 Task: Search one way flight ticket for 5 adults, 2 children, 1 infant in seat and 1 infant on lap in economy from Rockford: Chicago Rockford International Airport(was Northwest Chicagoland Regional Airport At Rockford) to Evansville: Evansville Regional Airport on 5-3-2023. Choice of flights is Frontier. Number of bags: 1 carry on bag. Price is upto 20000. Outbound departure time preference is 23:15.
Action: Mouse moved to (303, 420)
Screenshot: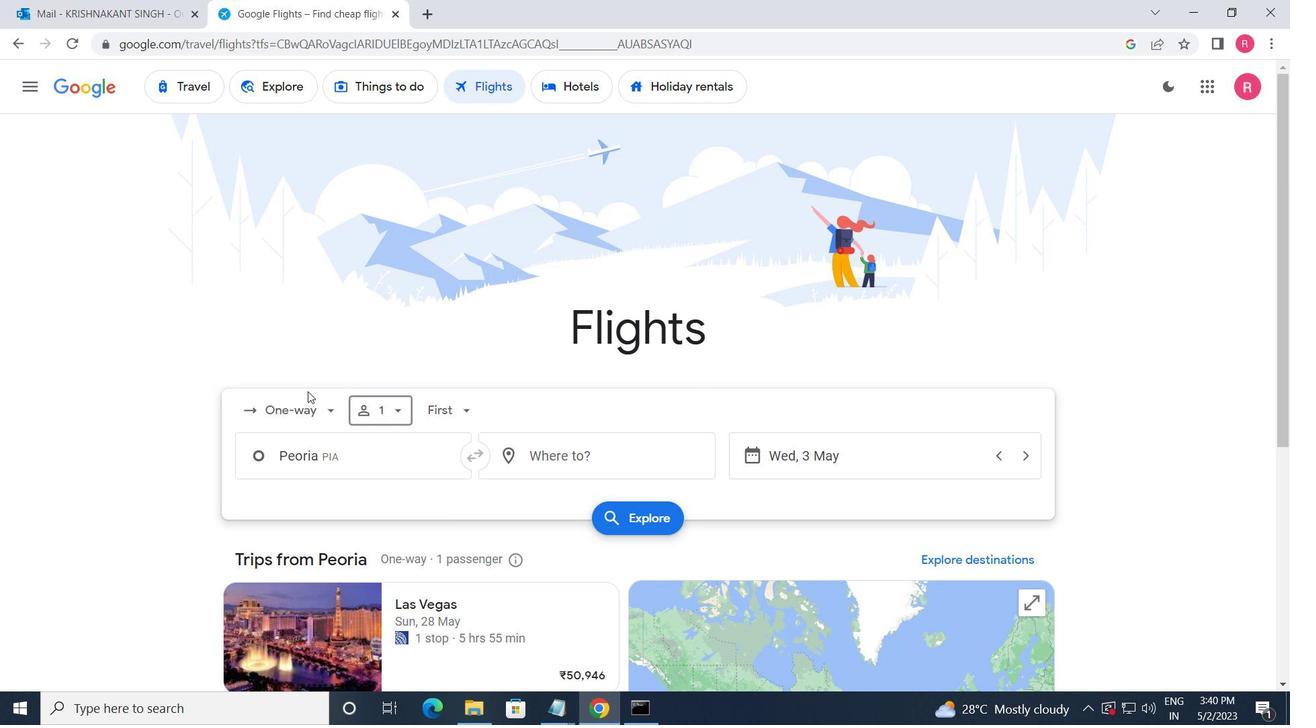 
Action: Mouse pressed left at (303, 420)
Screenshot: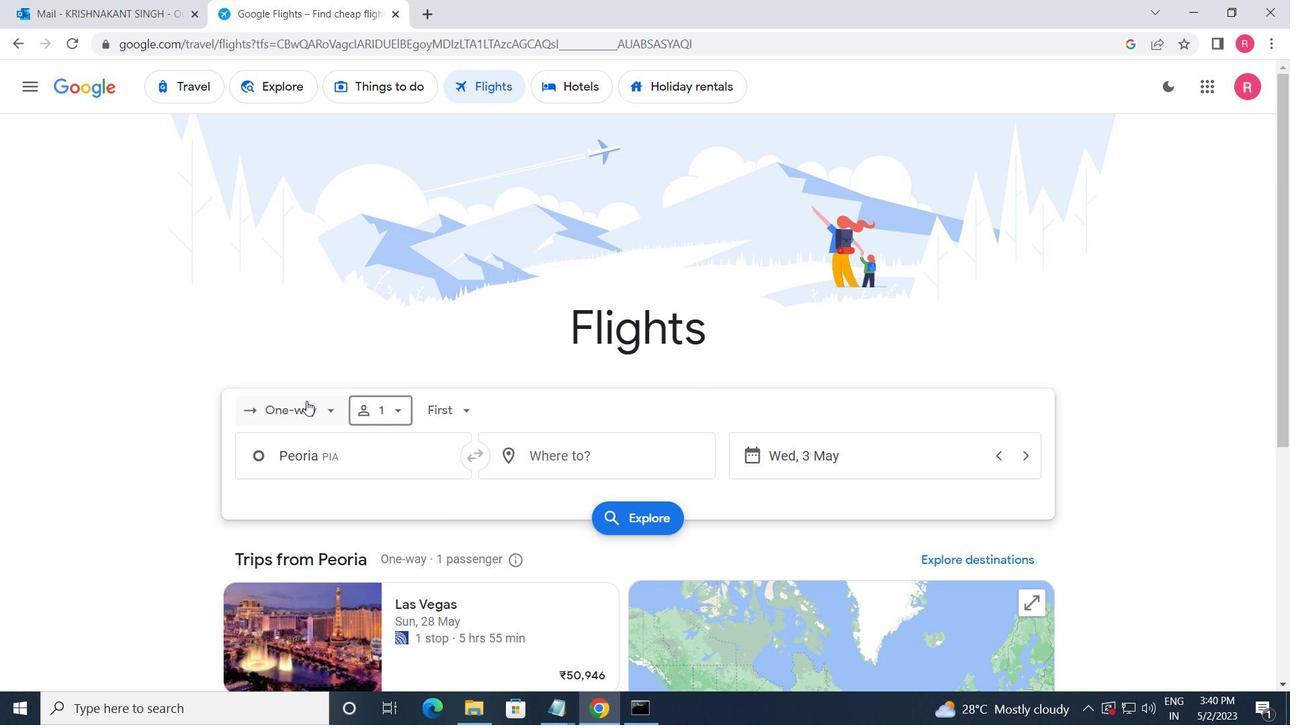 
Action: Mouse moved to (318, 488)
Screenshot: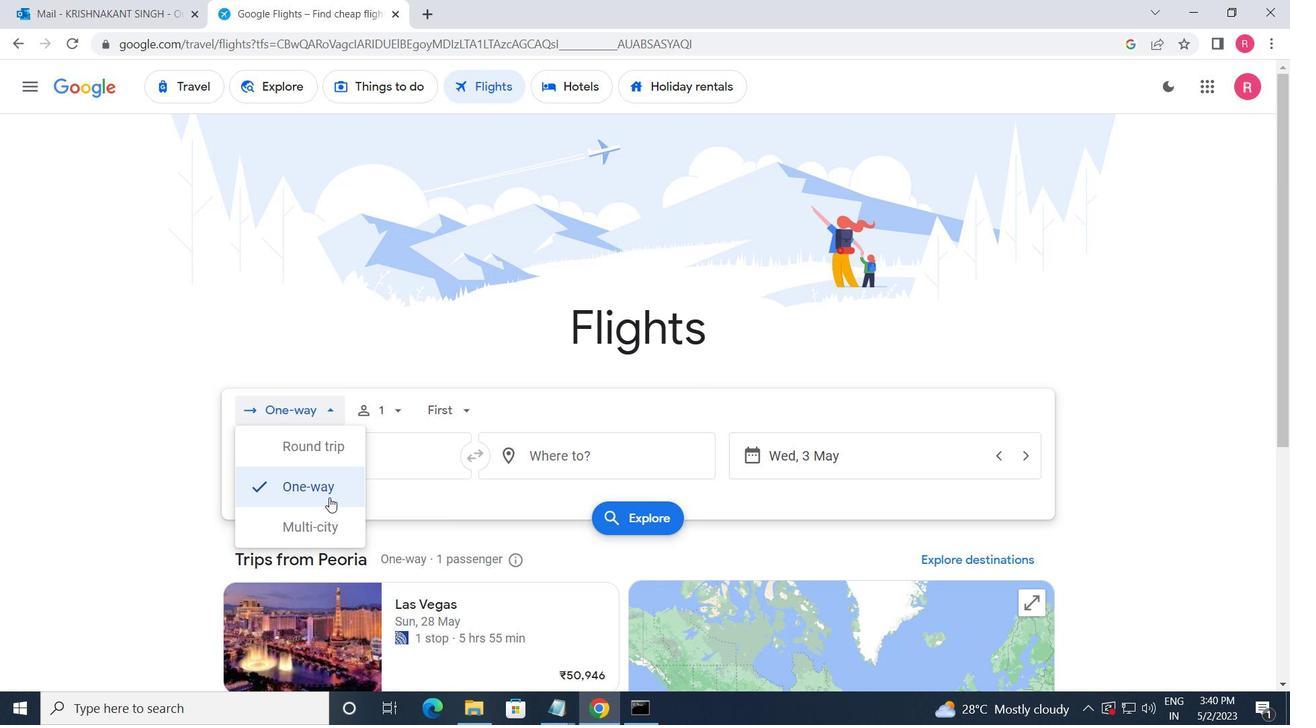 
Action: Mouse pressed left at (318, 488)
Screenshot: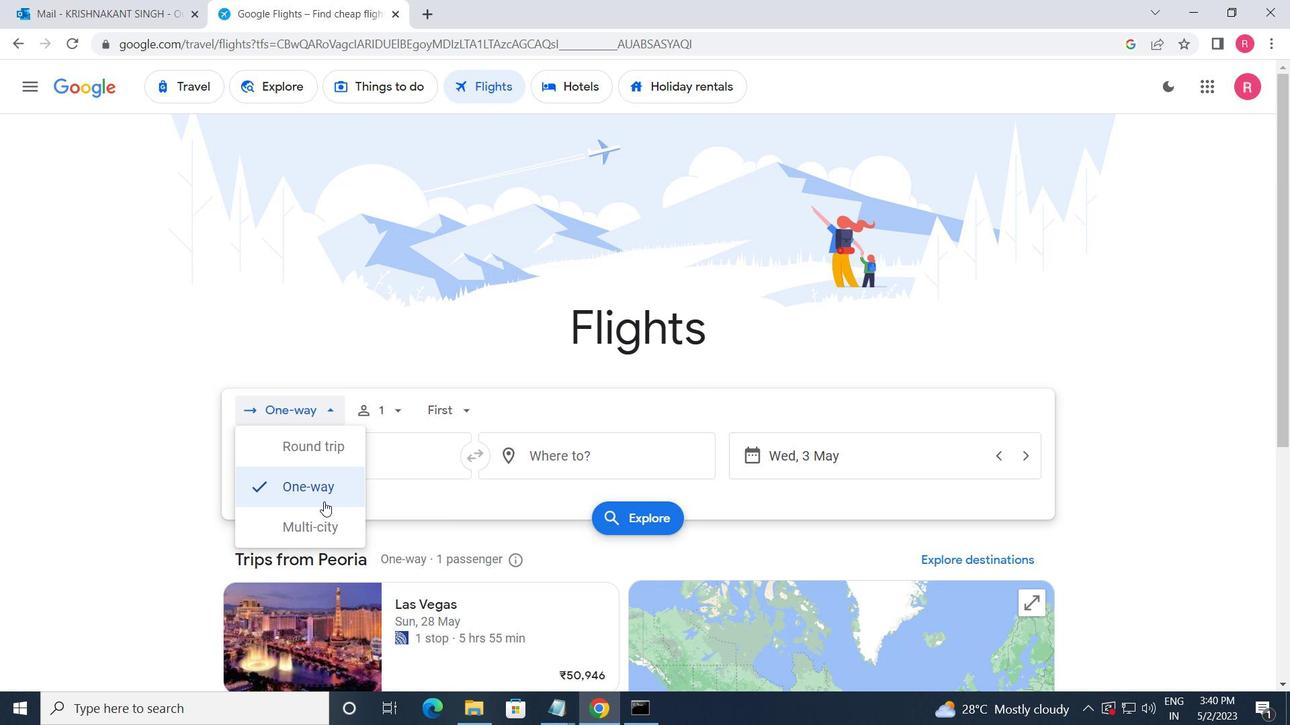 
Action: Mouse moved to (372, 419)
Screenshot: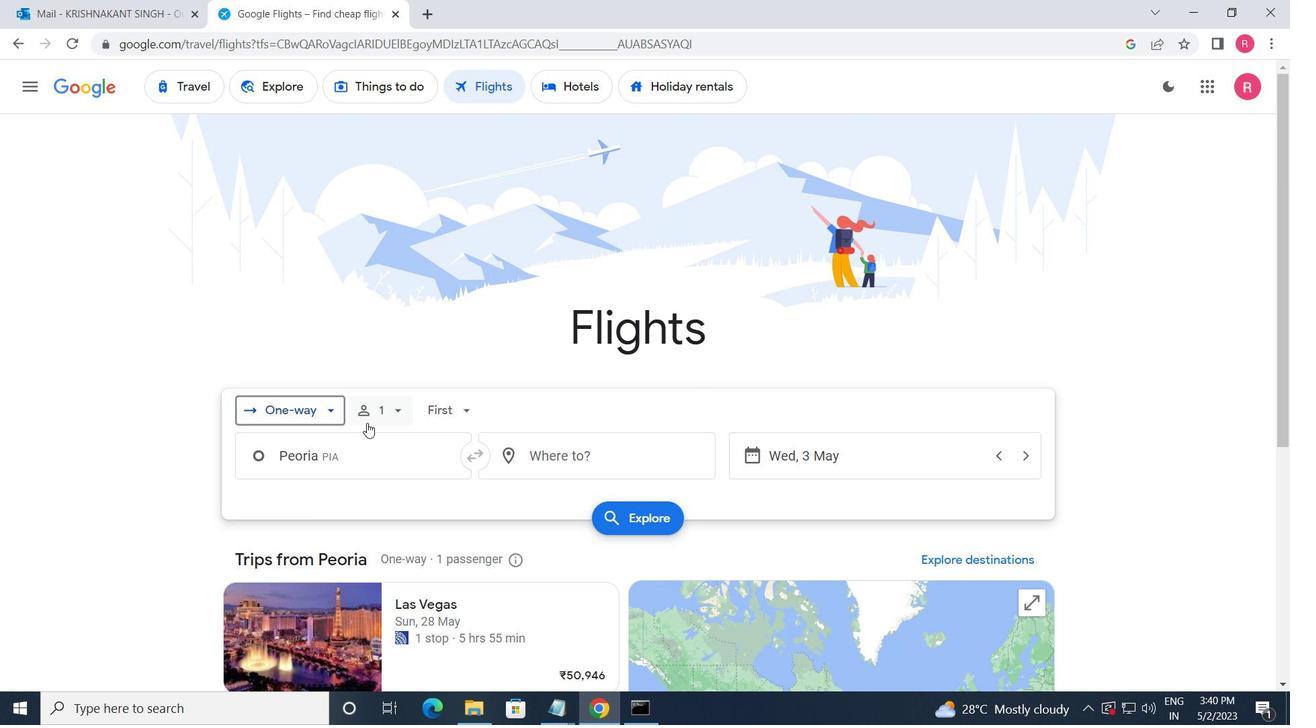 
Action: Mouse pressed left at (372, 419)
Screenshot: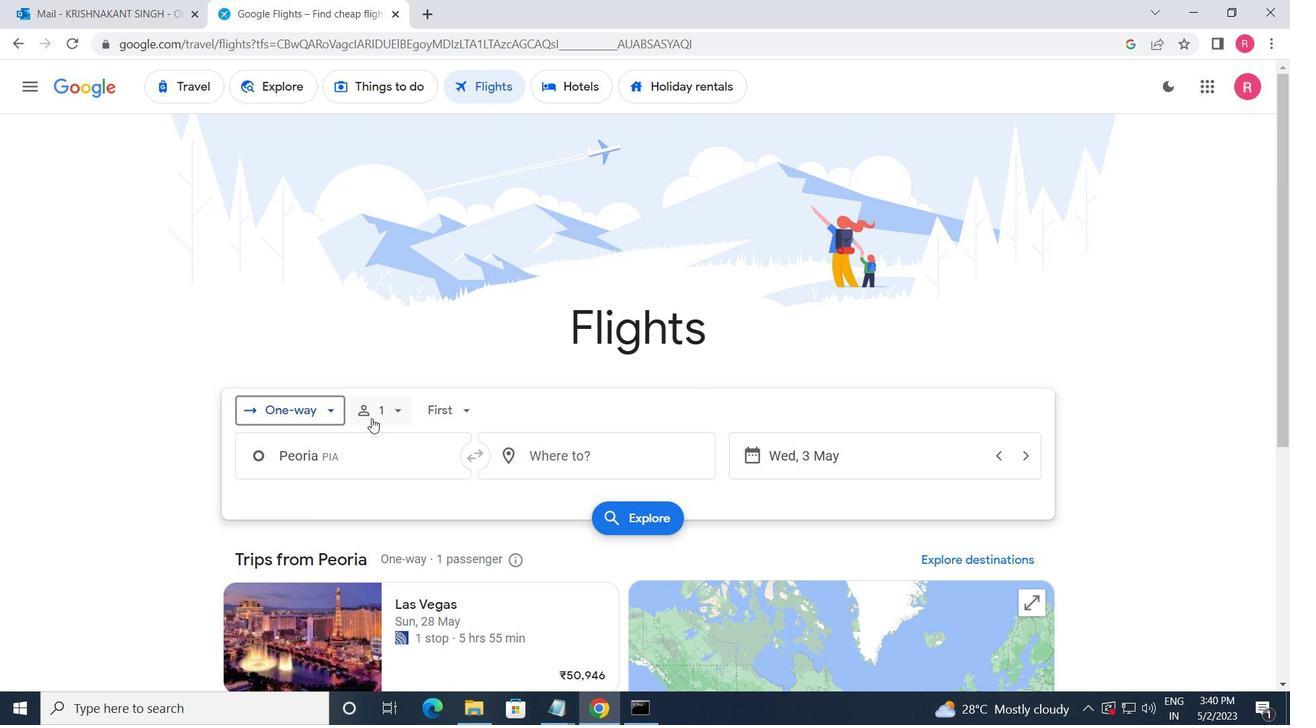 
Action: Mouse moved to (525, 461)
Screenshot: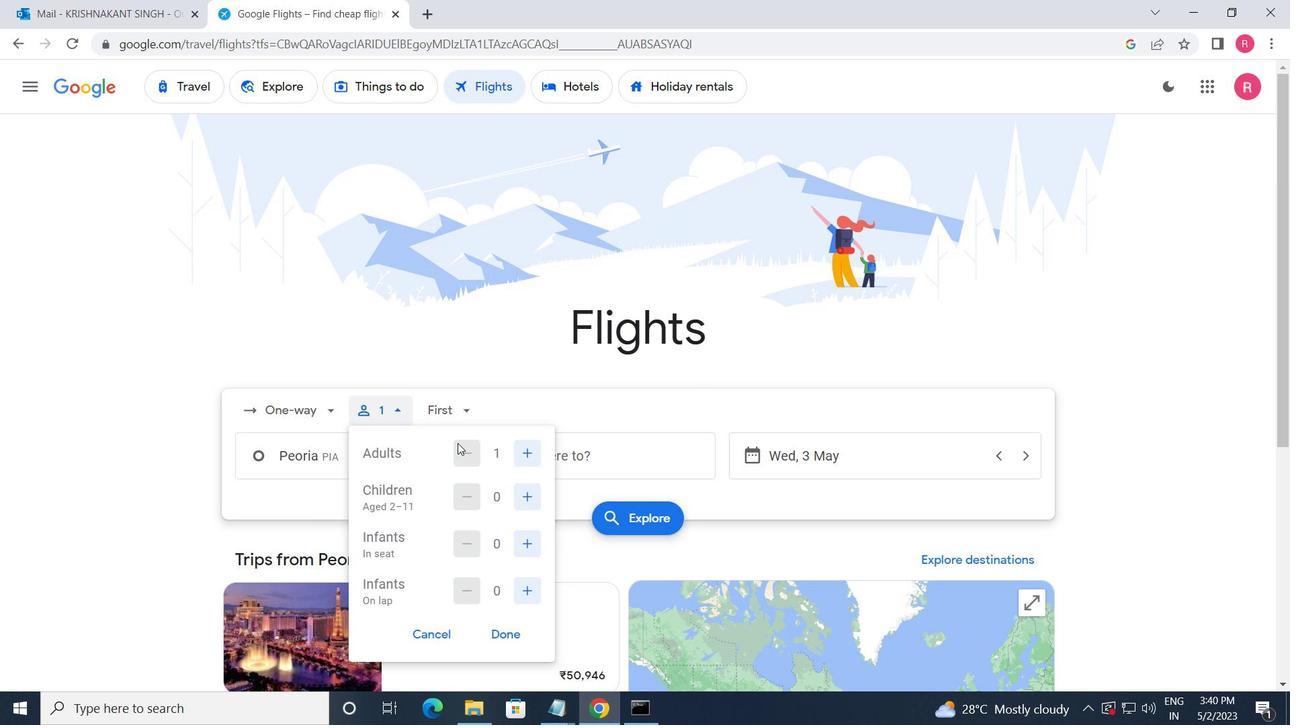 
Action: Mouse pressed left at (525, 461)
Screenshot: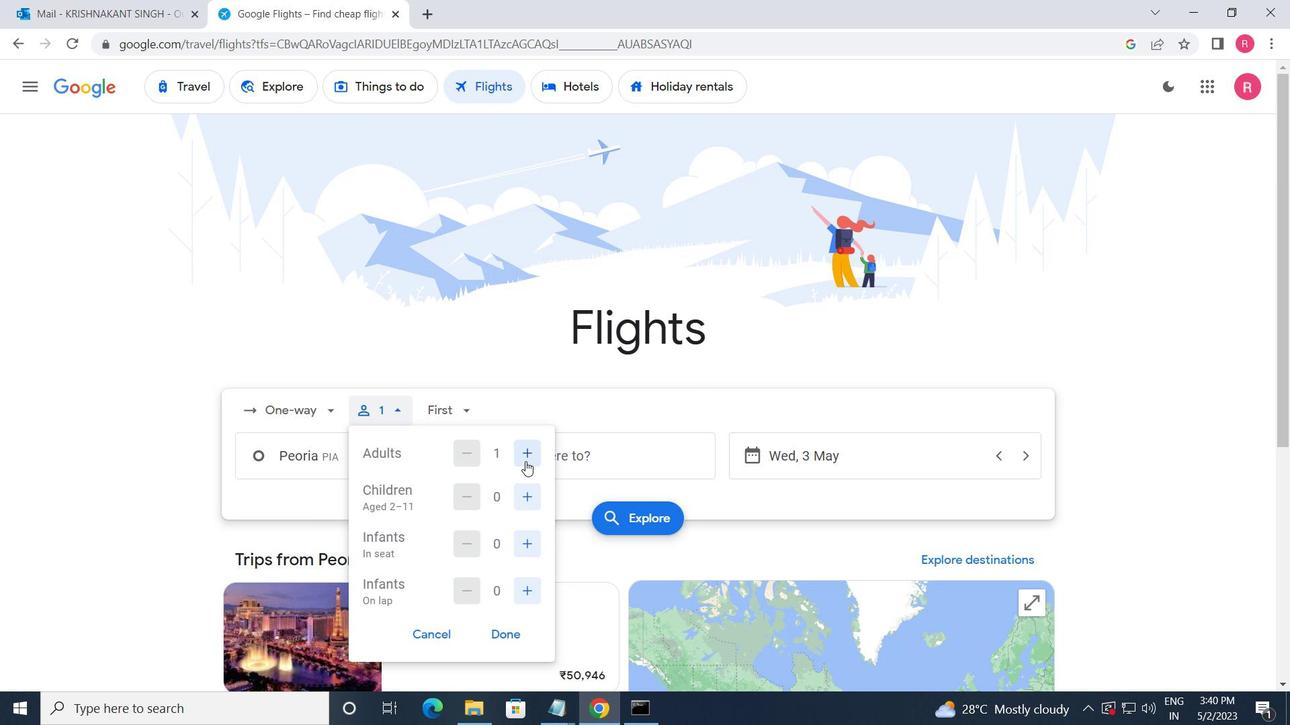 
Action: Mouse pressed left at (525, 461)
Screenshot: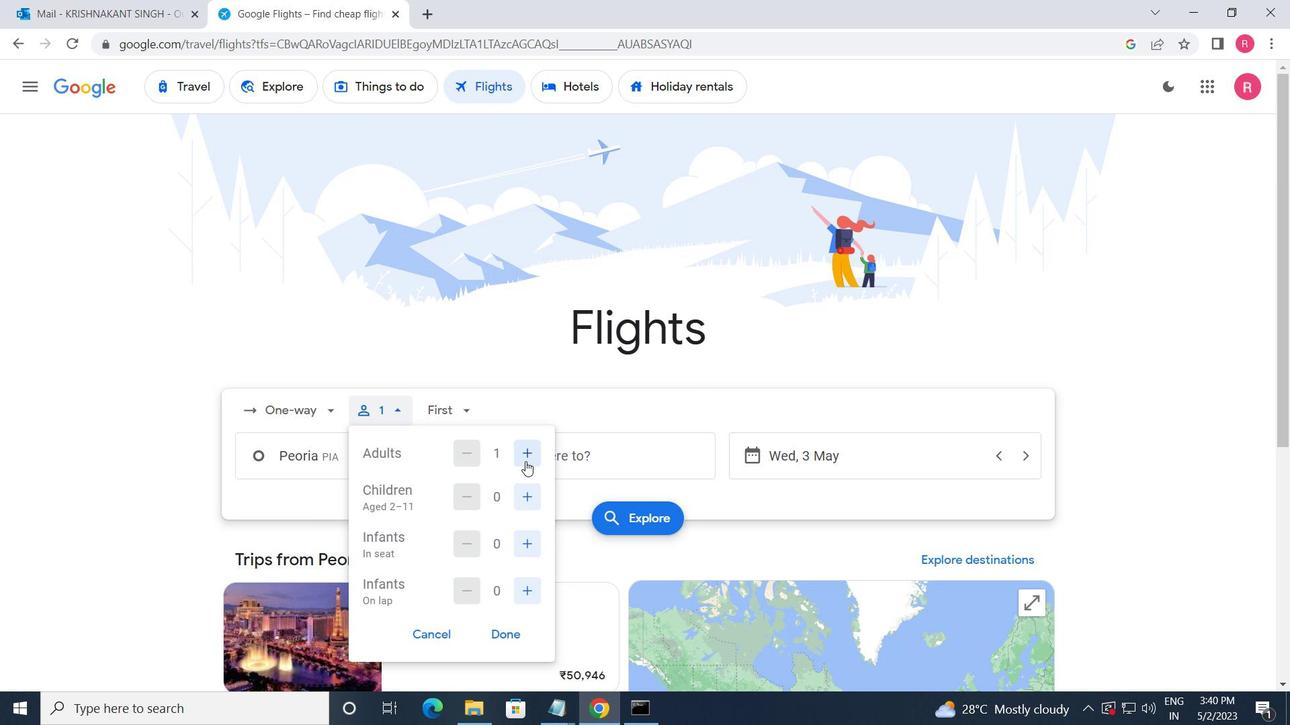 
Action: Mouse pressed left at (525, 461)
Screenshot: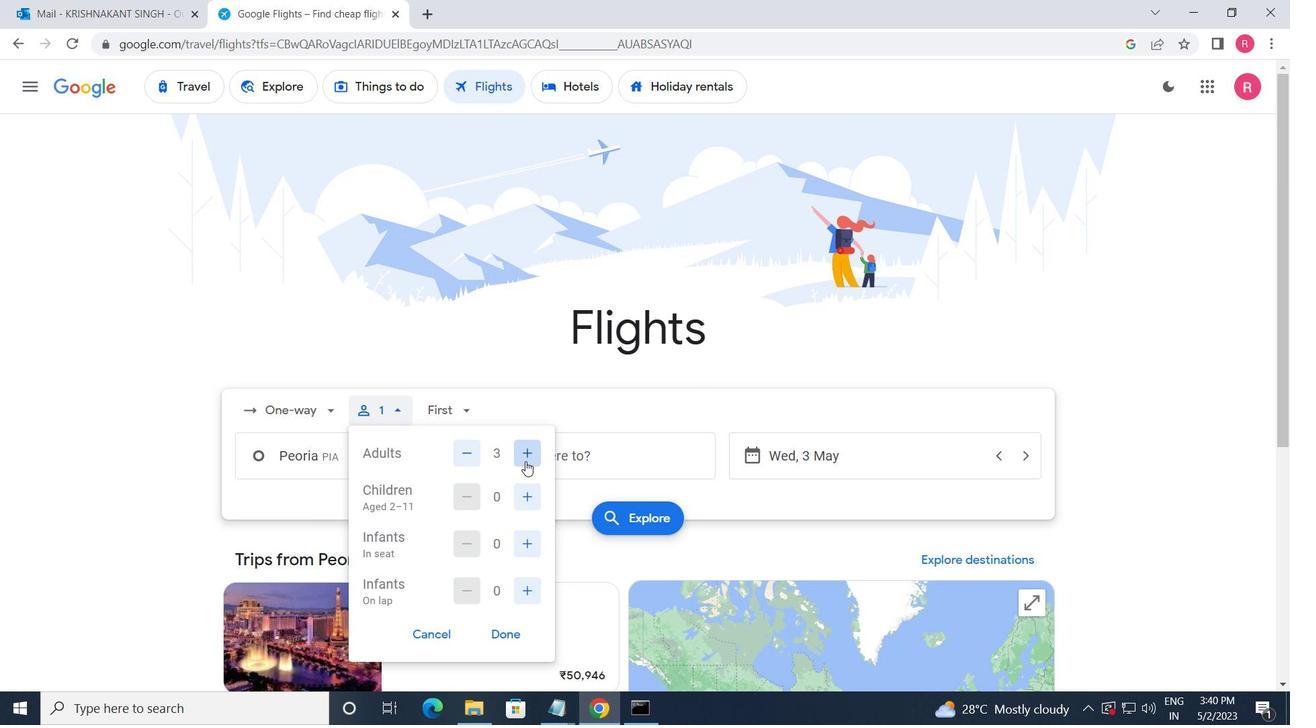 
Action: Mouse pressed left at (525, 461)
Screenshot: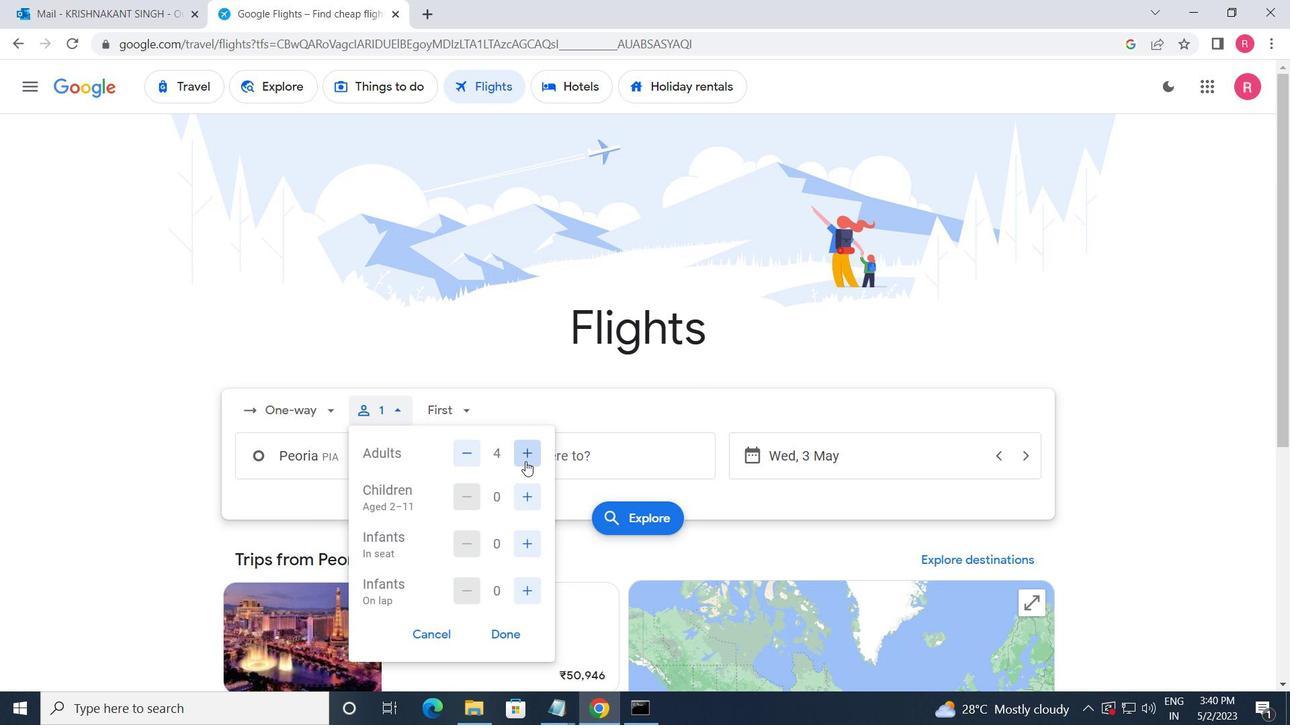 
Action: Mouse moved to (534, 509)
Screenshot: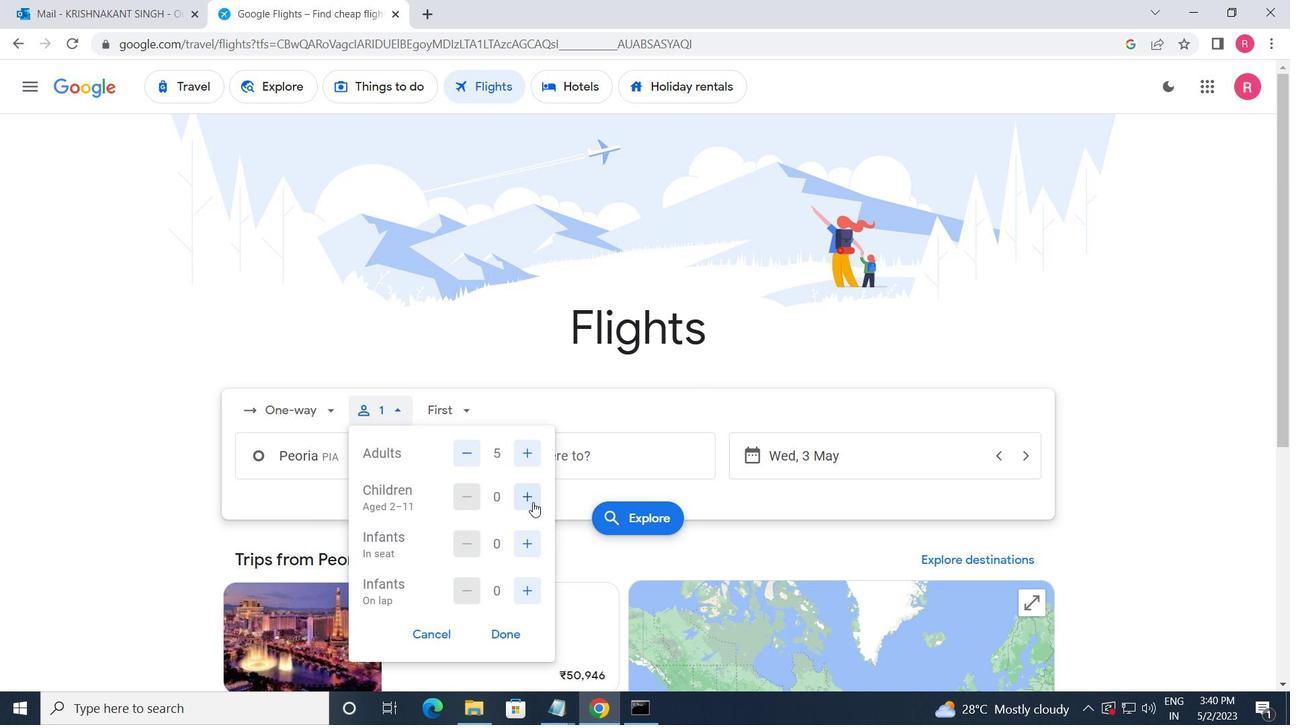 
Action: Mouse pressed left at (534, 509)
Screenshot: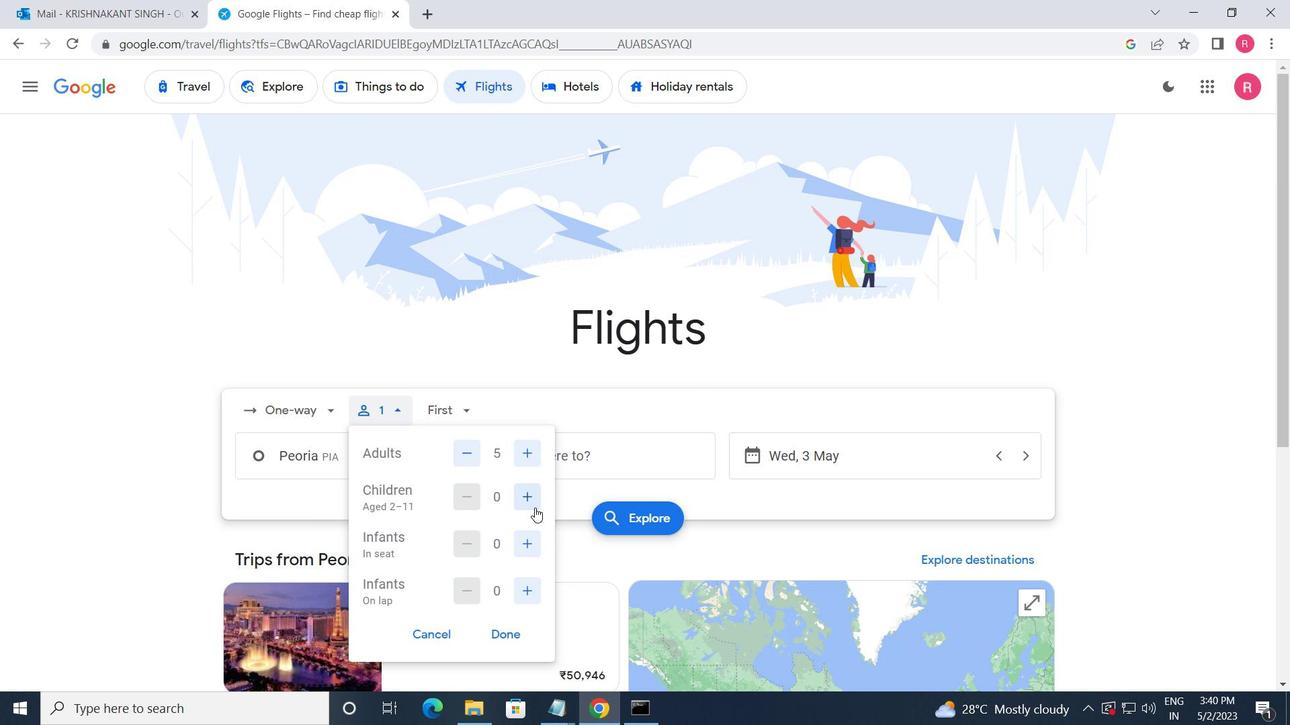 
Action: Mouse pressed left at (534, 509)
Screenshot: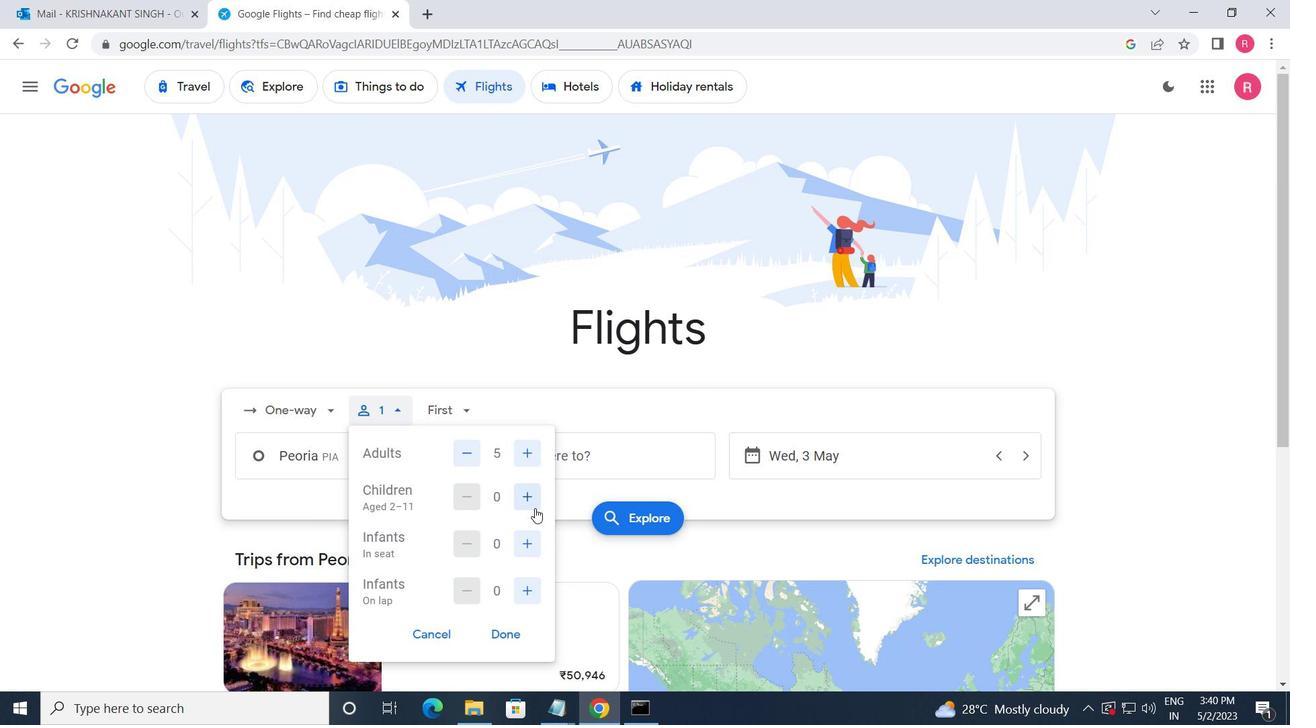 
Action: Mouse moved to (522, 547)
Screenshot: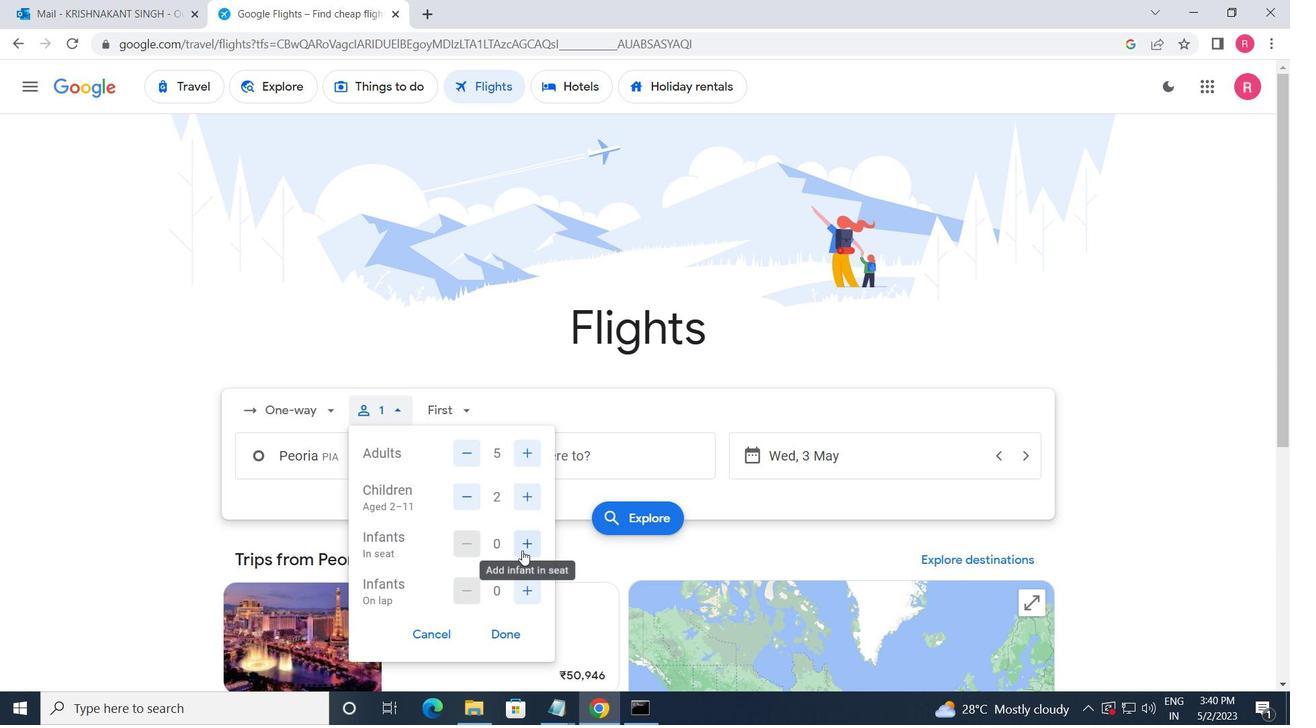 
Action: Mouse pressed left at (522, 547)
Screenshot: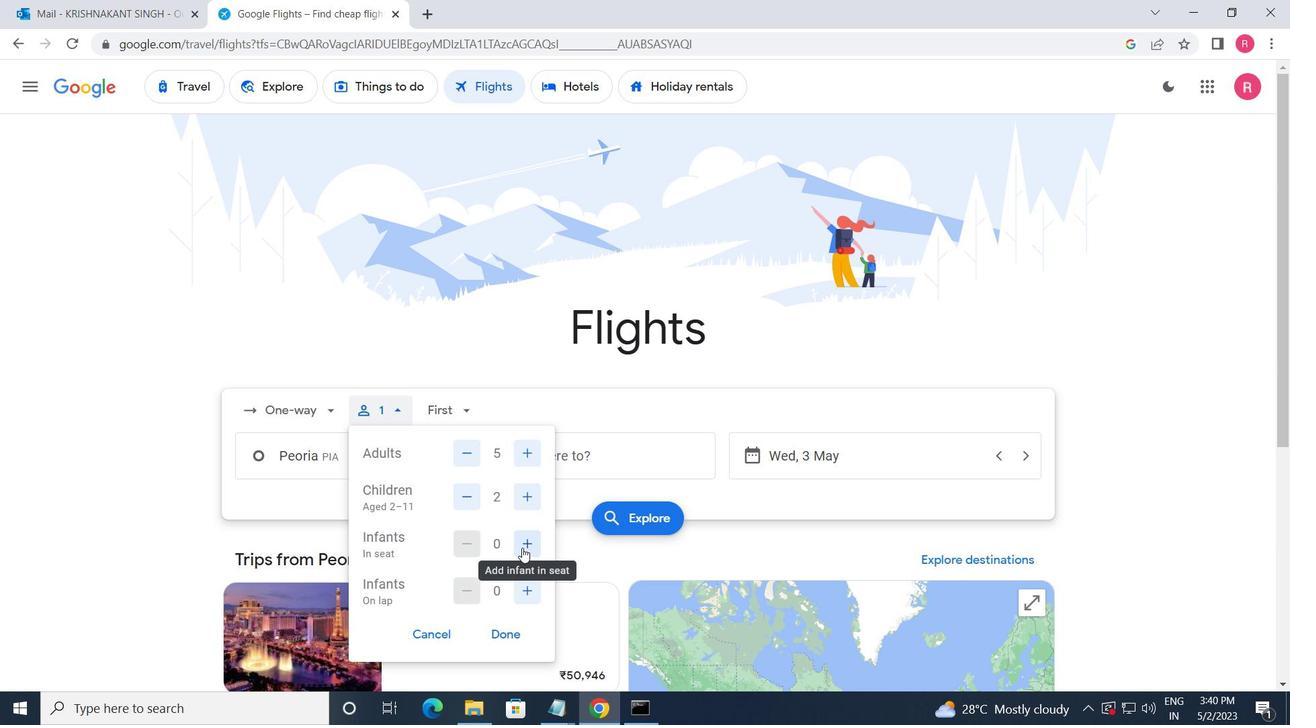 
Action: Mouse moved to (524, 580)
Screenshot: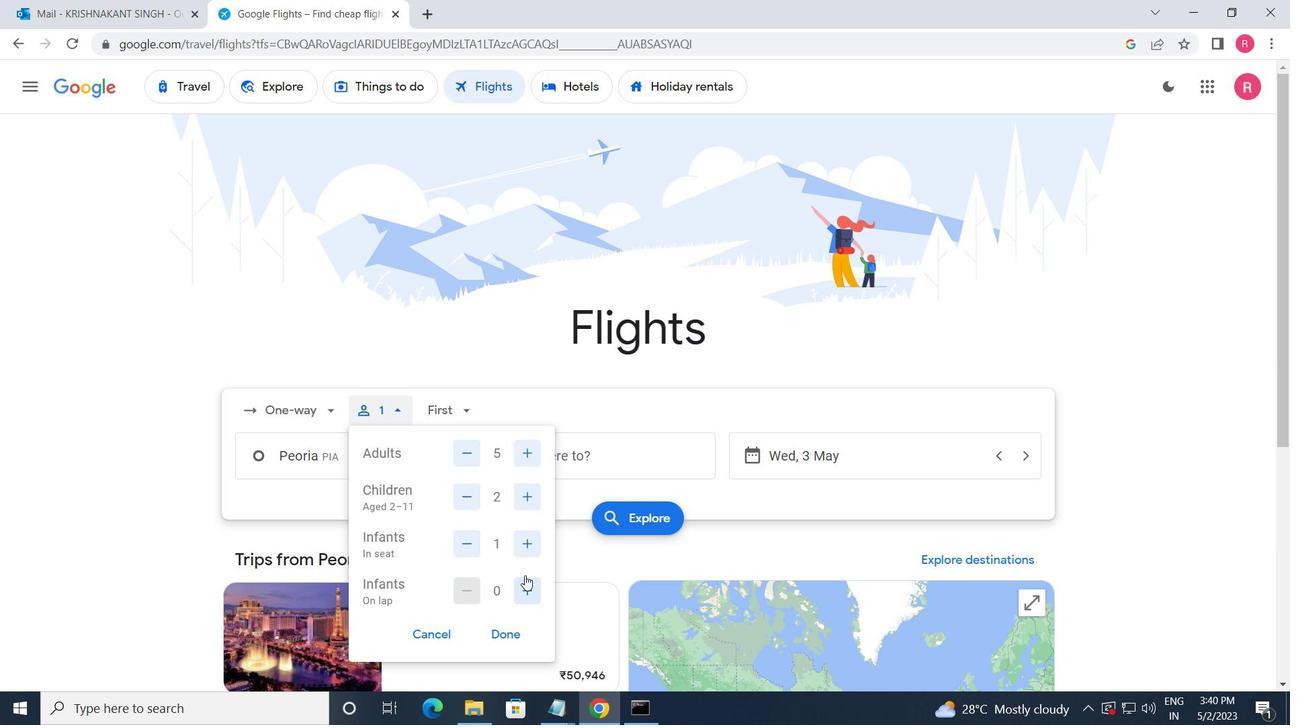 
Action: Mouse pressed left at (524, 580)
Screenshot: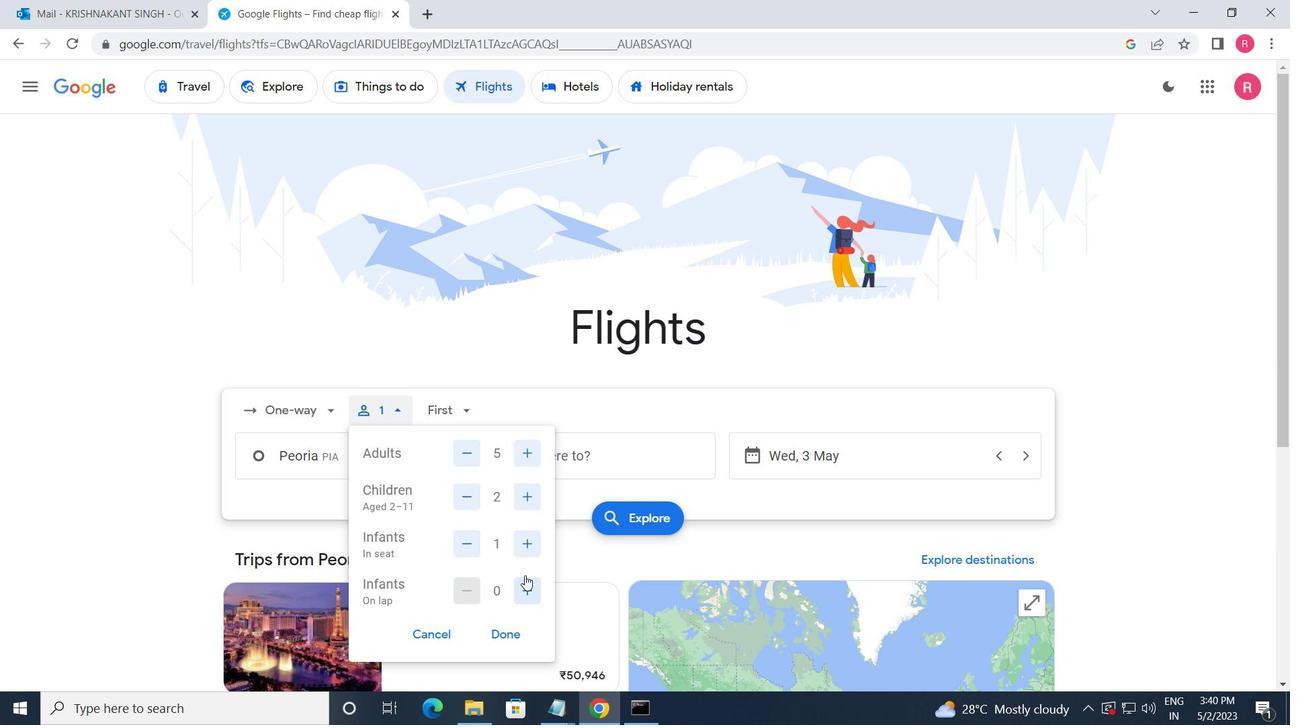 
Action: Mouse moved to (504, 634)
Screenshot: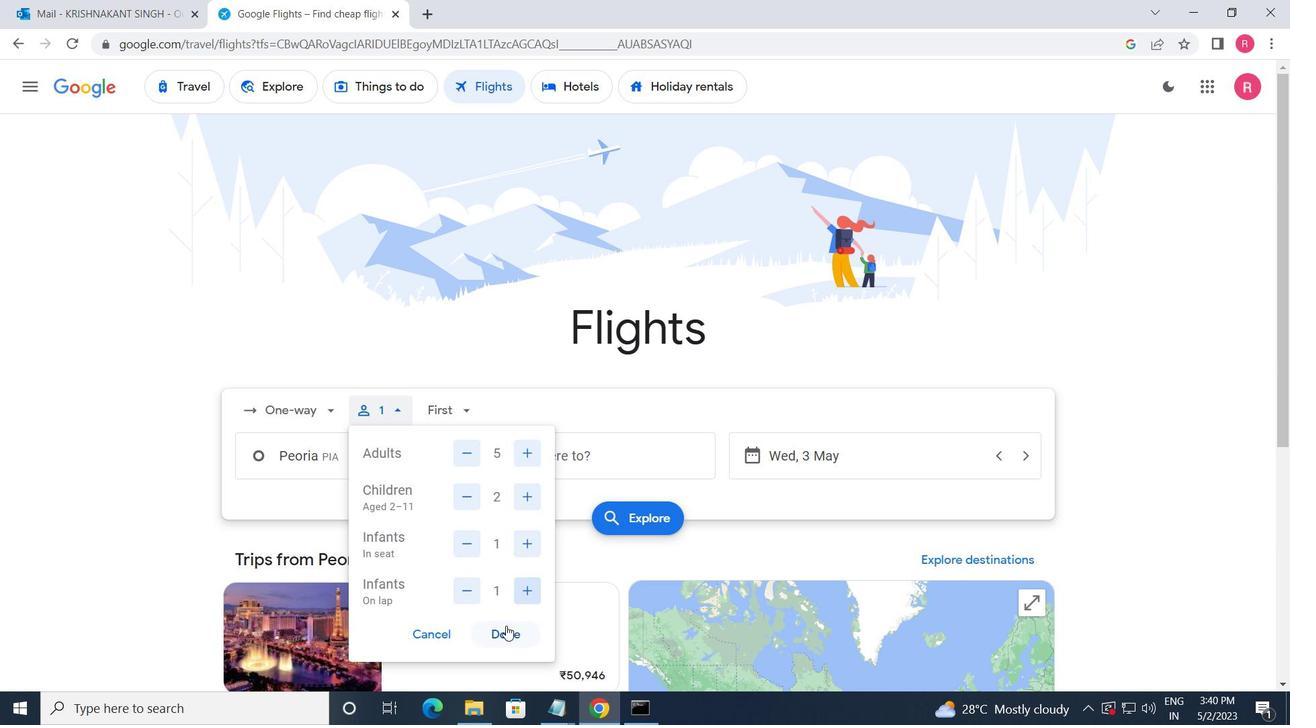 
Action: Mouse pressed left at (504, 634)
Screenshot: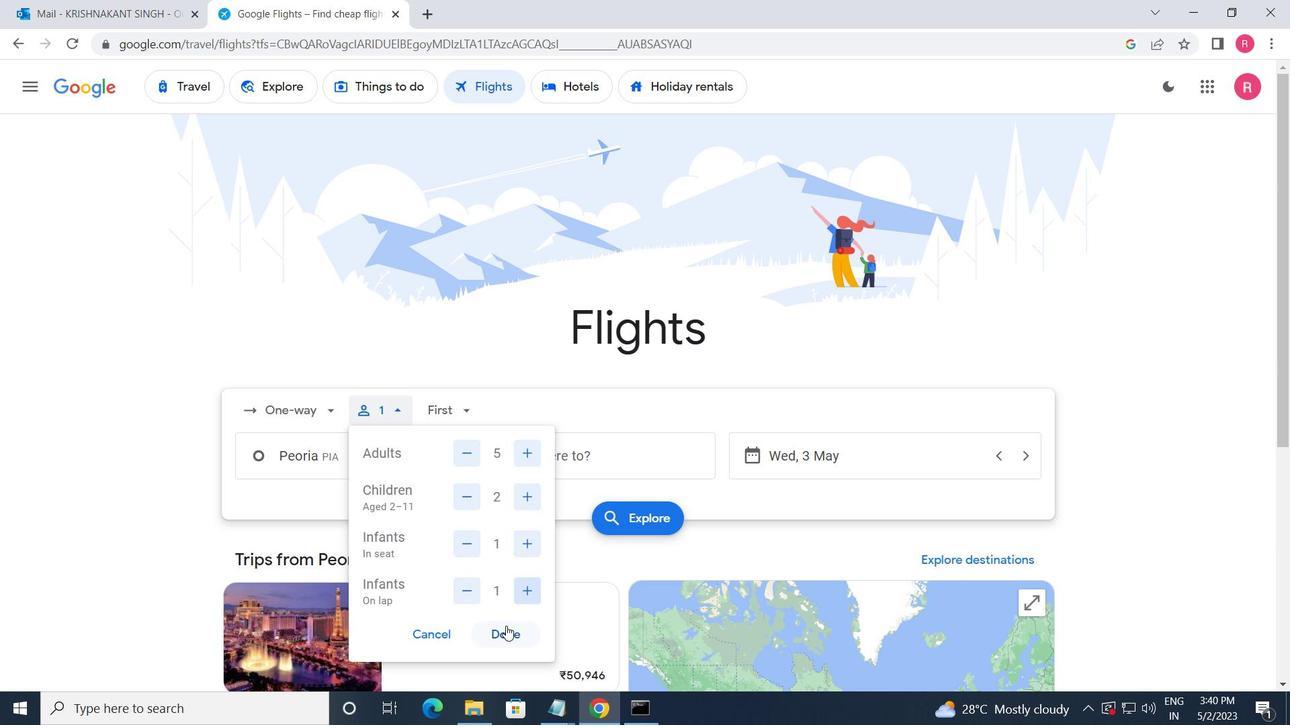 
Action: Mouse moved to (444, 413)
Screenshot: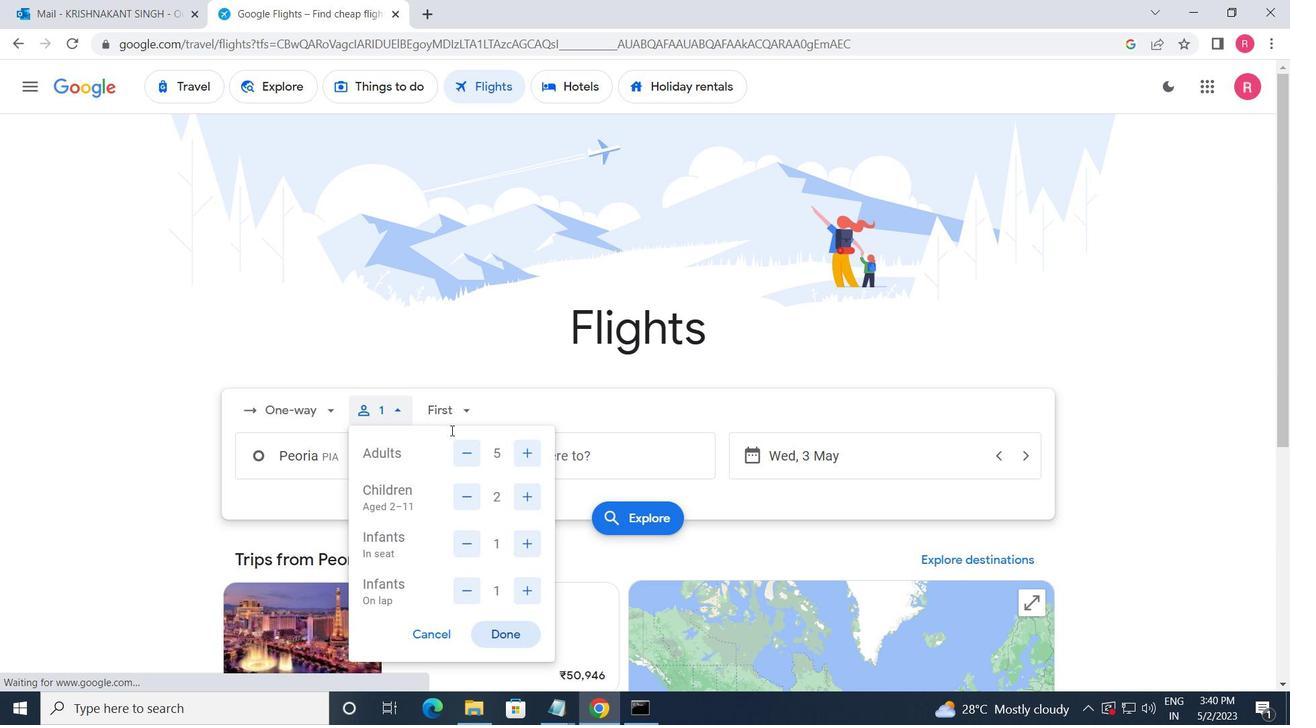 
Action: Mouse pressed left at (444, 413)
Screenshot: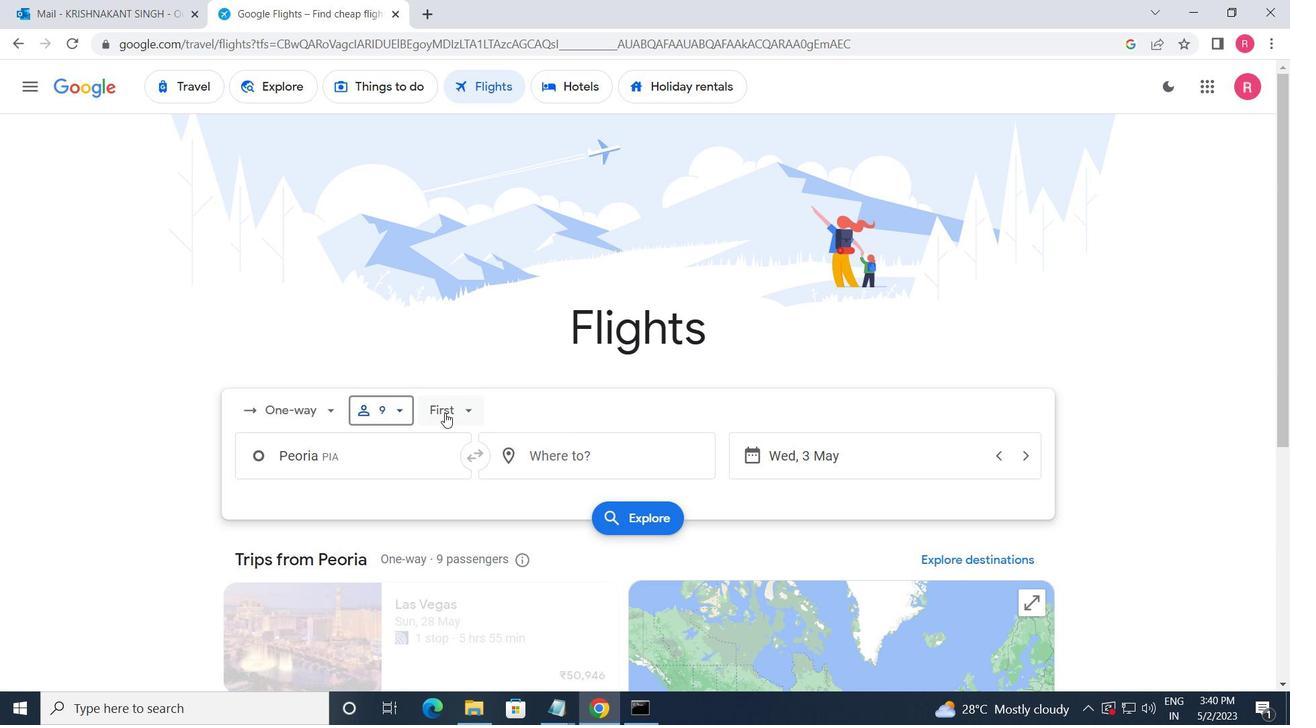
Action: Mouse moved to (483, 453)
Screenshot: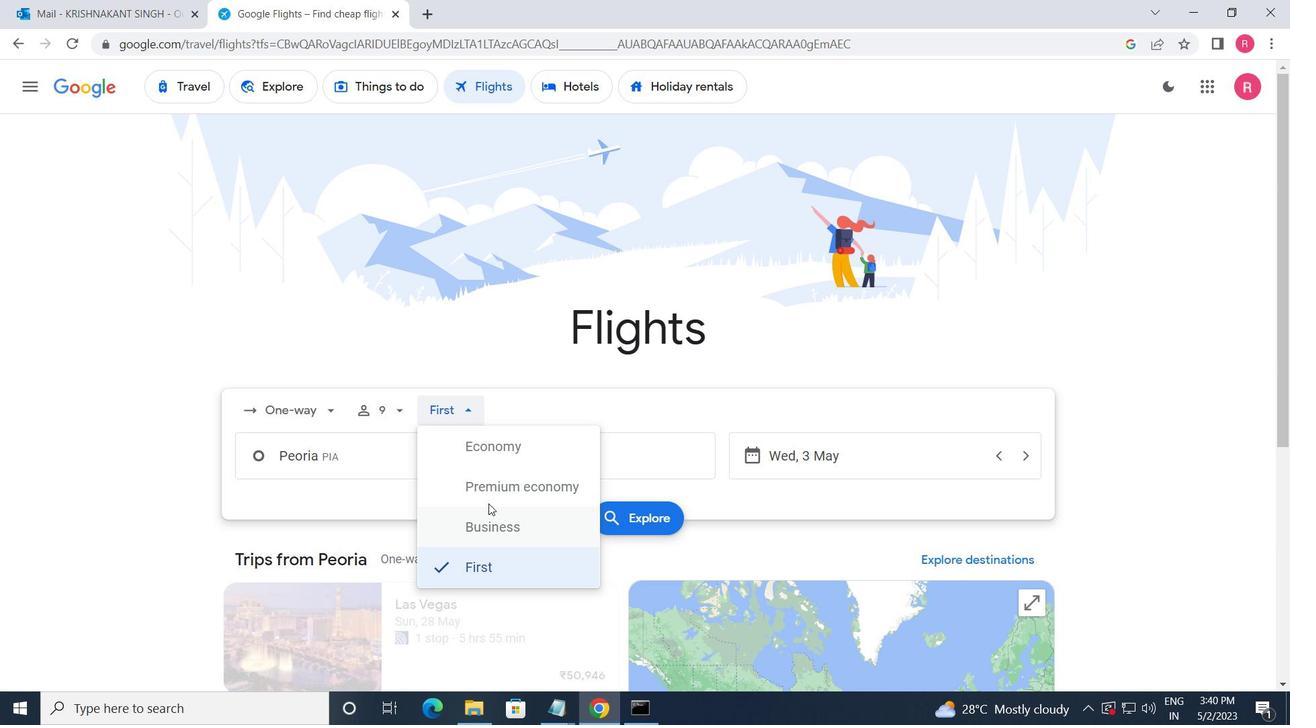 
Action: Mouse pressed left at (483, 453)
Screenshot: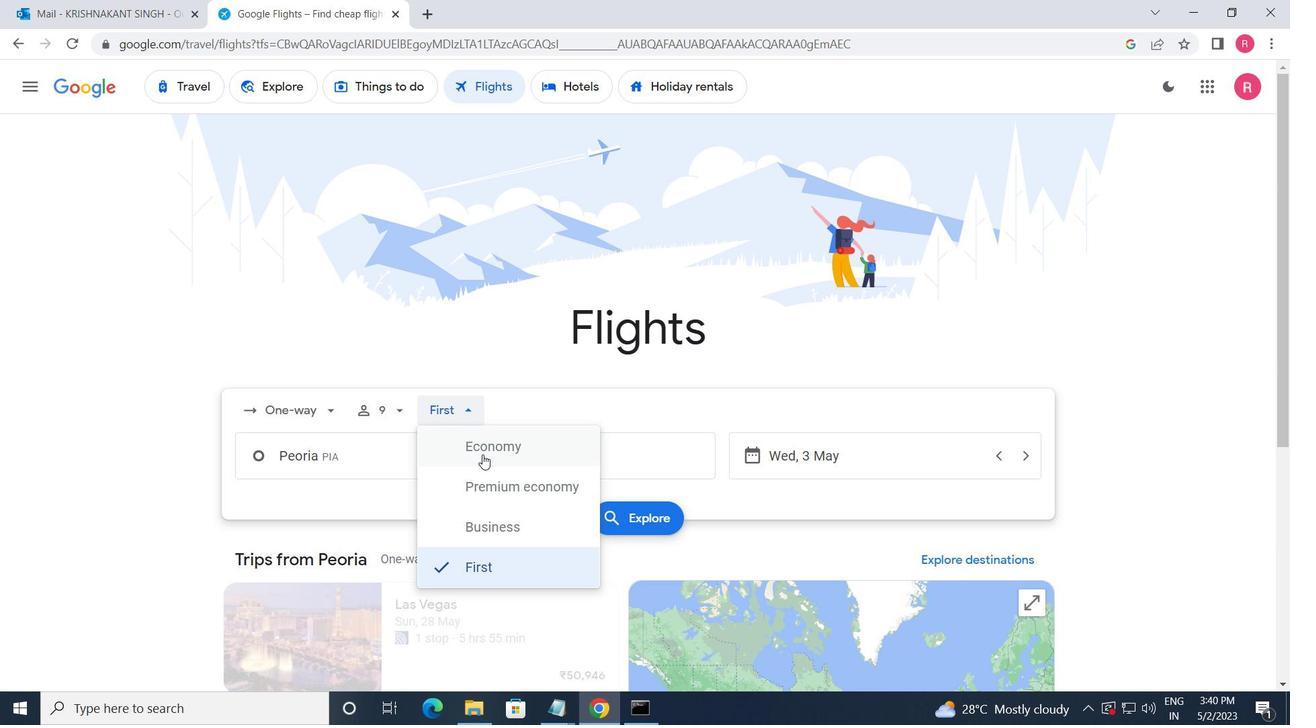 
Action: Mouse moved to (430, 465)
Screenshot: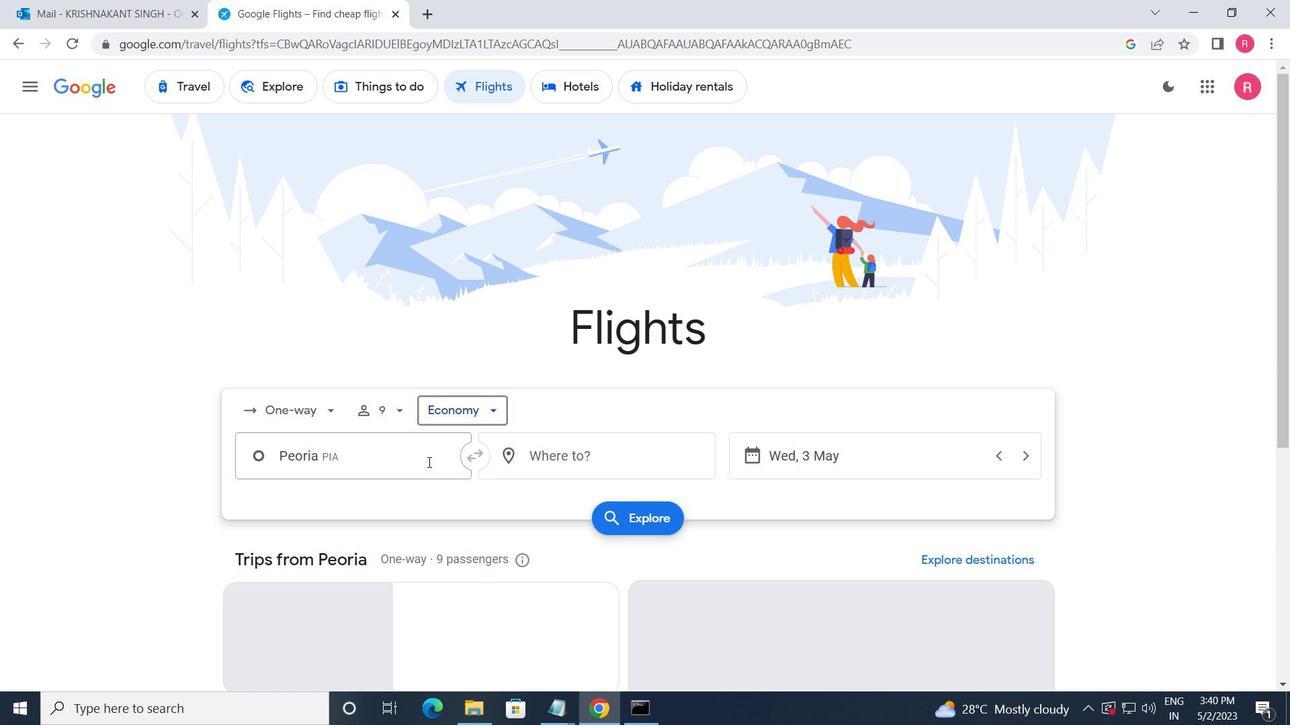
Action: Mouse pressed left at (430, 465)
Screenshot: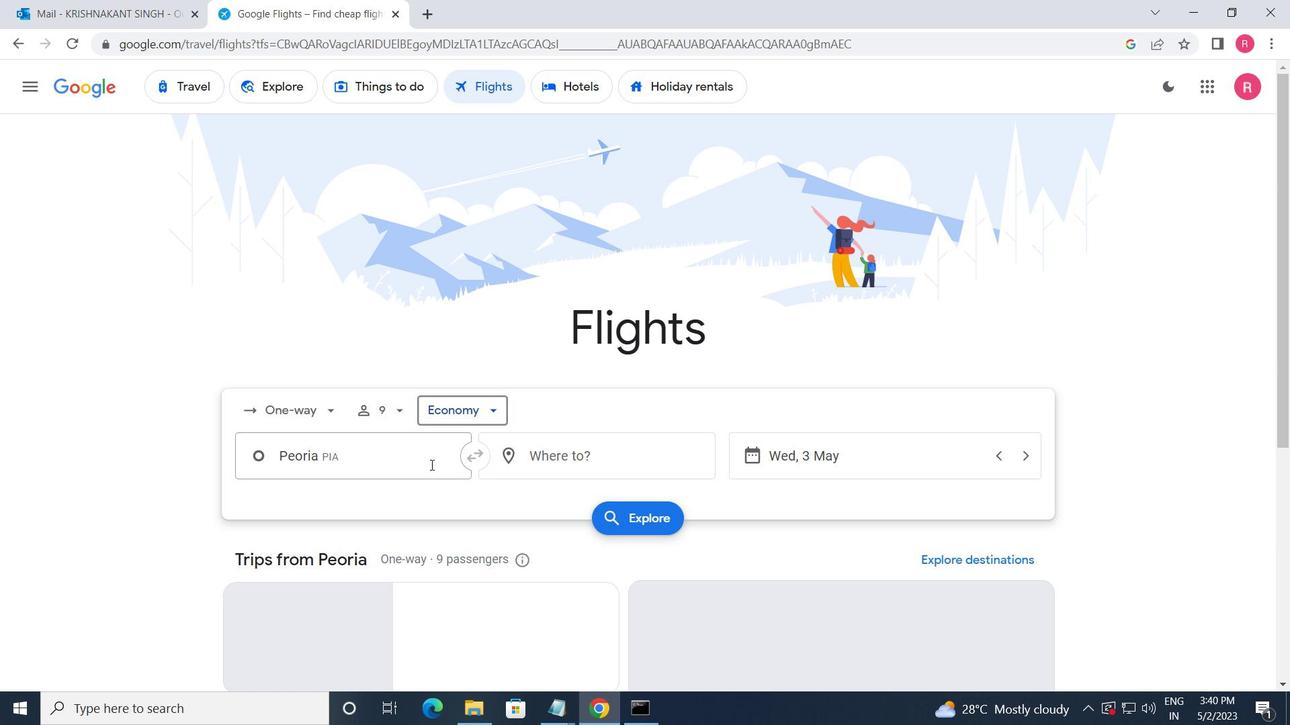 
Action: Key pressed <Key.shift>CHICGO<Key.backspace><Key.backspace>AGO<Key.space><Key.shift>R
Screenshot: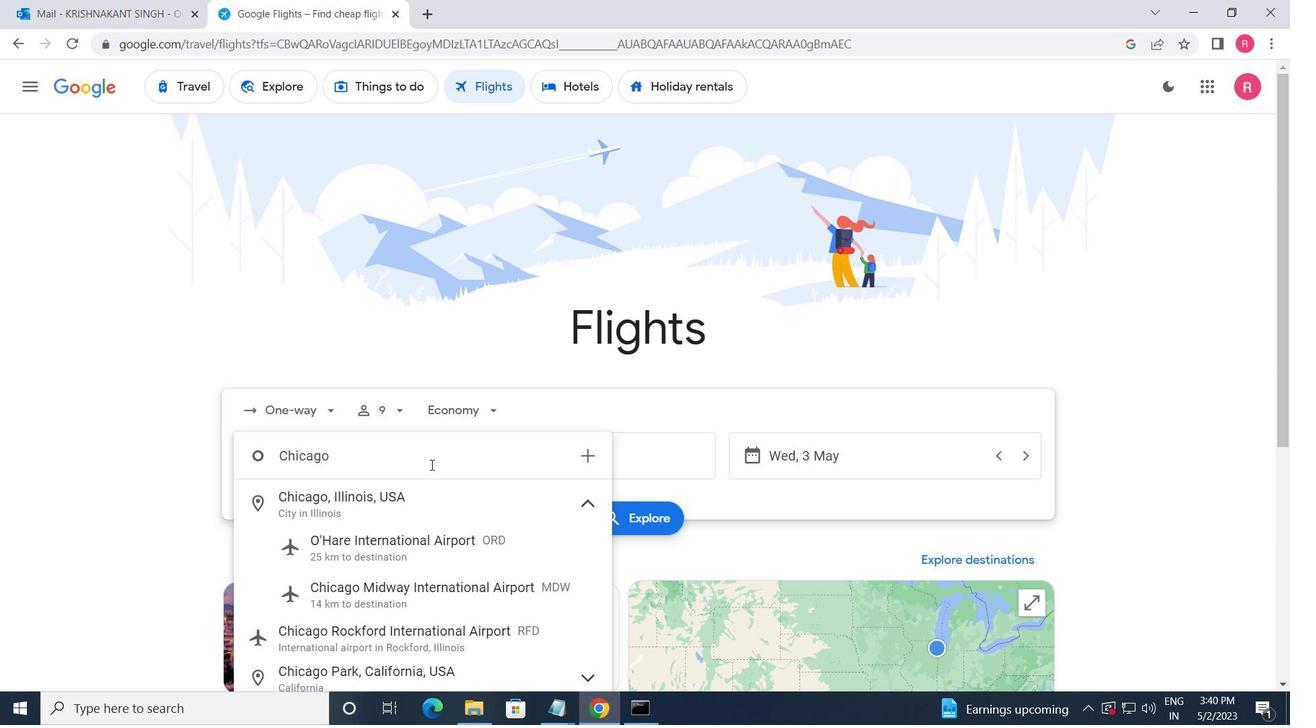 
Action: Mouse moved to (429, 498)
Screenshot: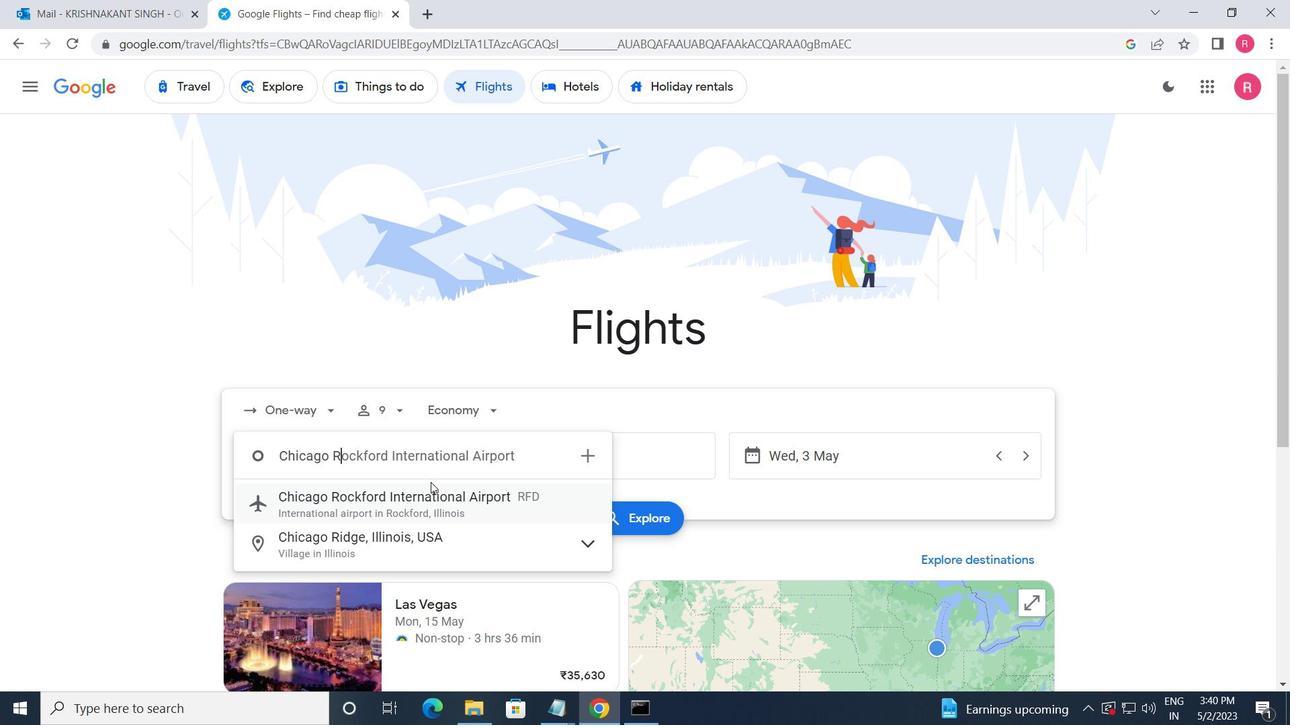 
Action: Mouse pressed left at (429, 498)
Screenshot: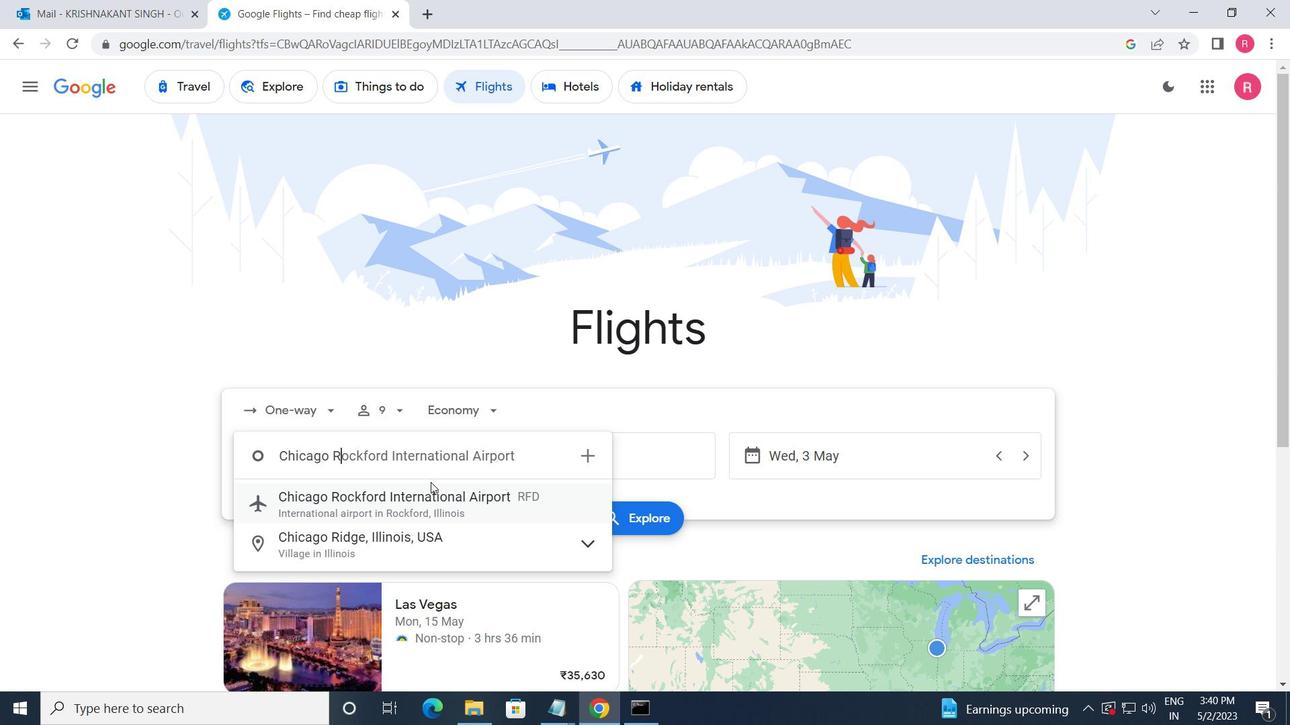 
Action: Mouse moved to (635, 464)
Screenshot: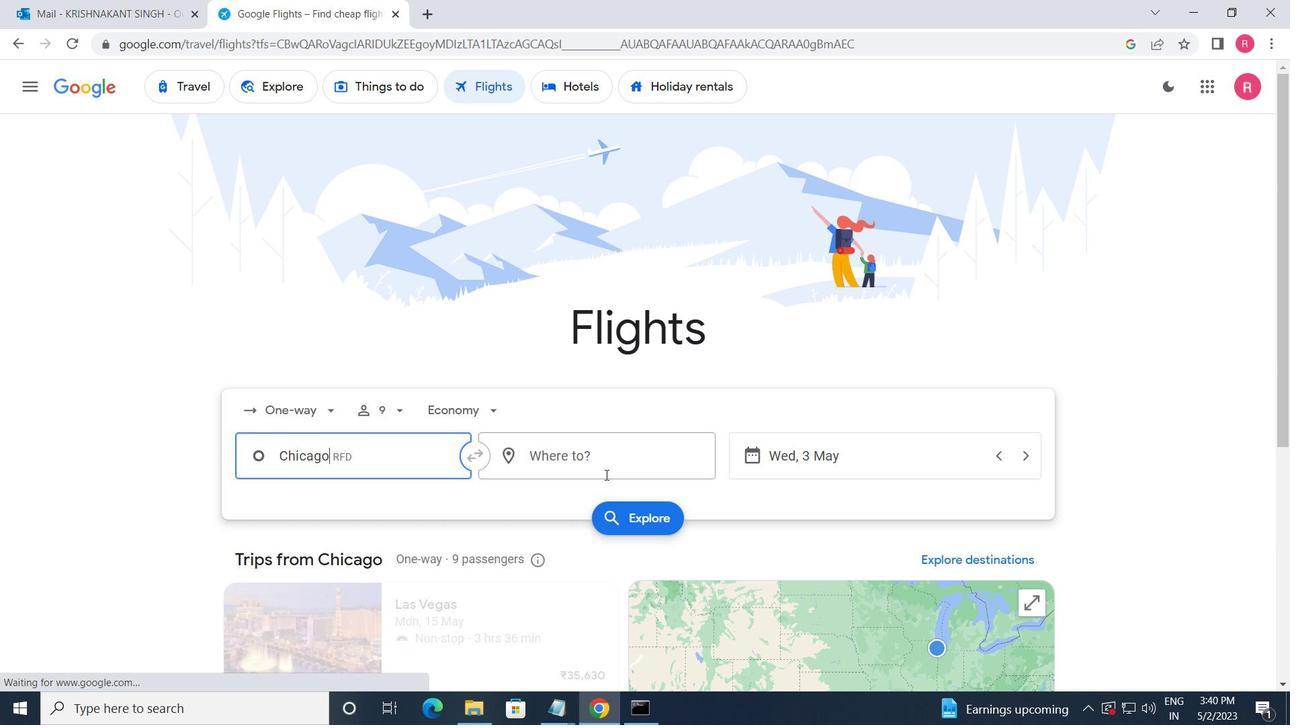 
Action: Mouse pressed left at (635, 464)
Screenshot: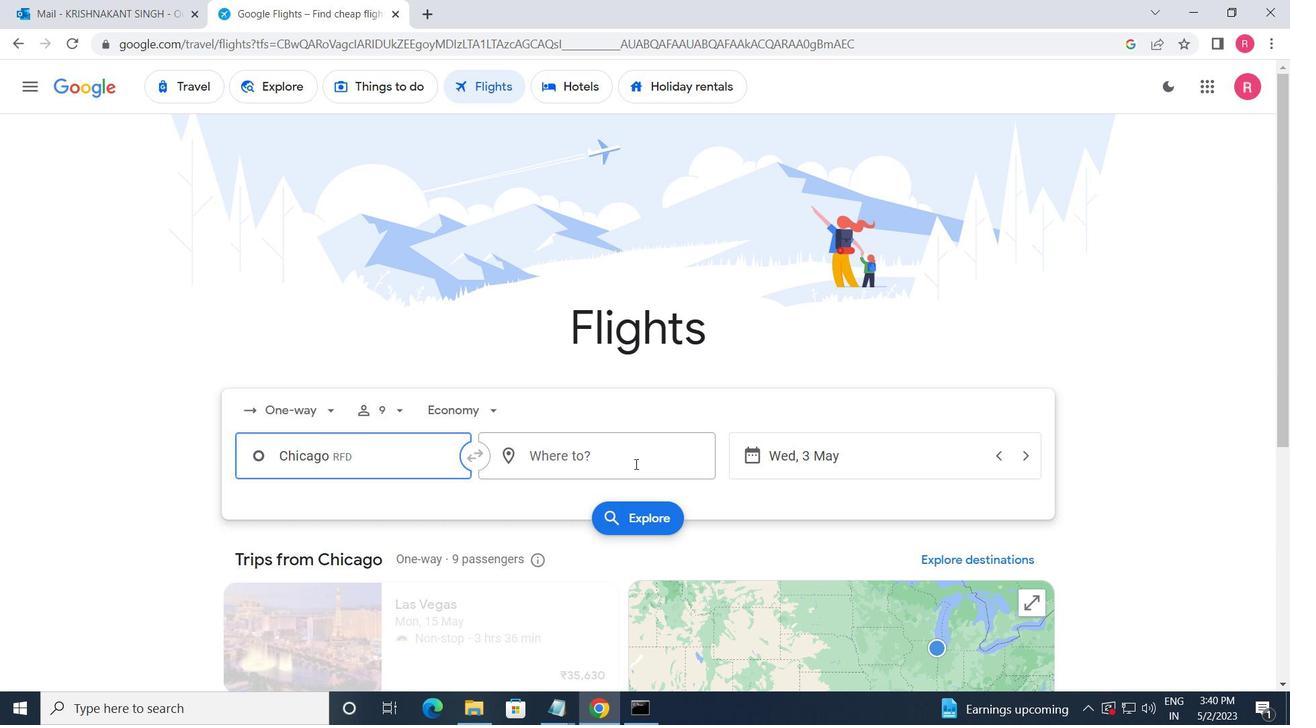 
Action: Mouse moved to (626, 630)
Screenshot: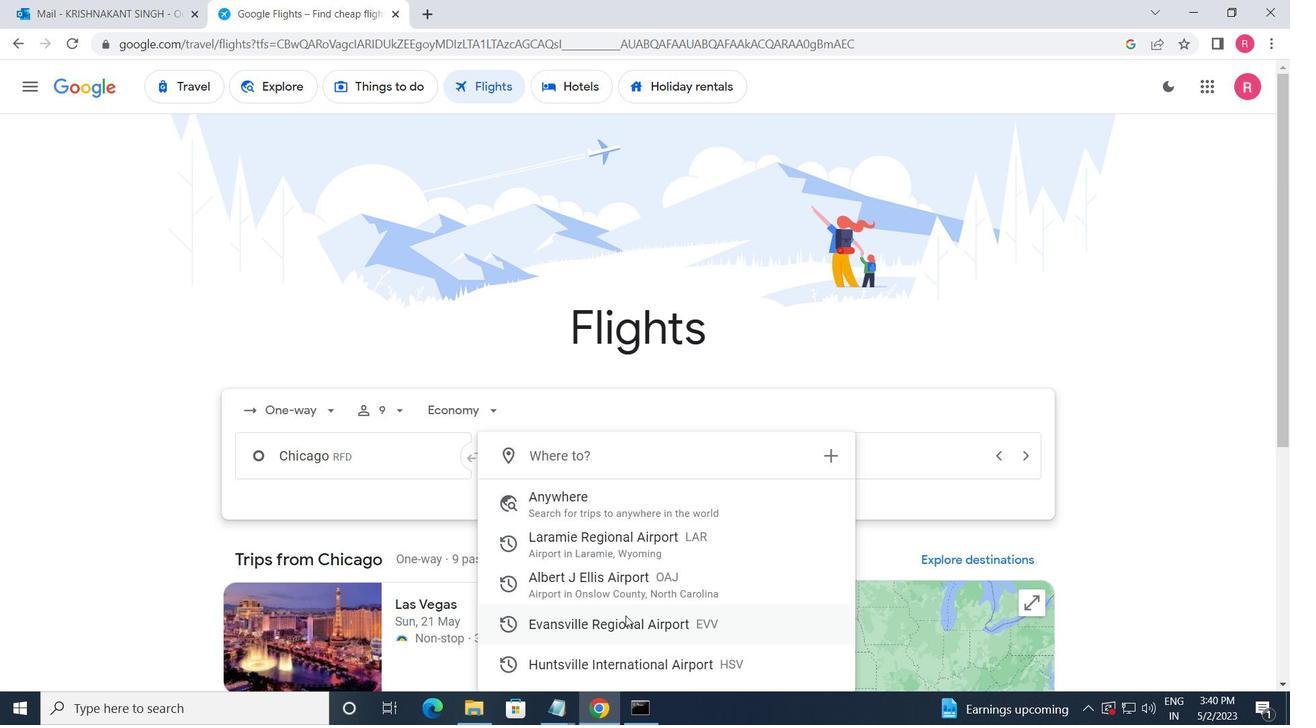
Action: Mouse pressed left at (626, 630)
Screenshot: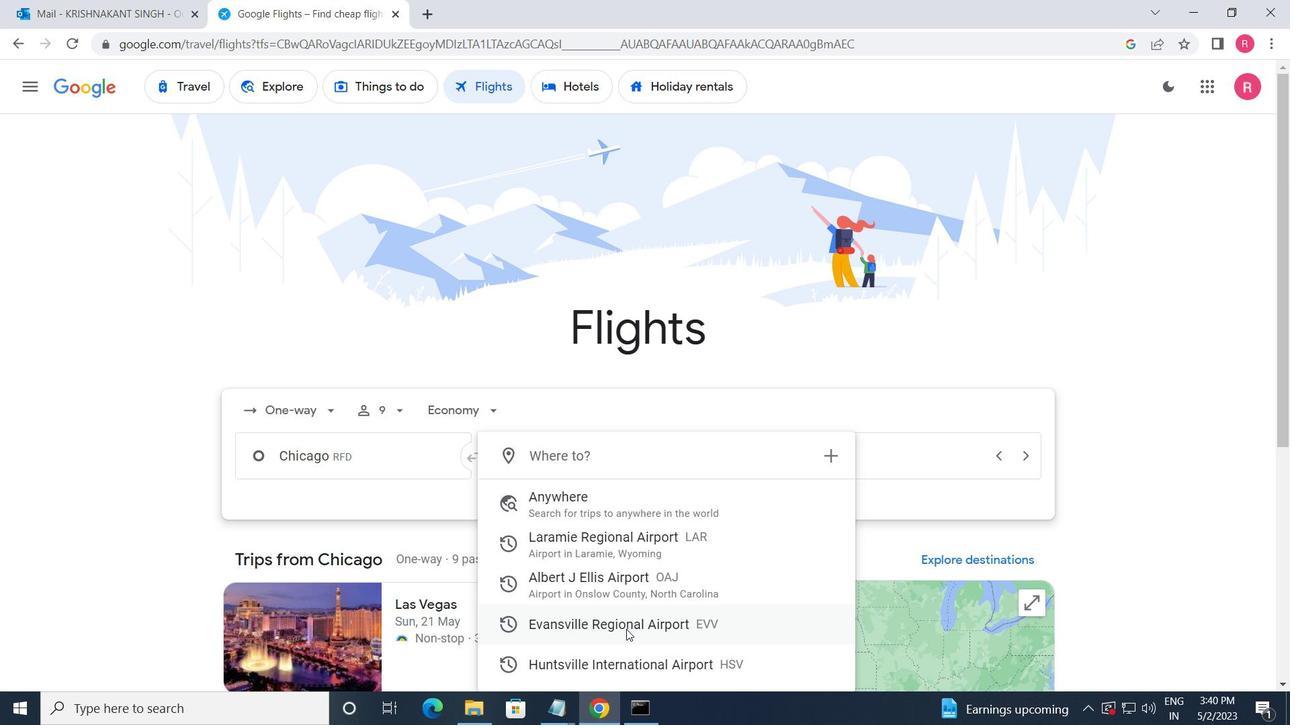 
Action: Mouse moved to (858, 459)
Screenshot: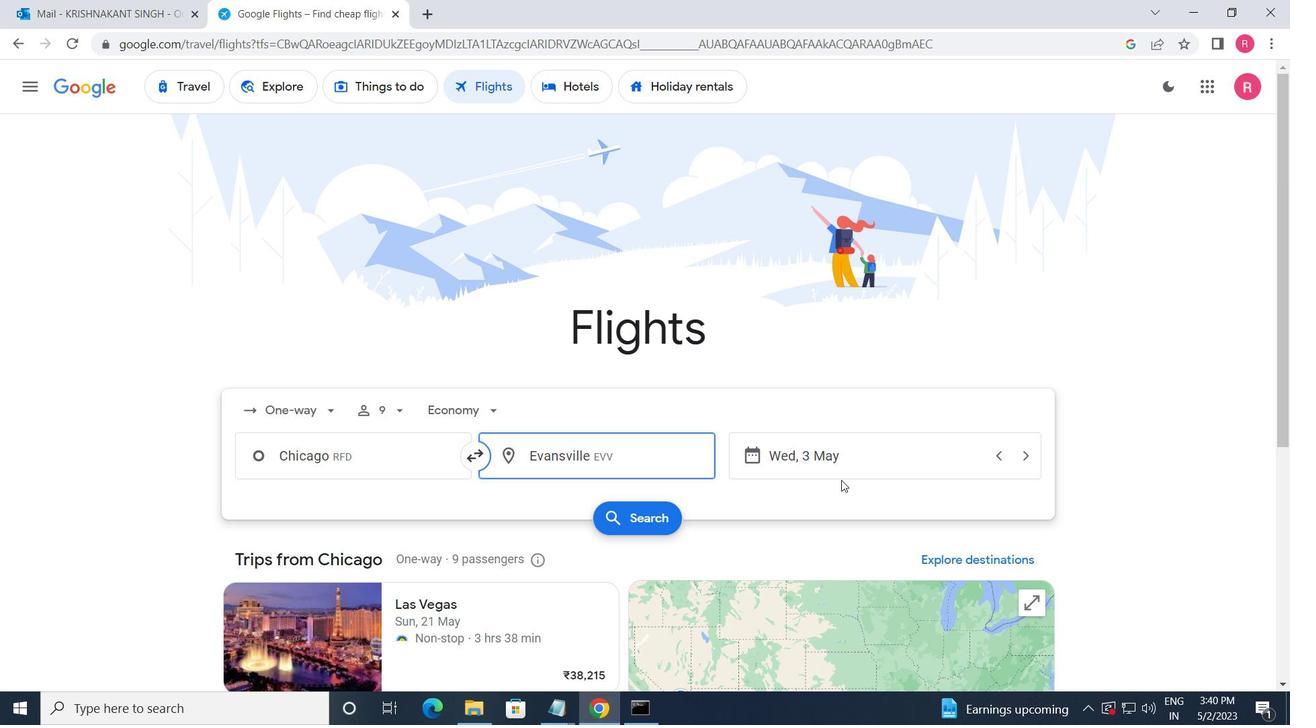 
Action: Mouse pressed left at (858, 459)
Screenshot: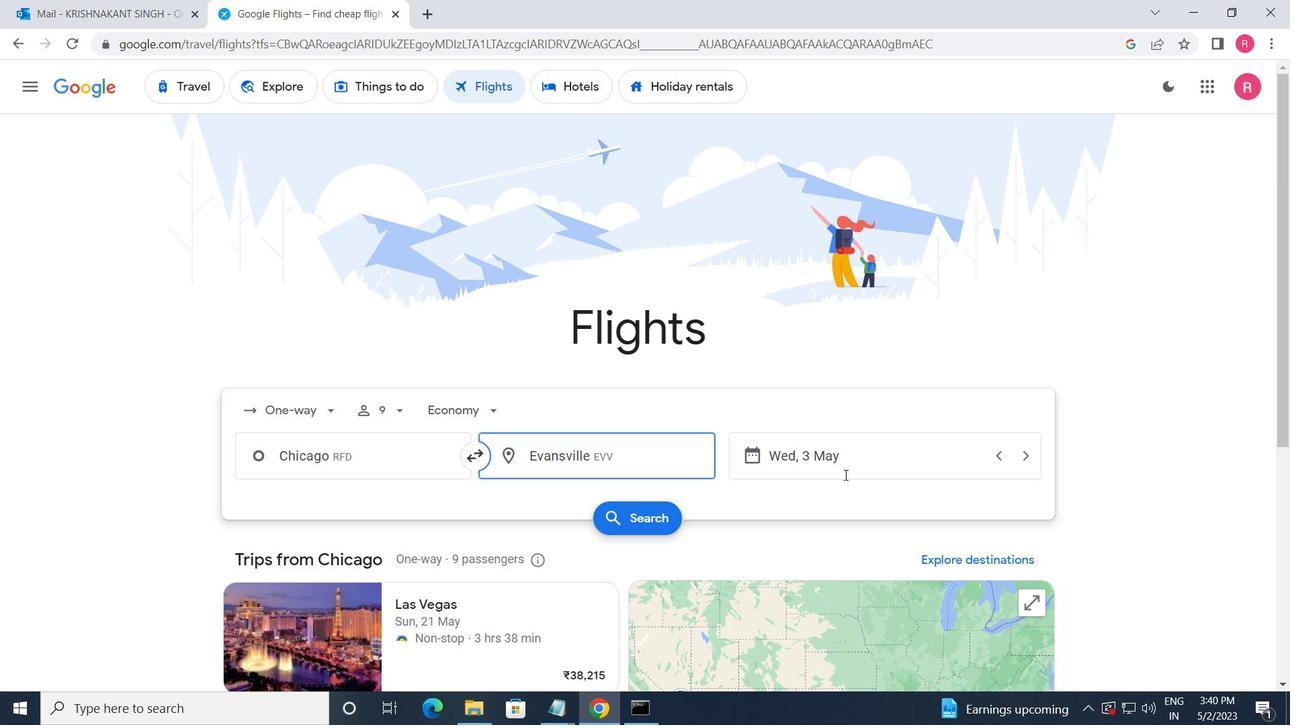 
Action: Mouse moved to (573, 387)
Screenshot: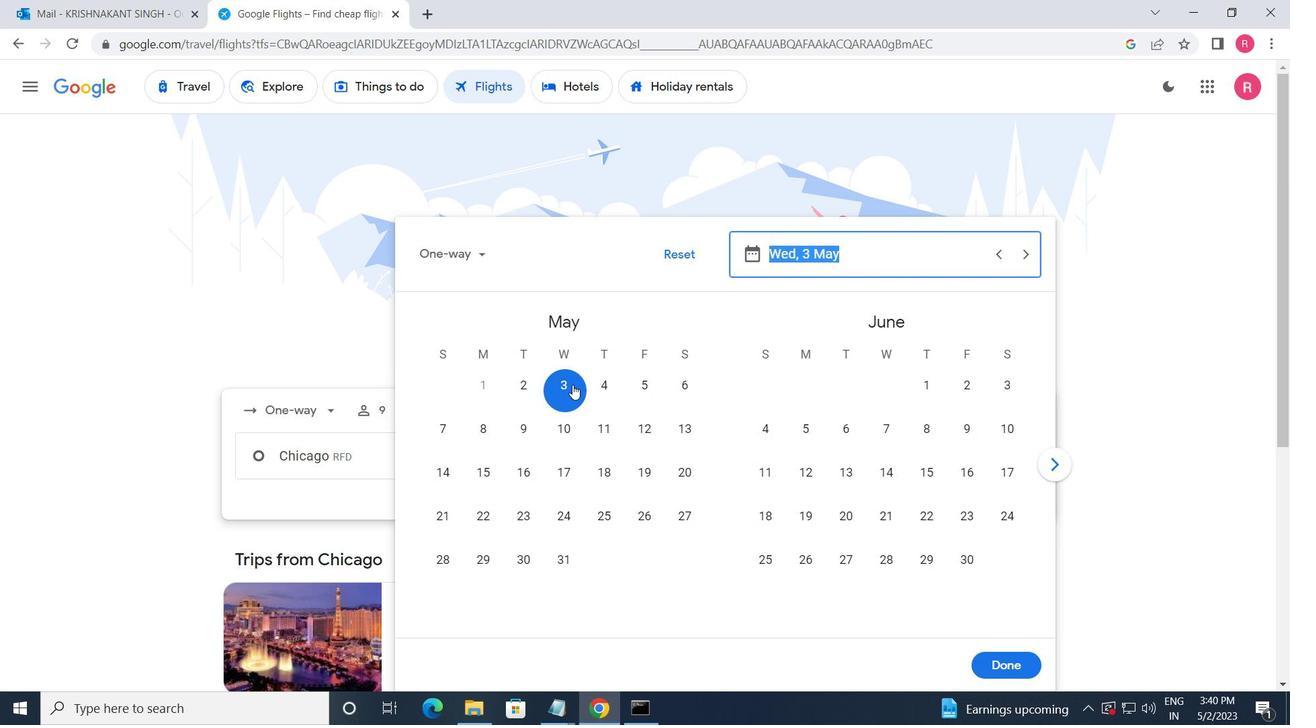 
Action: Mouse pressed left at (573, 387)
Screenshot: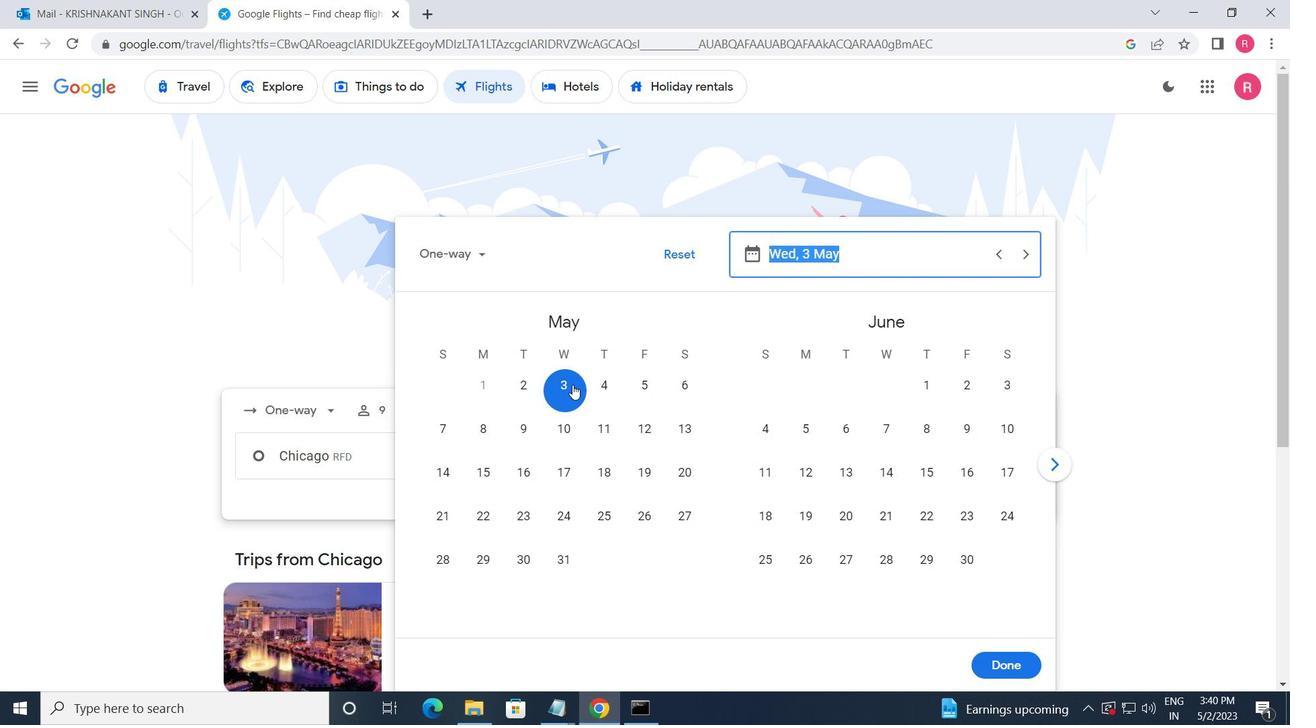 
Action: Mouse moved to (986, 662)
Screenshot: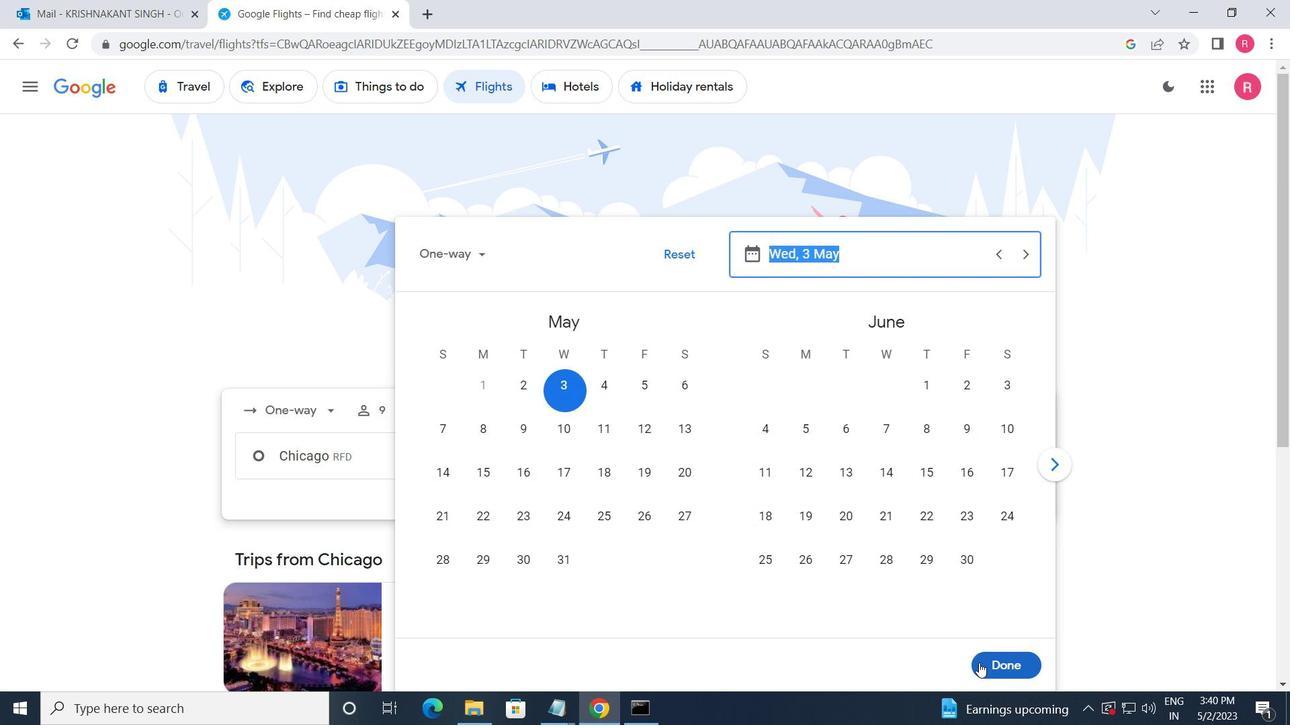 
Action: Mouse pressed left at (986, 662)
Screenshot: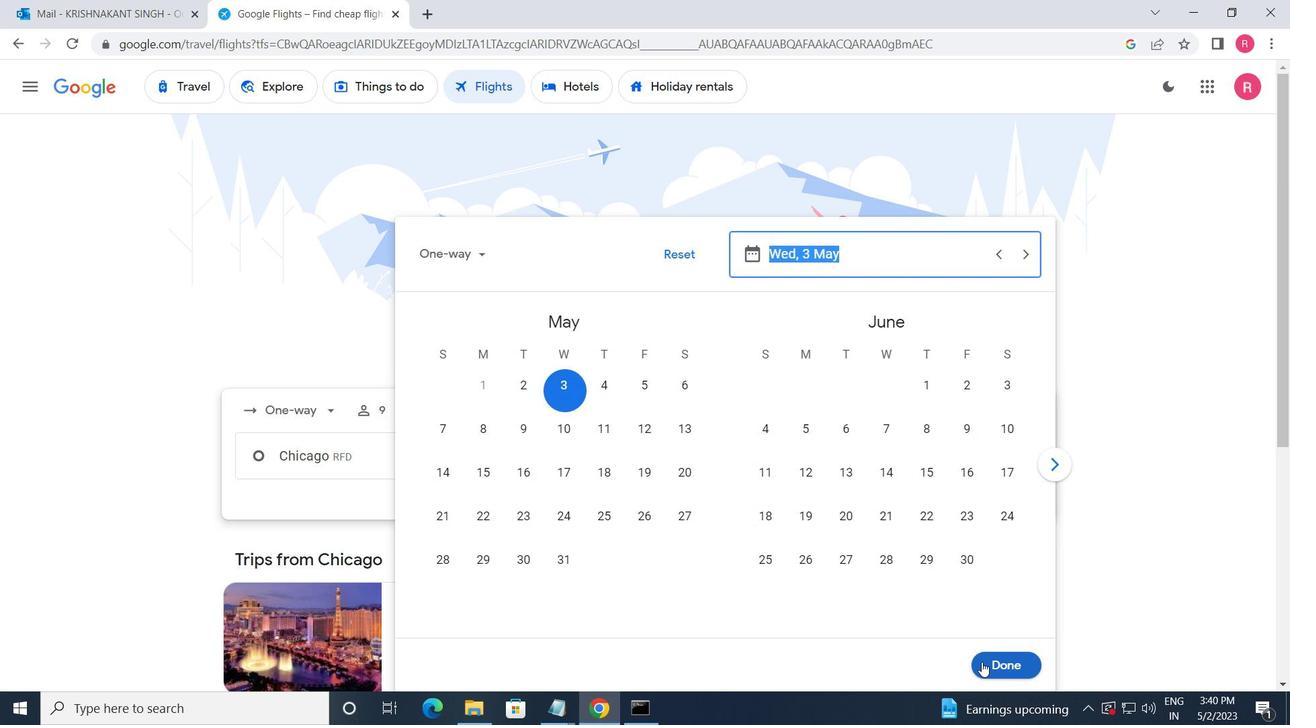 
Action: Mouse moved to (617, 509)
Screenshot: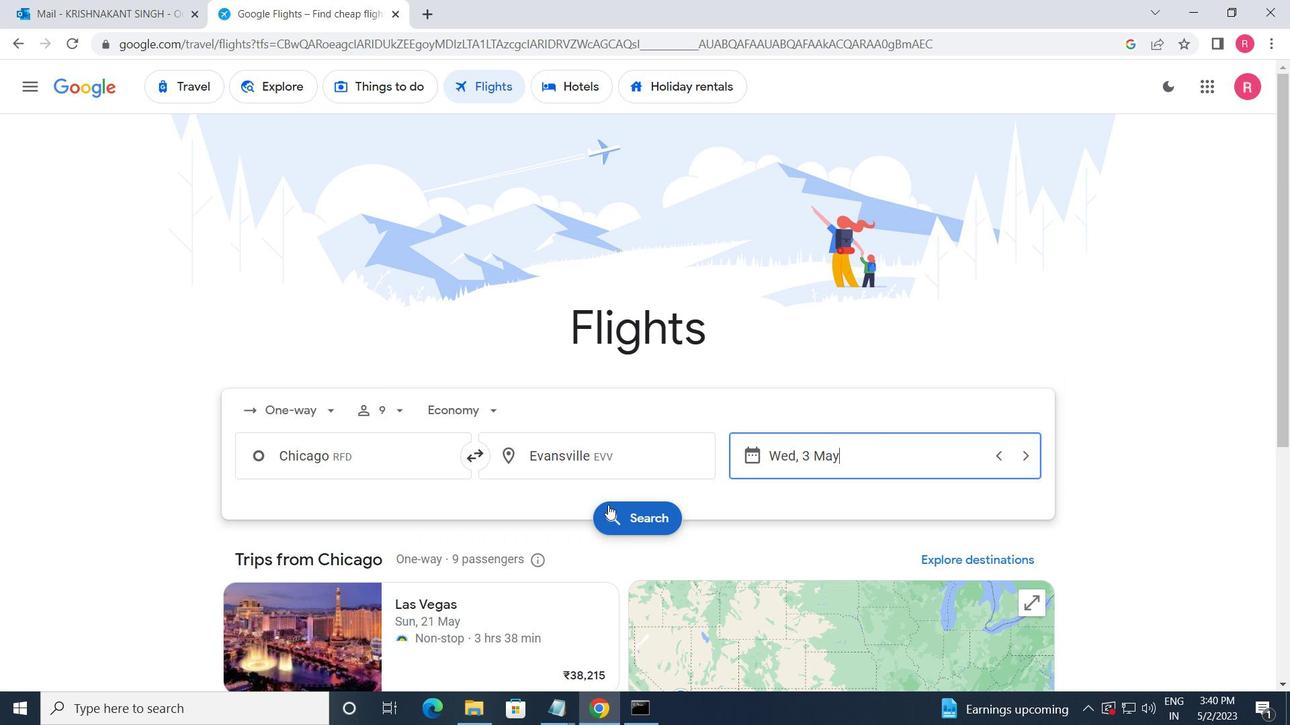 
Action: Mouse pressed left at (617, 509)
Screenshot: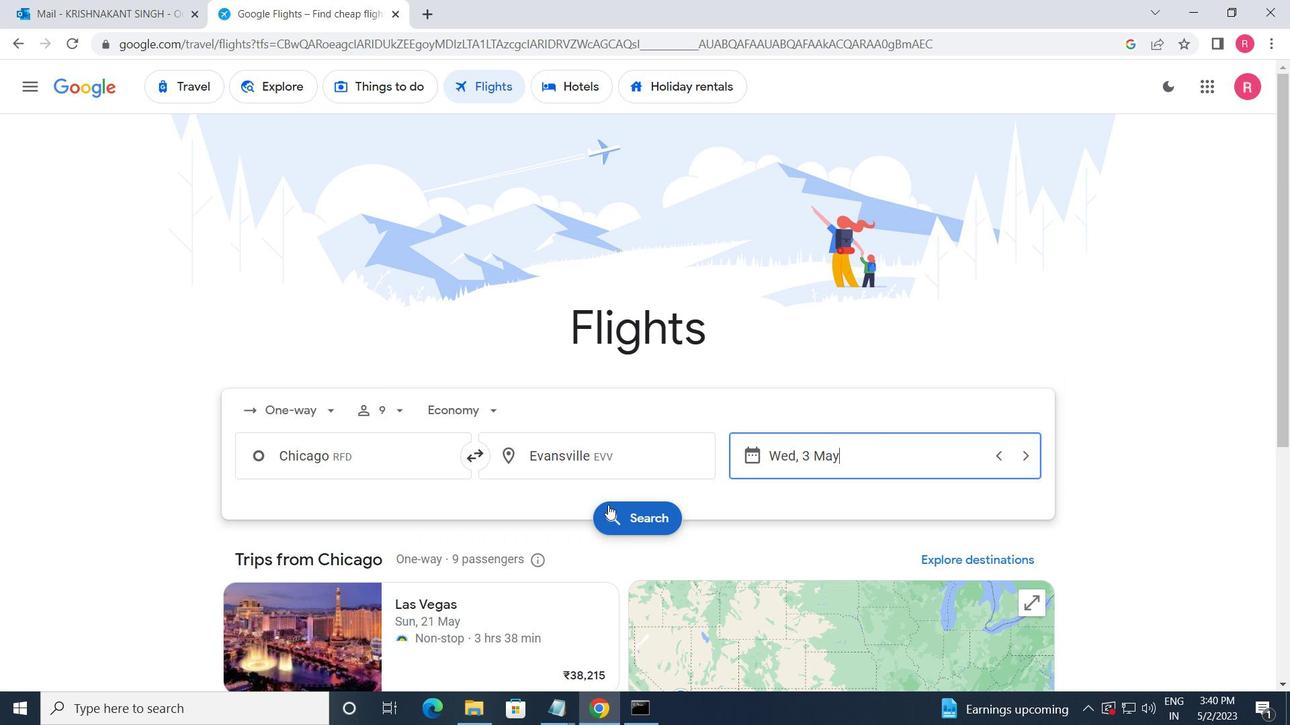 
Action: Mouse moved to (233, 237)
Screenshot: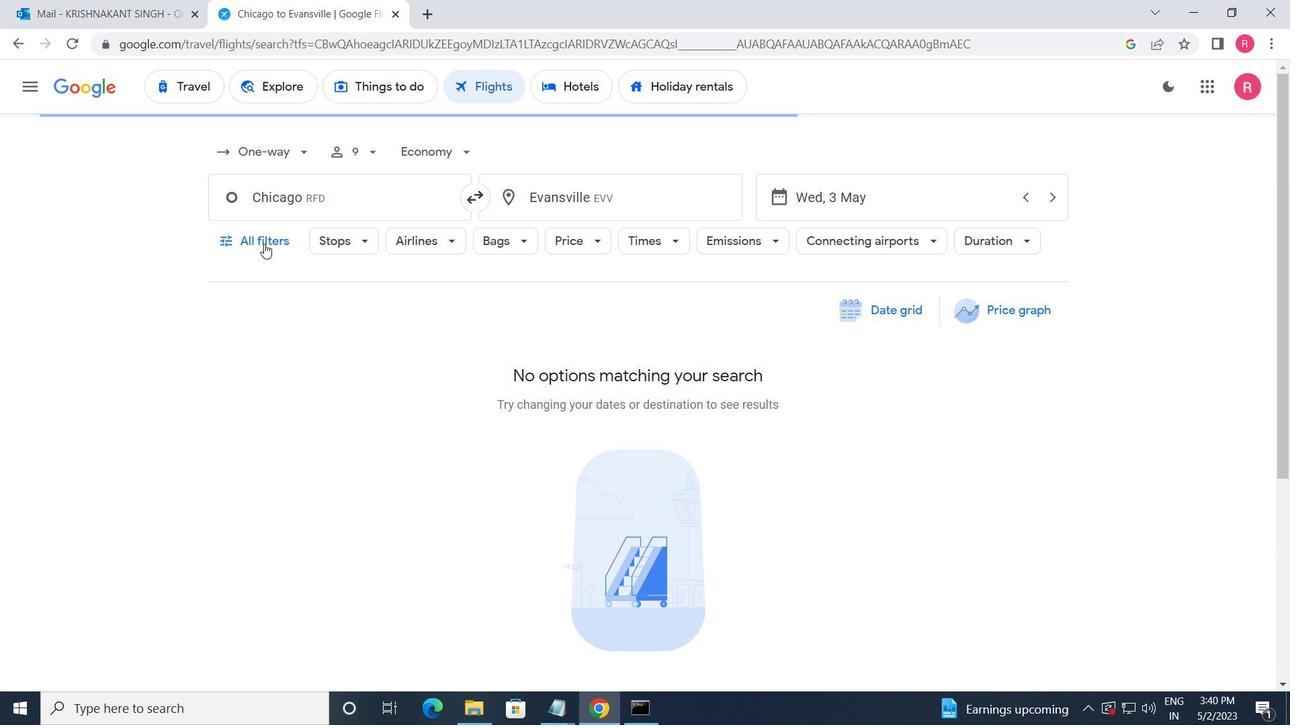 
Action: Mouse pressed left at (233, 237)
Screenshot: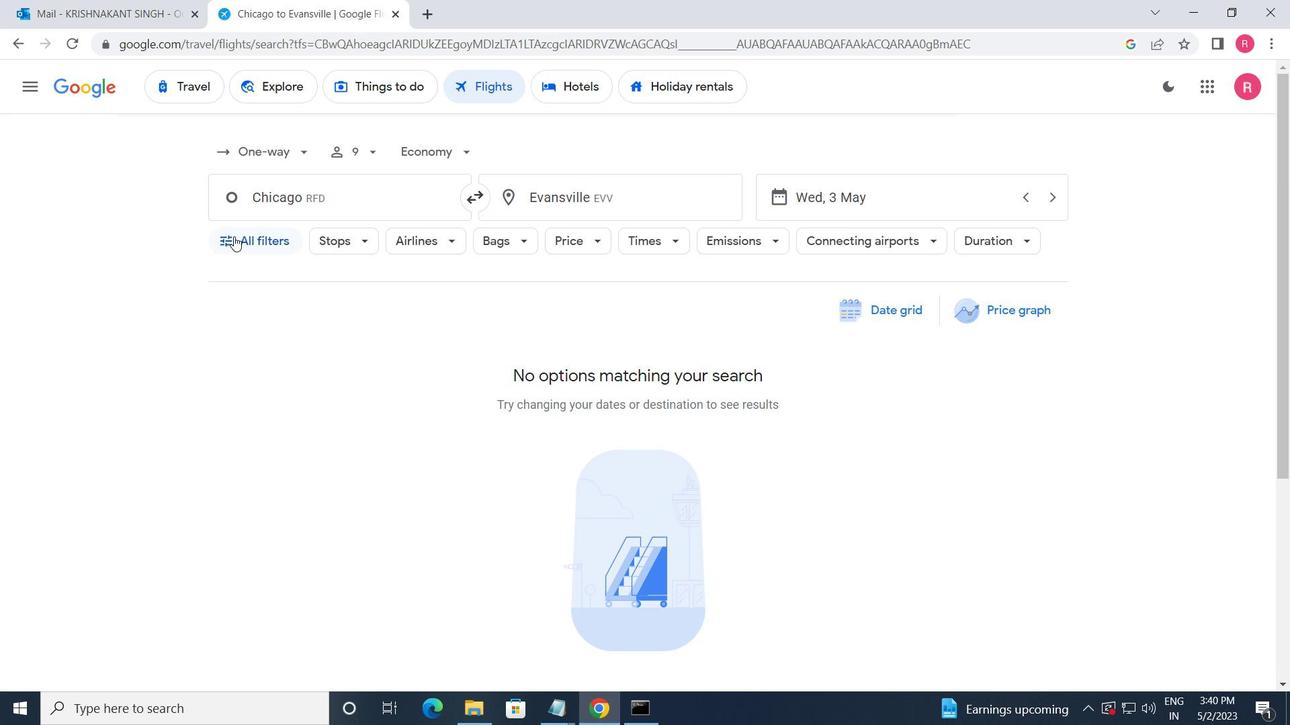 
Action: Mouse moved to (375, 473)
Screenshot: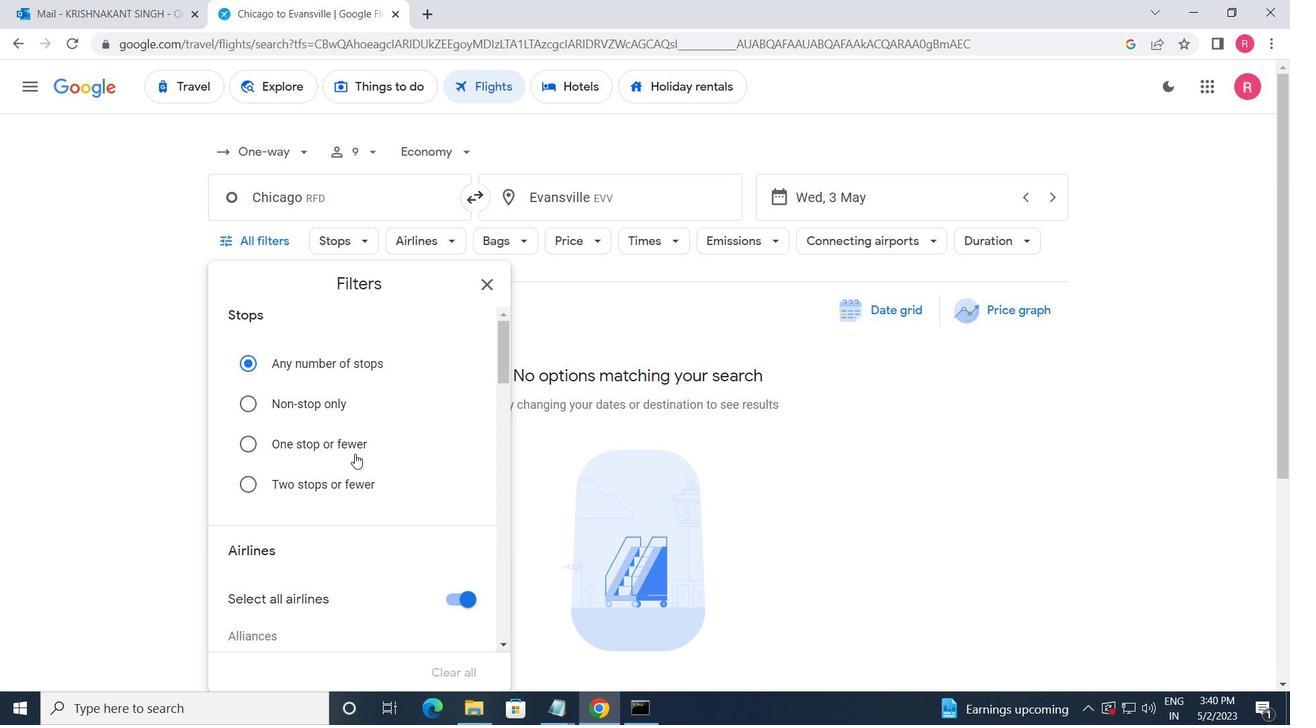 
Action: Mouse scrolled (375, 473) with delta (0, 0)
Screenshot: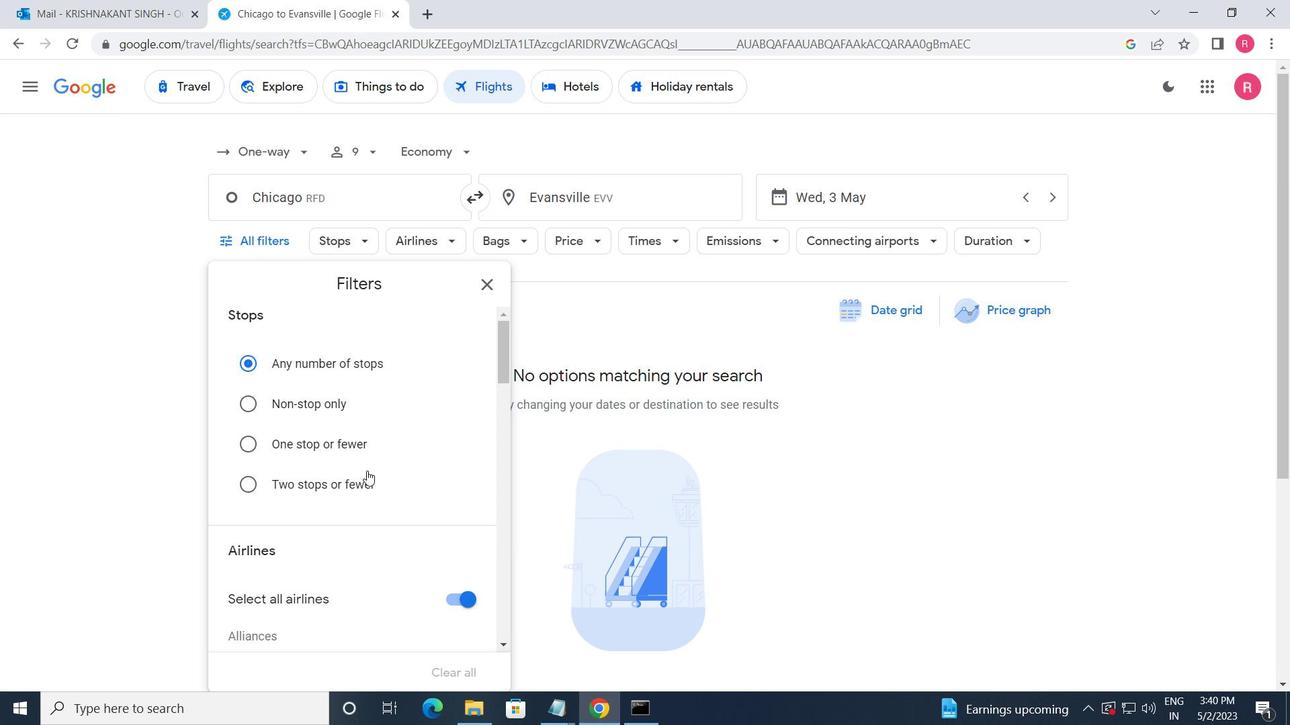 
Action: Mouse moved to (375, 473)
Screenshot: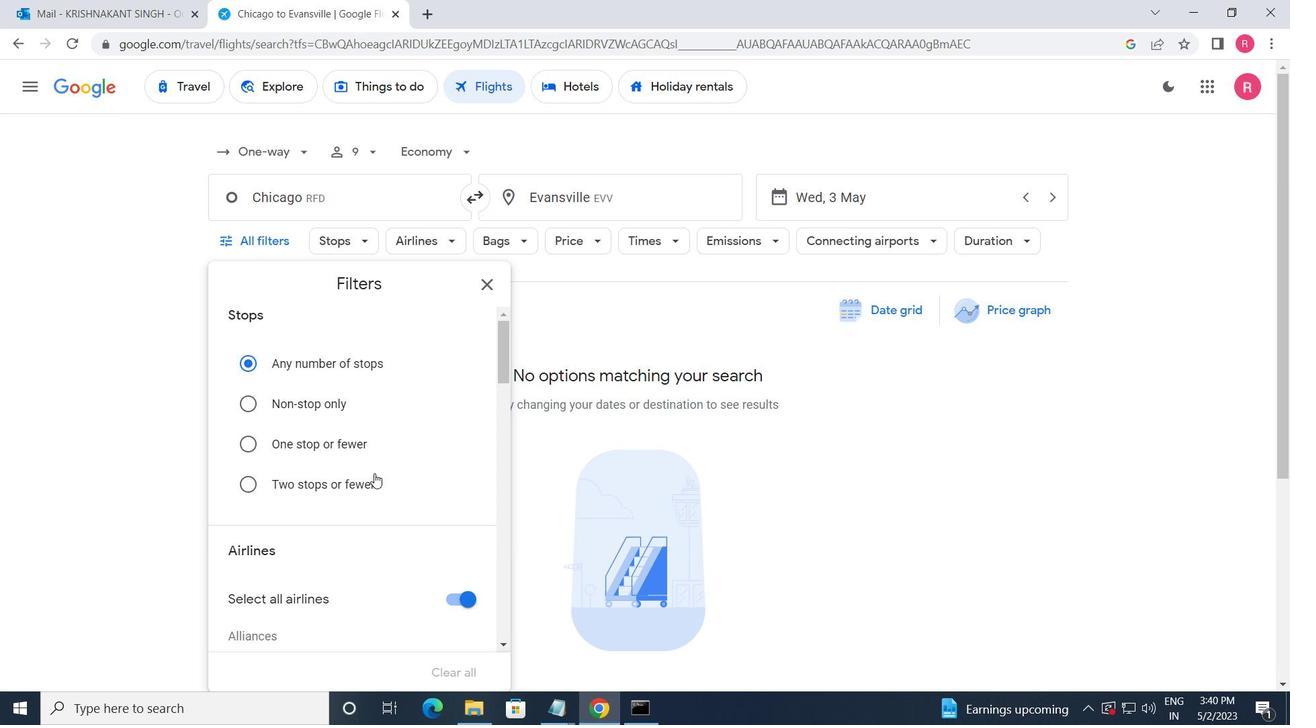 
Action: Mouse scrolled (375, 473) with delta (0, 0)
Screenshot: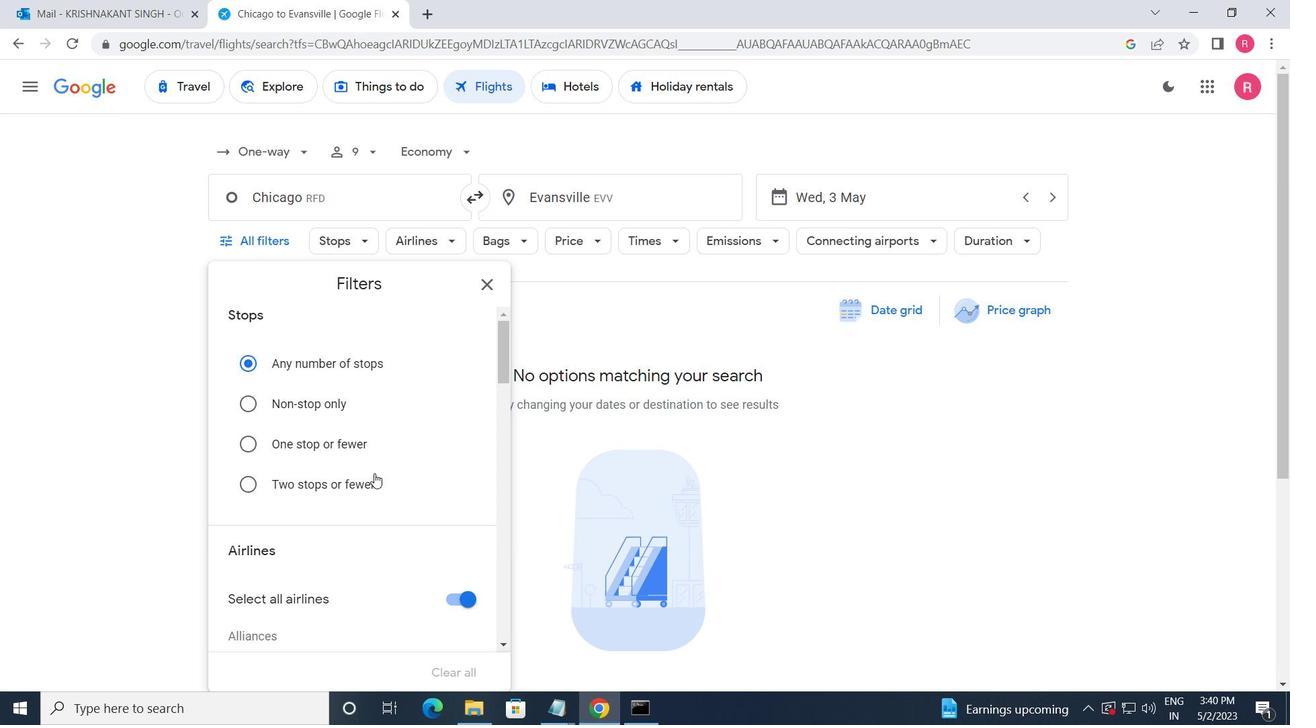 
Action: Mouse moved to (370, 469)
Screenshot: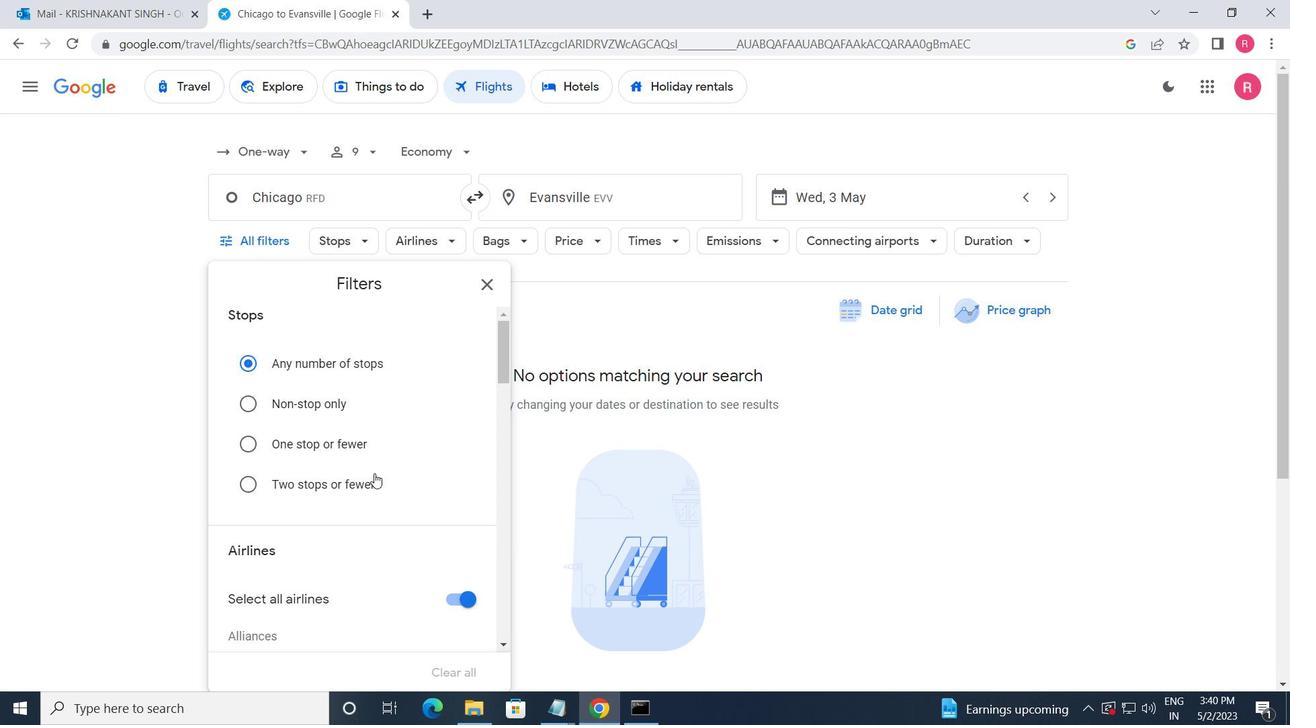 
Action: Mouse scrolled (370, 468) with delta (0, 0)
Screenshot: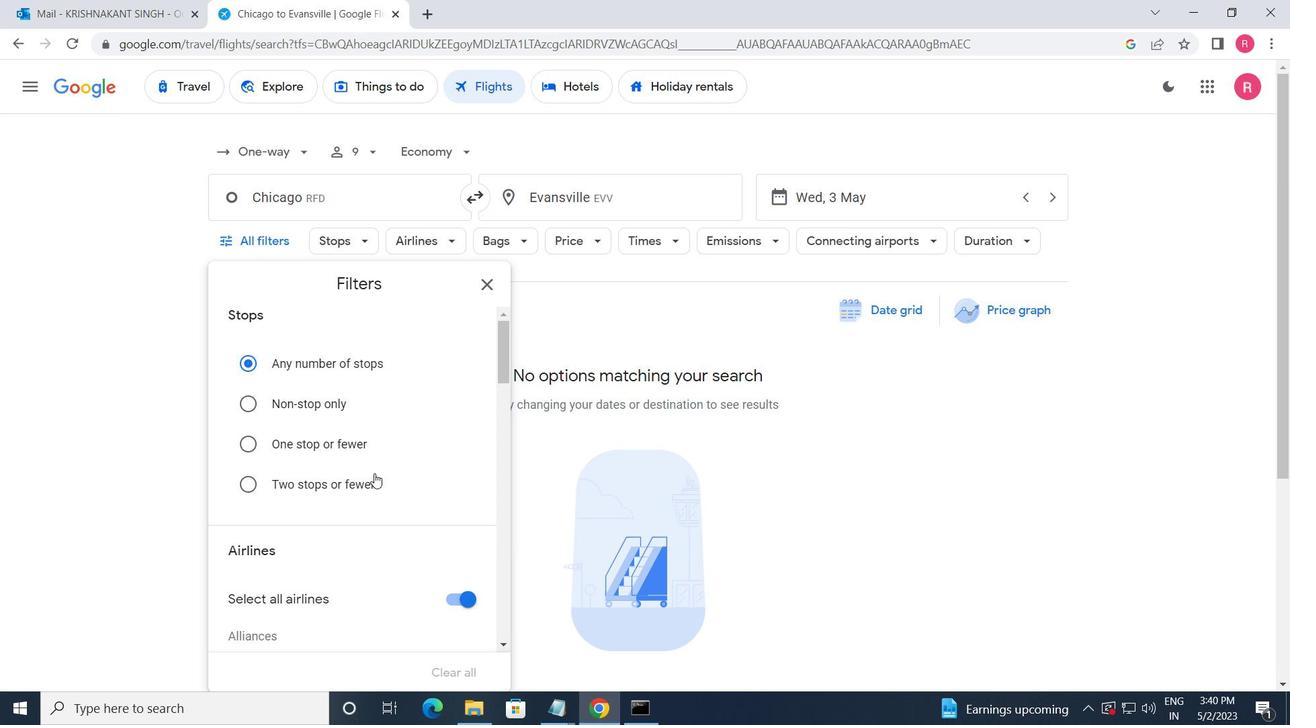 
Action: Mouse moved to (366, 465)
Screenshot: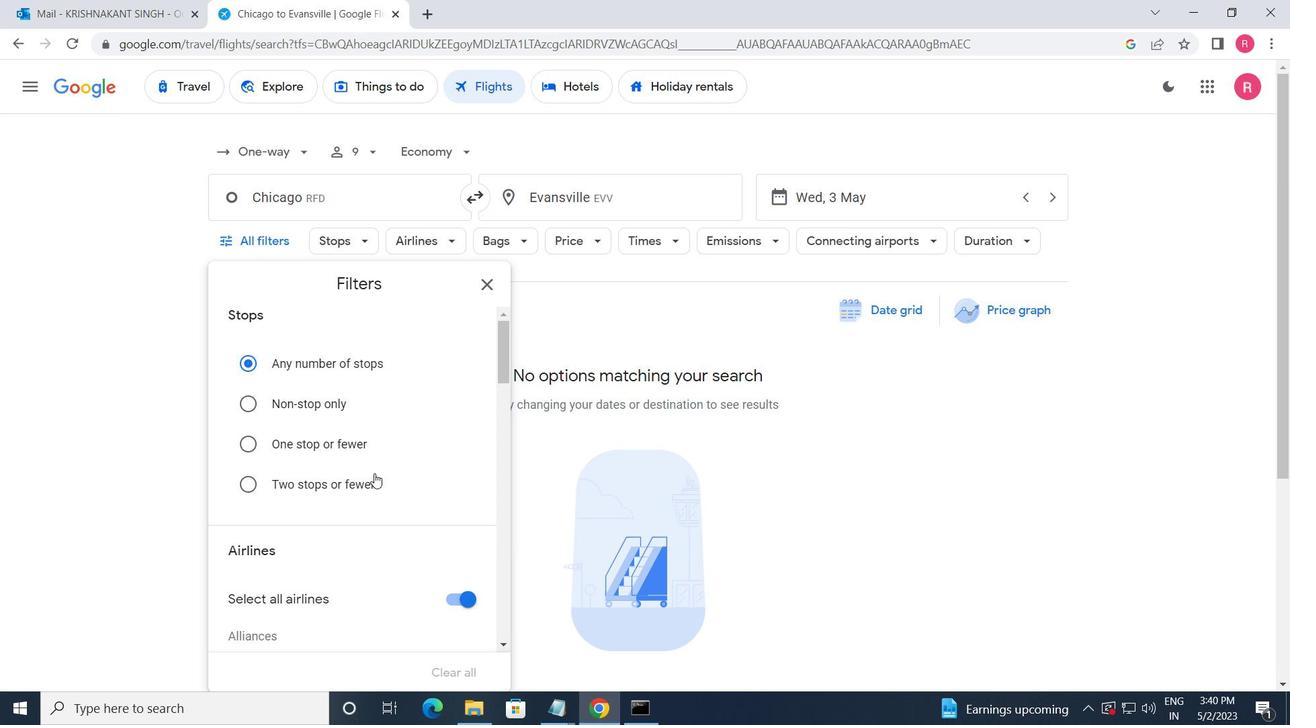 
Action: Mouse scrolled (366, 465) with delta (0, 0)
Screenshot: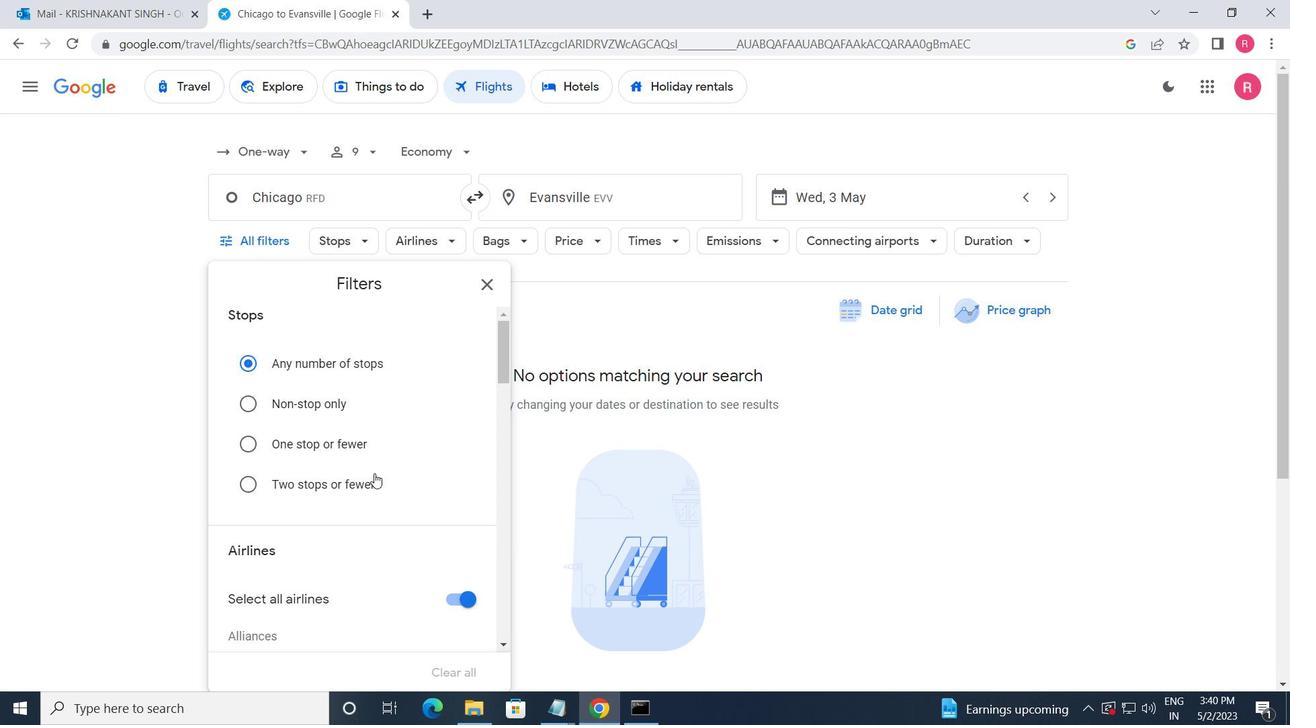 
Action: Mouse moved to (360, 456)
Screenshot: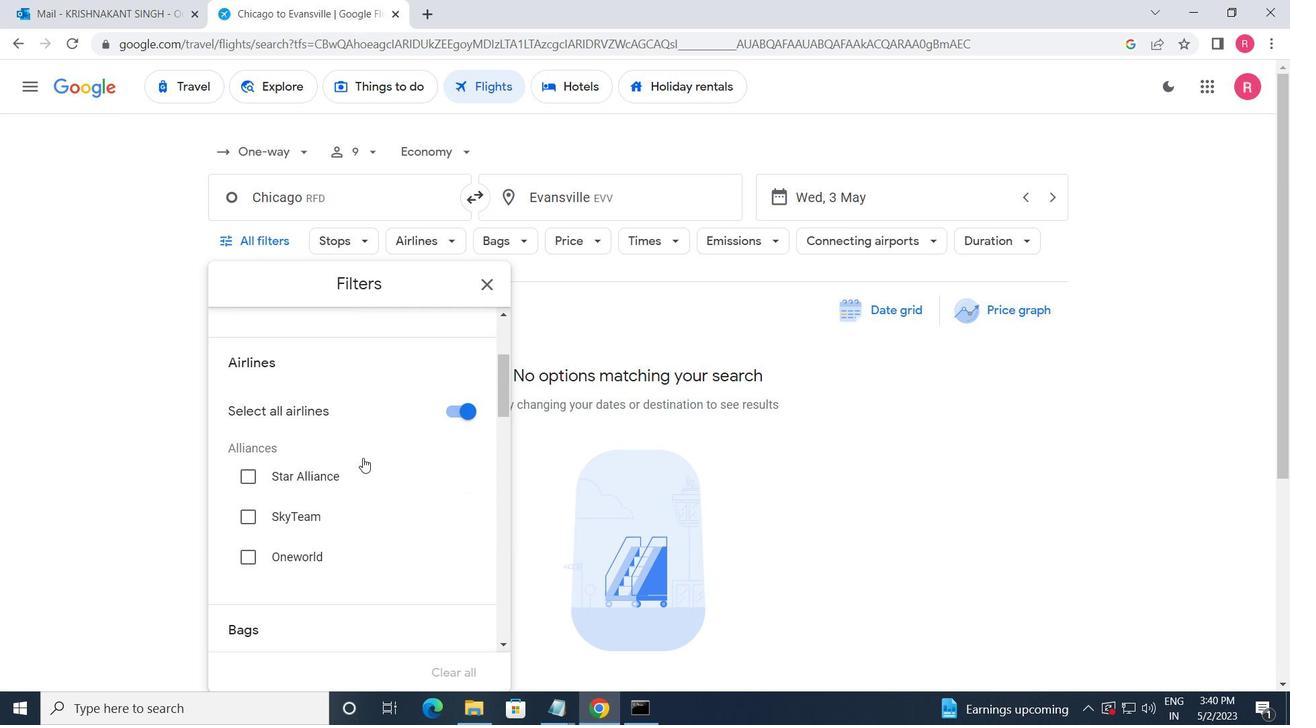 
Action: Mouse scrolled (360, 455) with delta (0, 0)
Screenshot: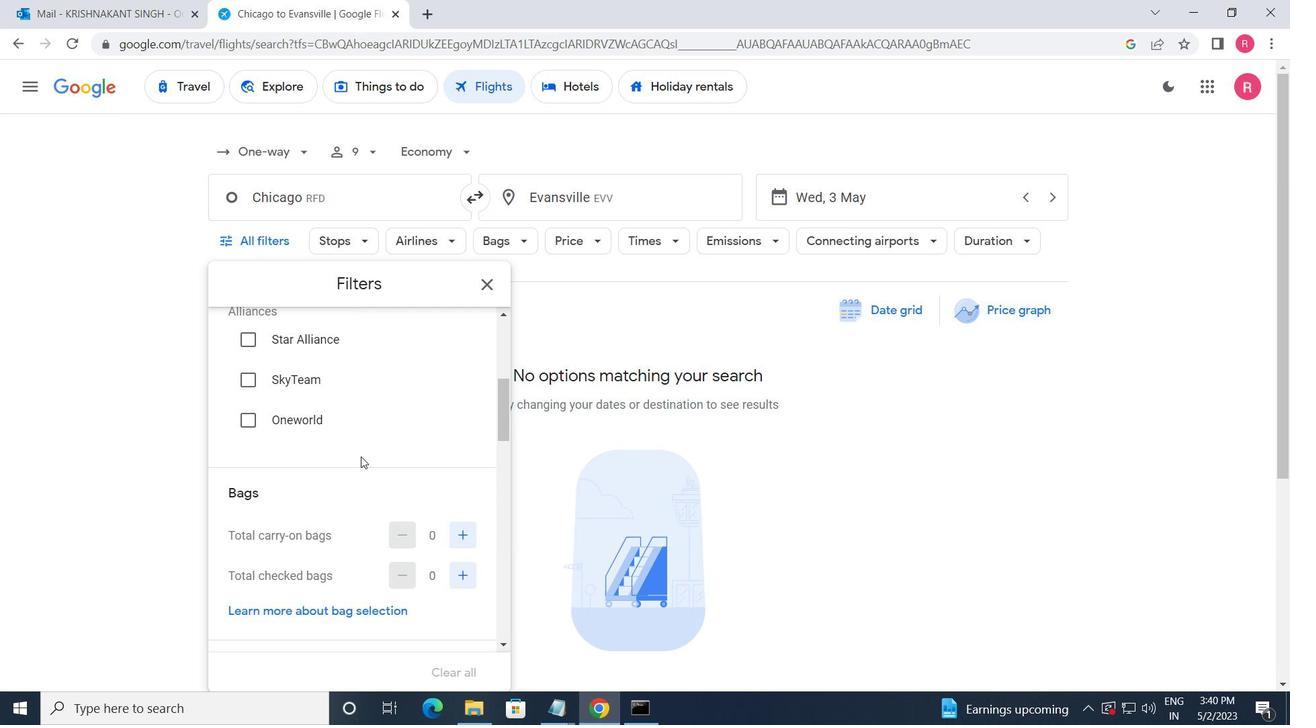 
Action: Mouse moved to (348, 448)
Screenshot: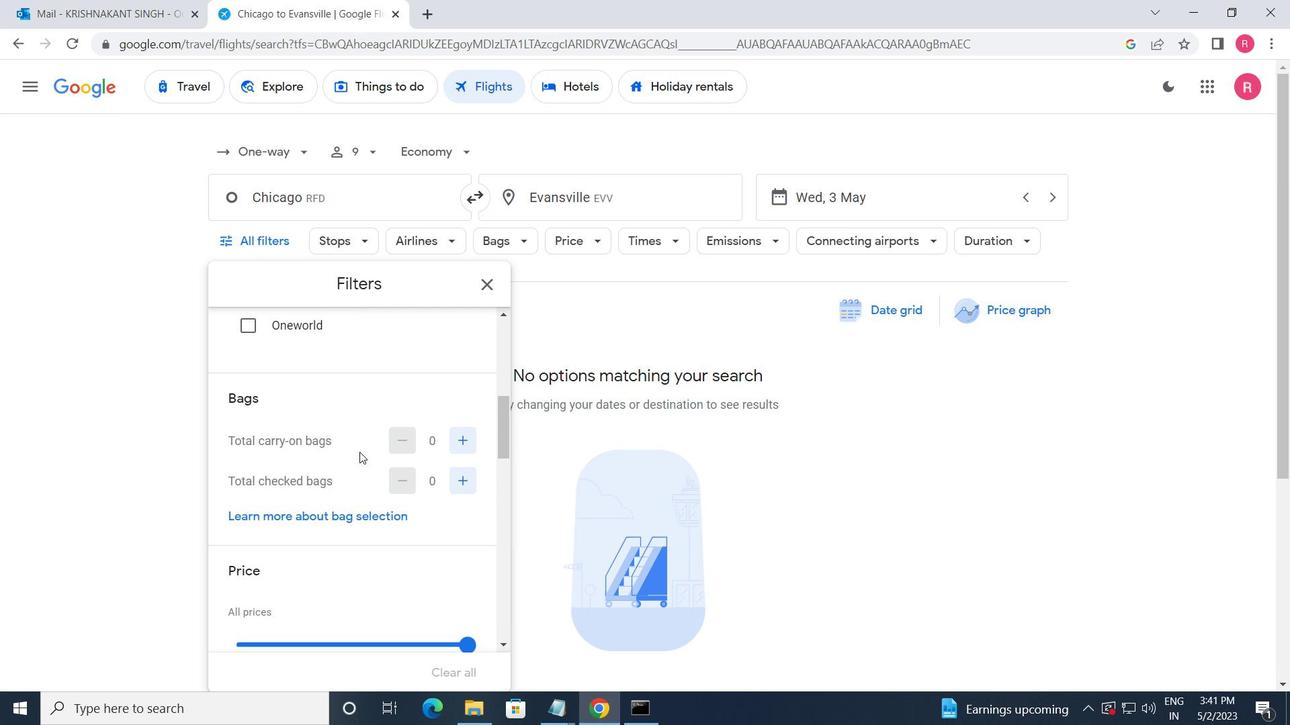 
Action: Mouse scrolled (348, 448) with delta (0, 0)
Screenshot: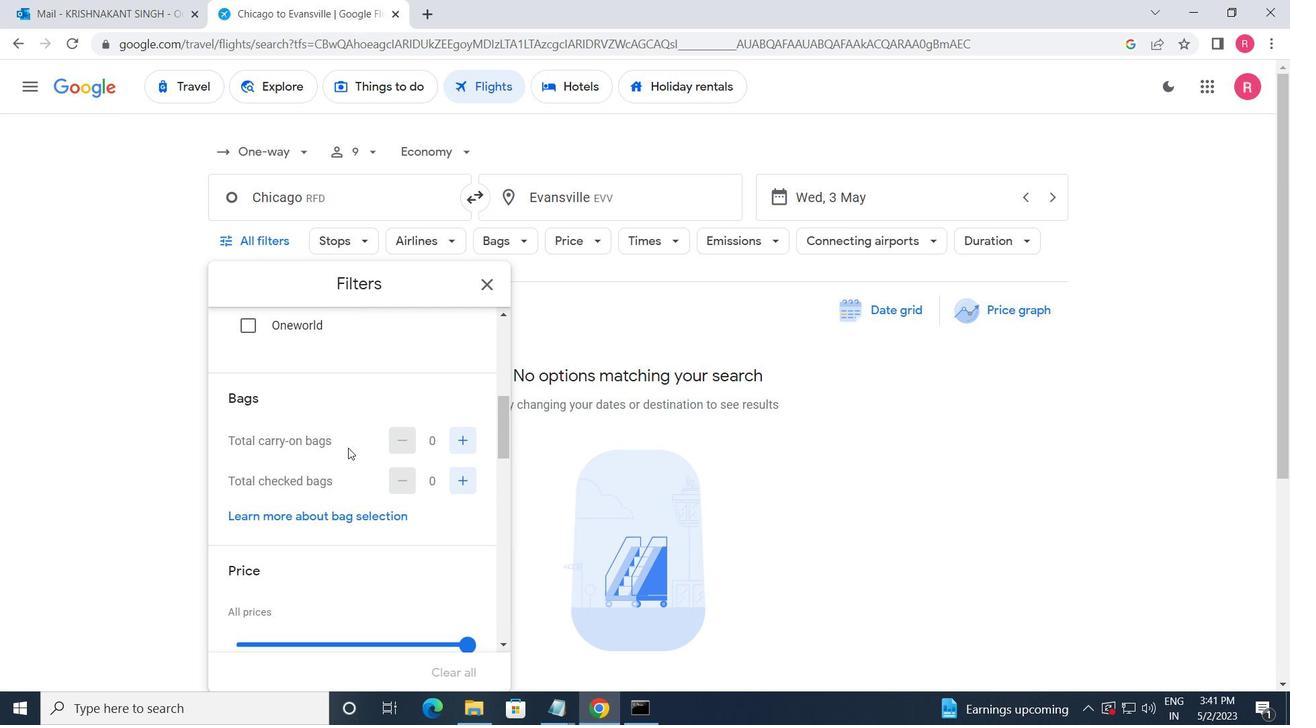 
Action: Mouse moved to (346, 448)
Screenshot: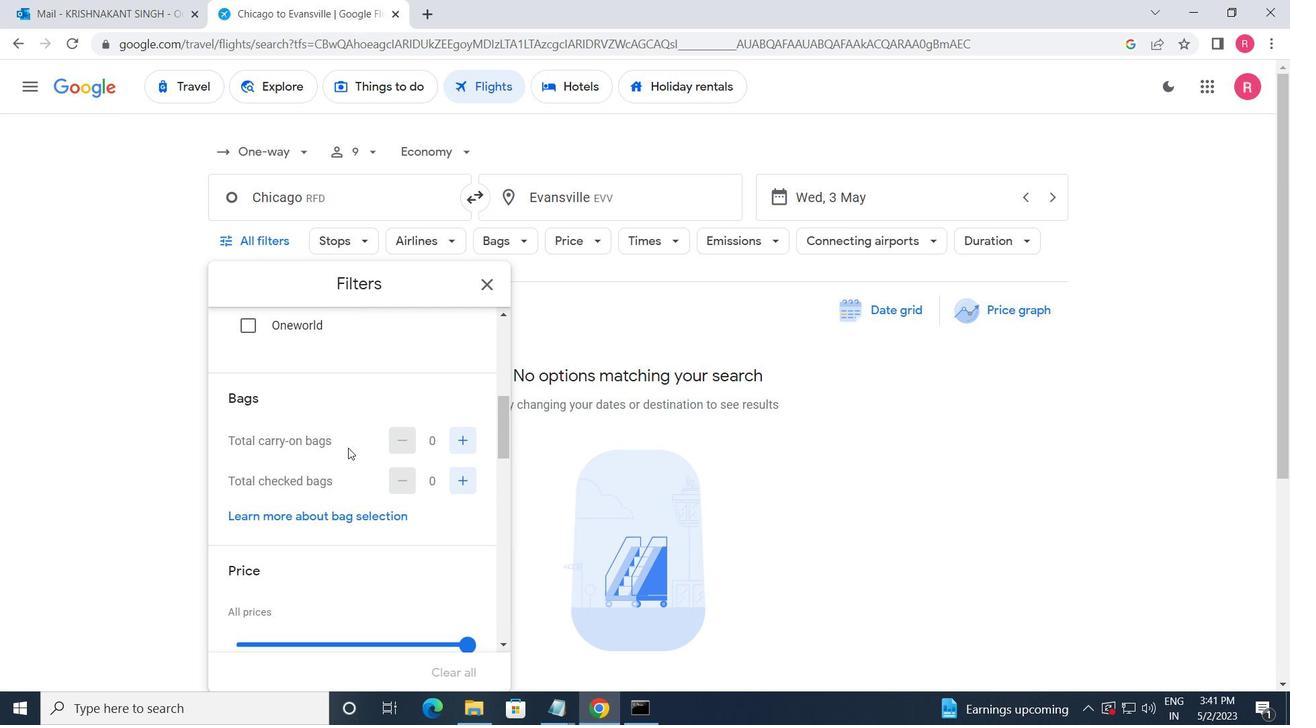 
Action: Mouse scrolled (346, 448) with delta (0, 0)
Screenshot: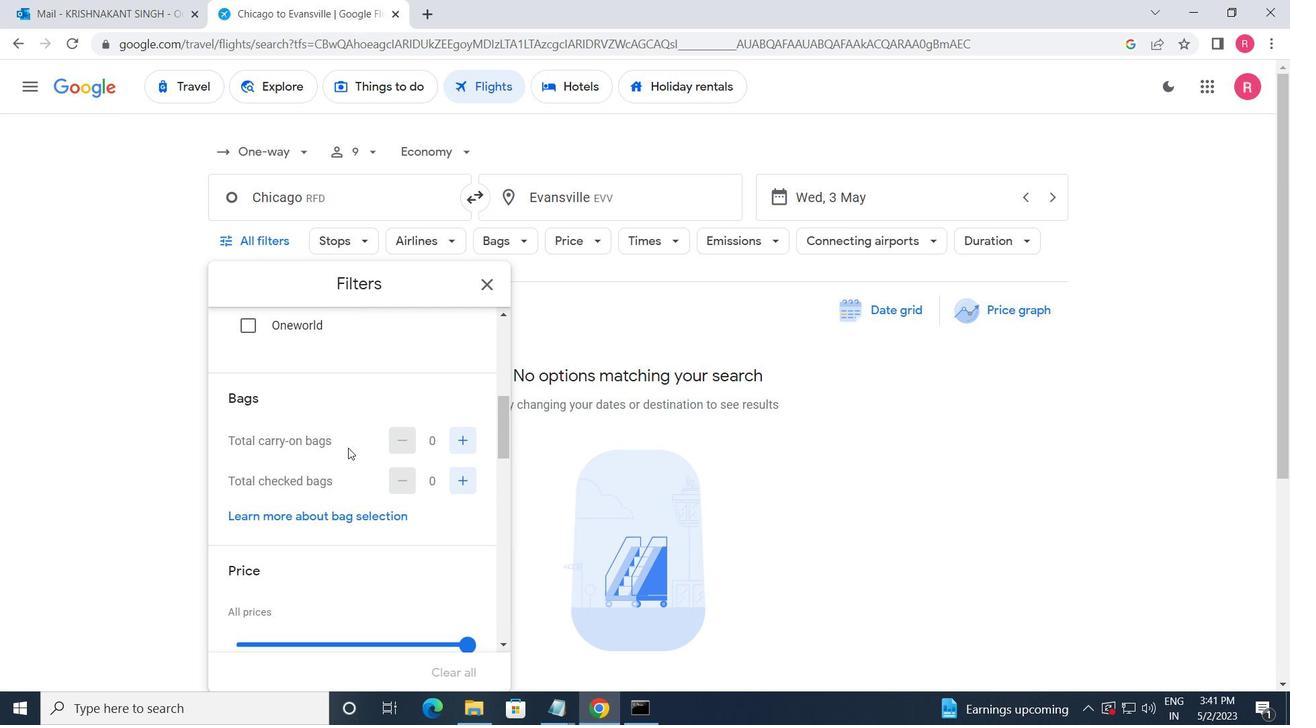 
Action: Mouse moved to (344, 448)
Screenshot: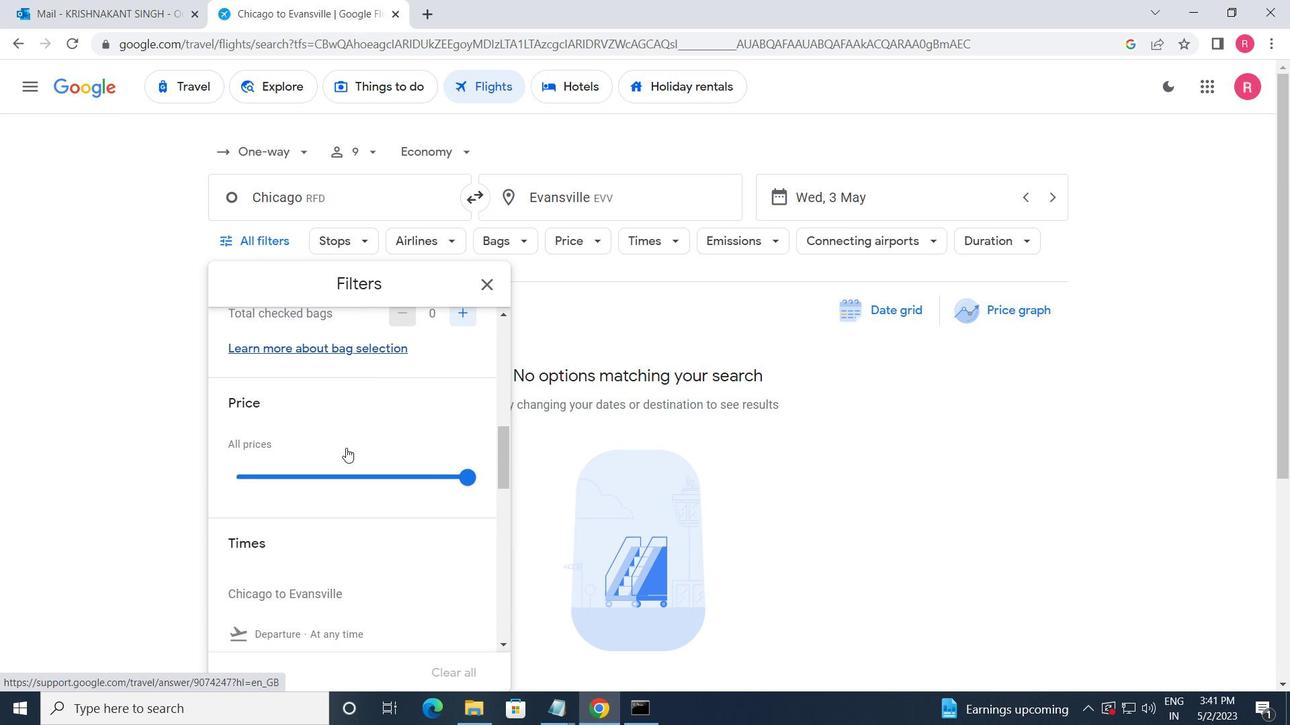 
Action: Mouse scrolled (344, 448) with delta (0, 0)
Screenshot: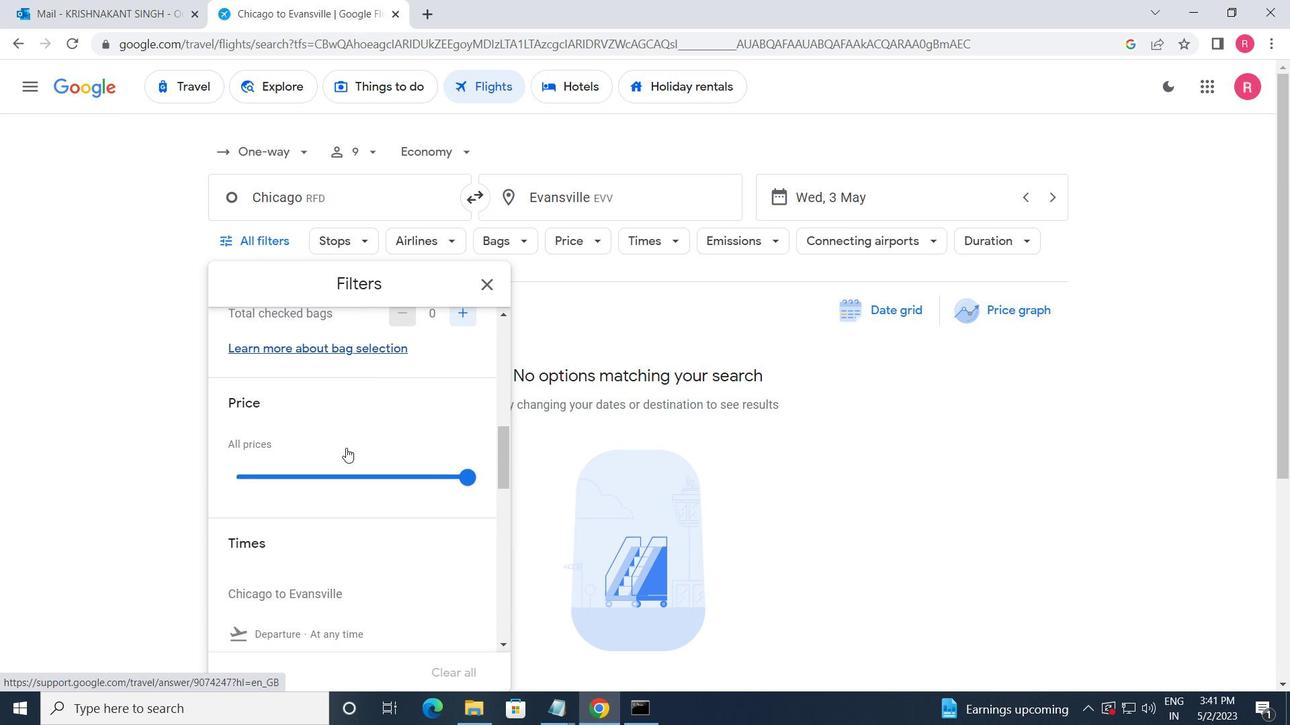 
Action: Mouse moved to (454, 354)
Screenshot: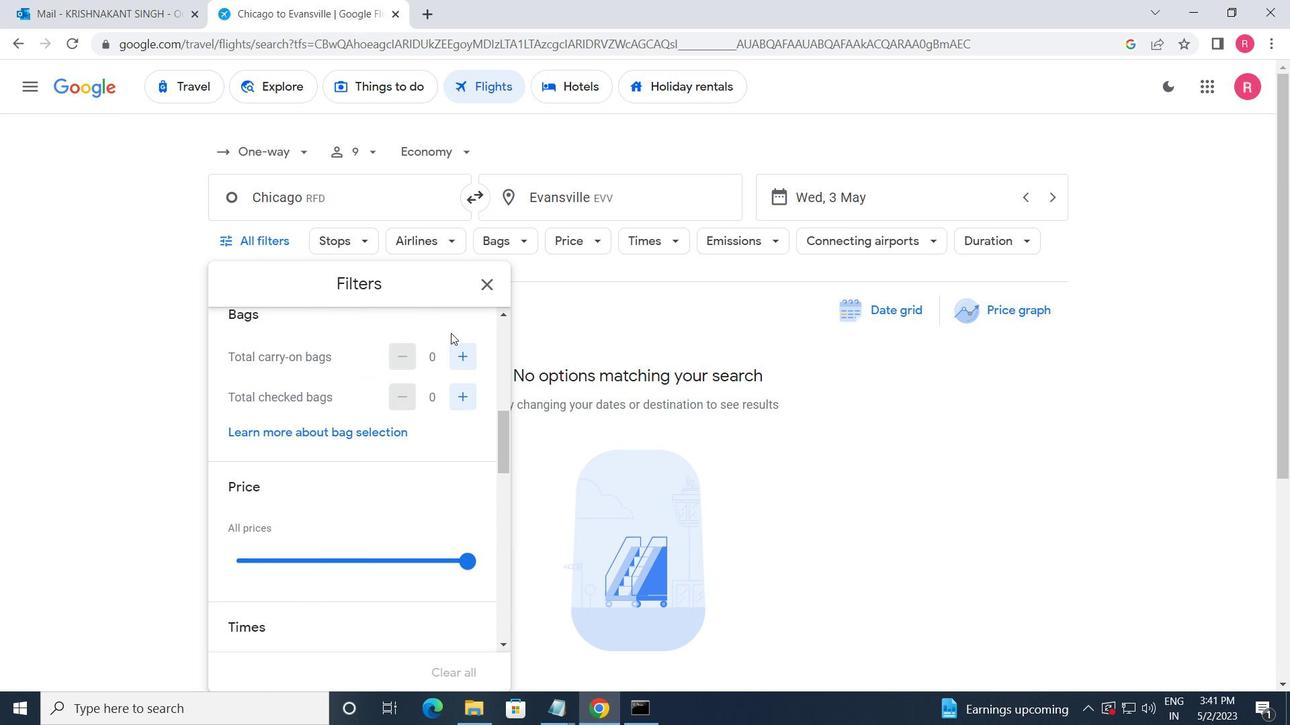 
Action: Mouse pressed left at (454, 354)
Screenshot: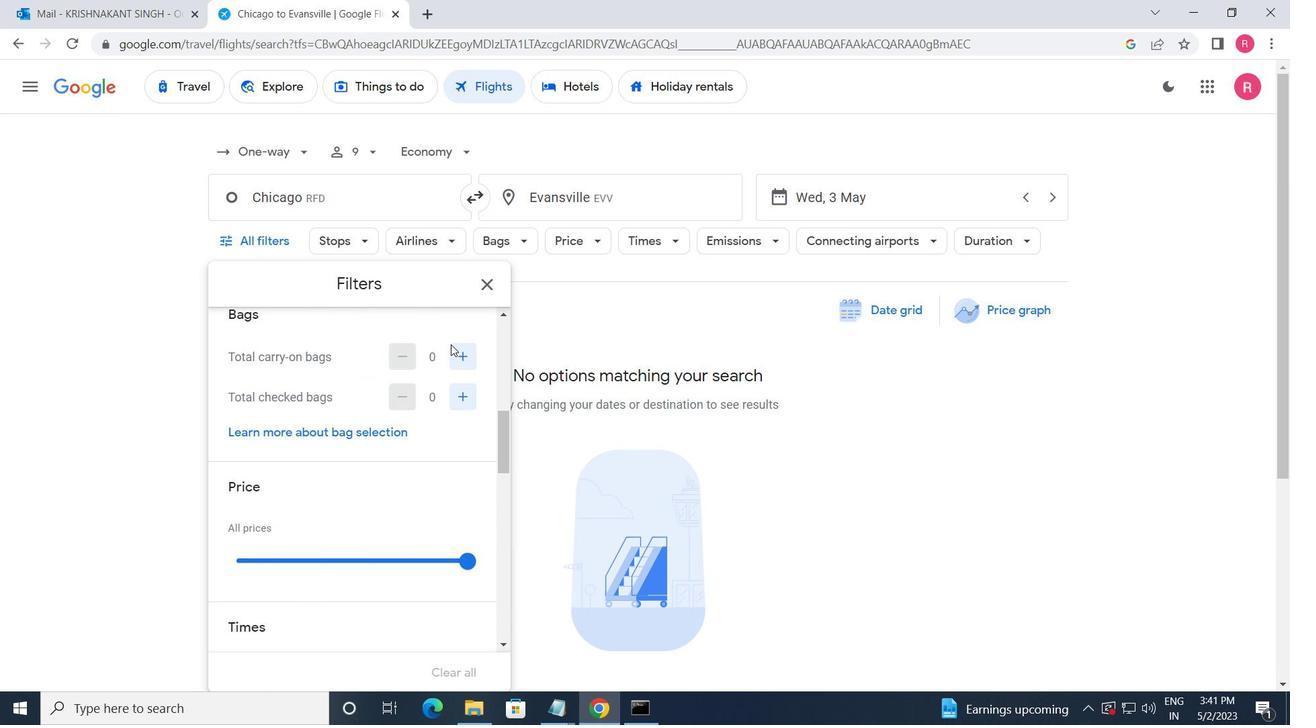 
Action: Mouse moved to (434, 428)
Screenshot: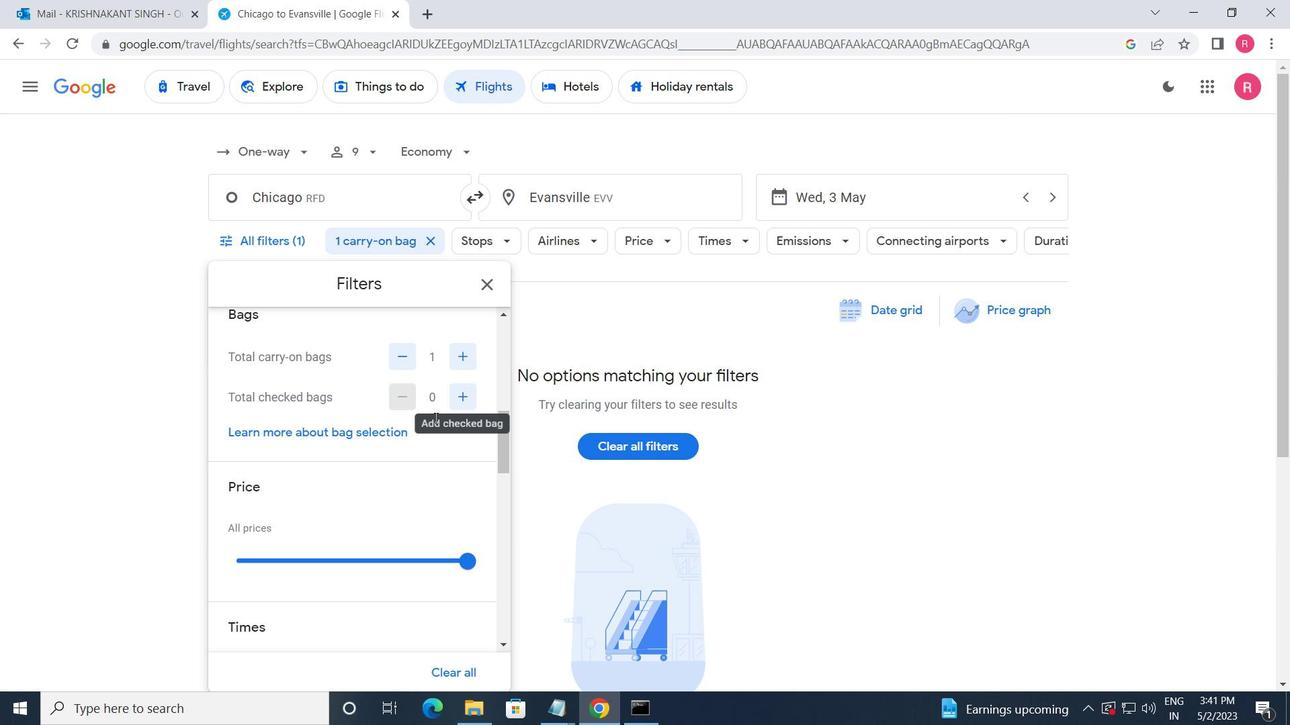 
Action: Mouse scrolled (434, 427) with delta (0, 0)
Screenshot: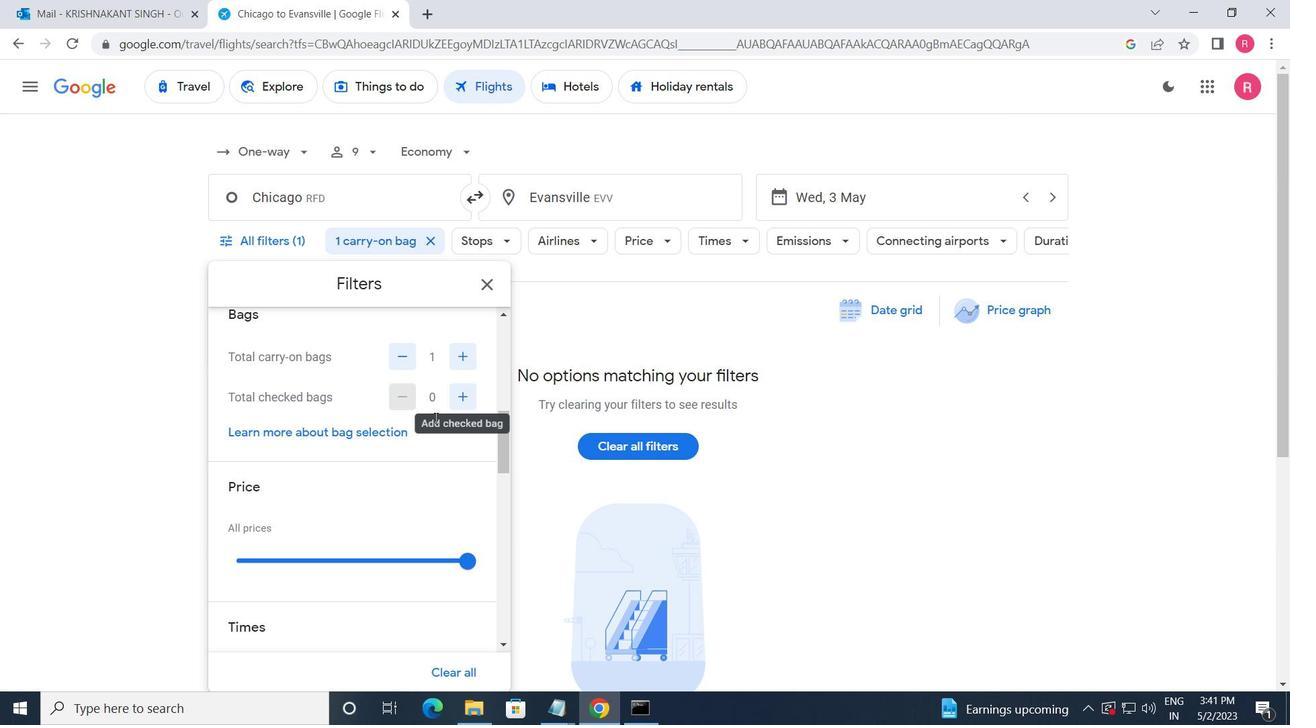 
Action: Mouse moved to (465, 471)
Screenshot: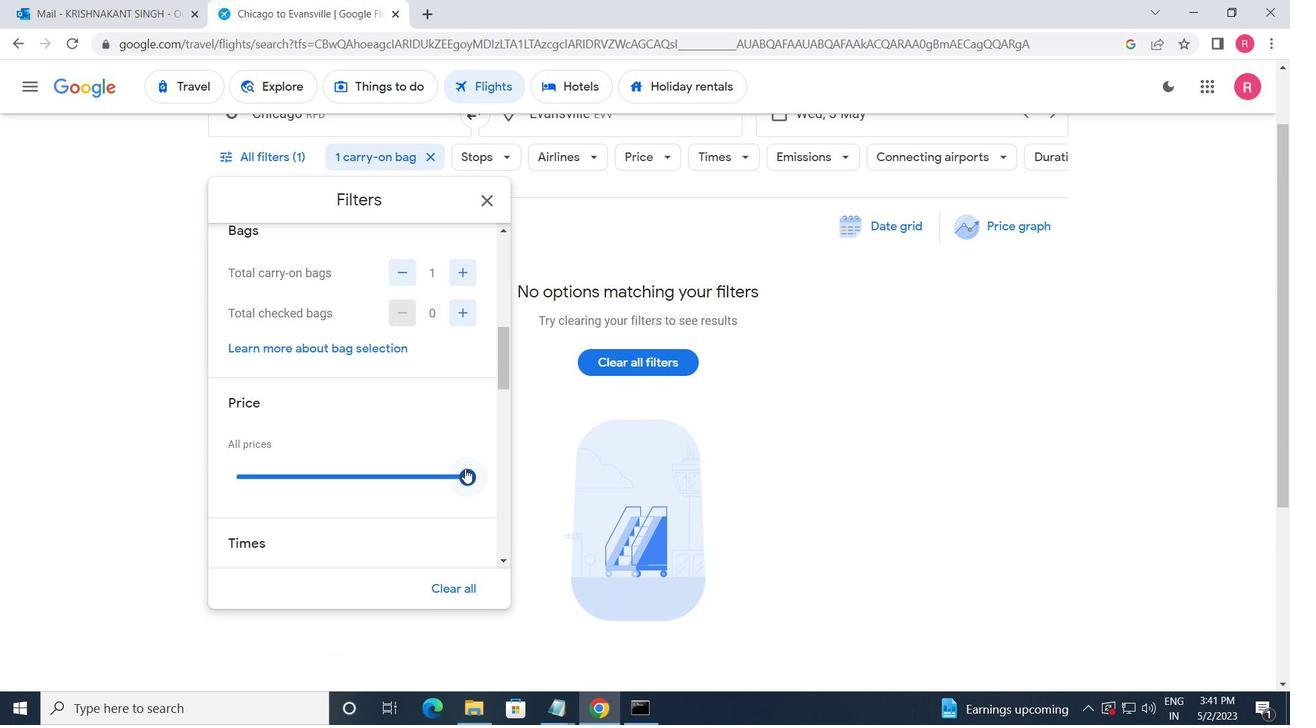 
Action: Mouse pressed left at (465, 471)
Screenshot: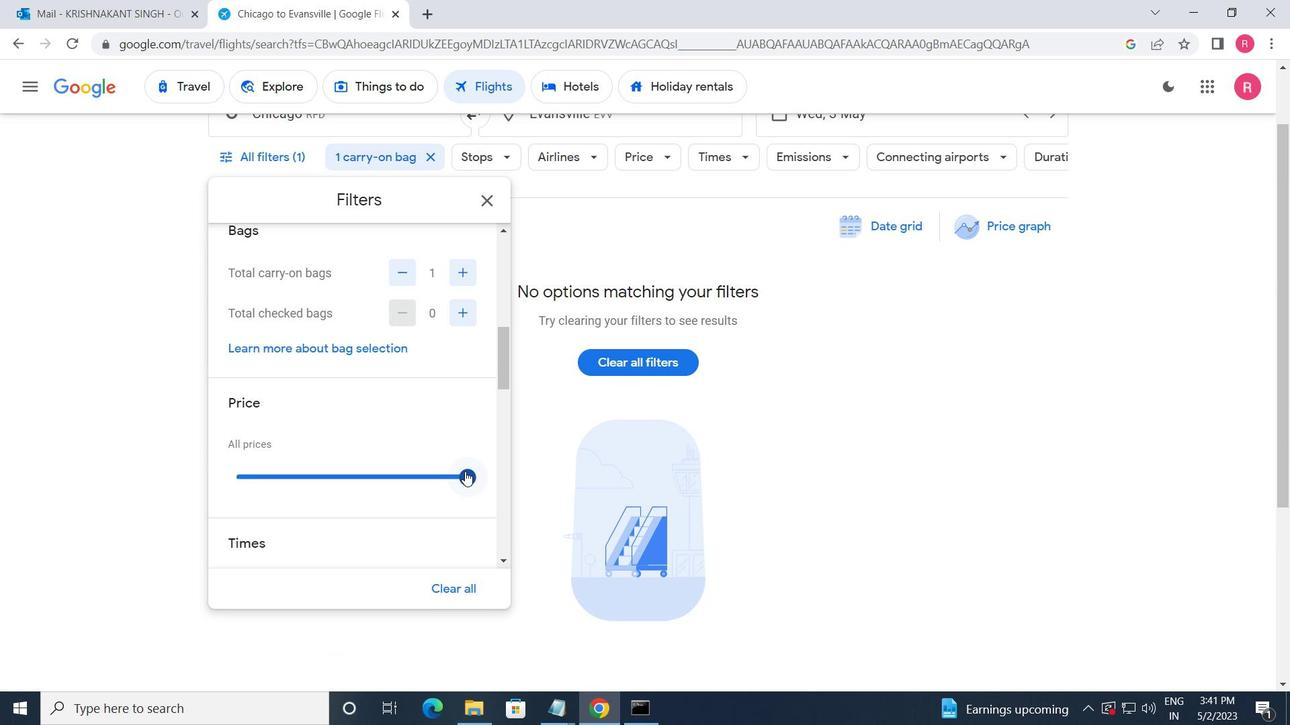 
Action: Mouse moved to (422, 460)
Screenshot: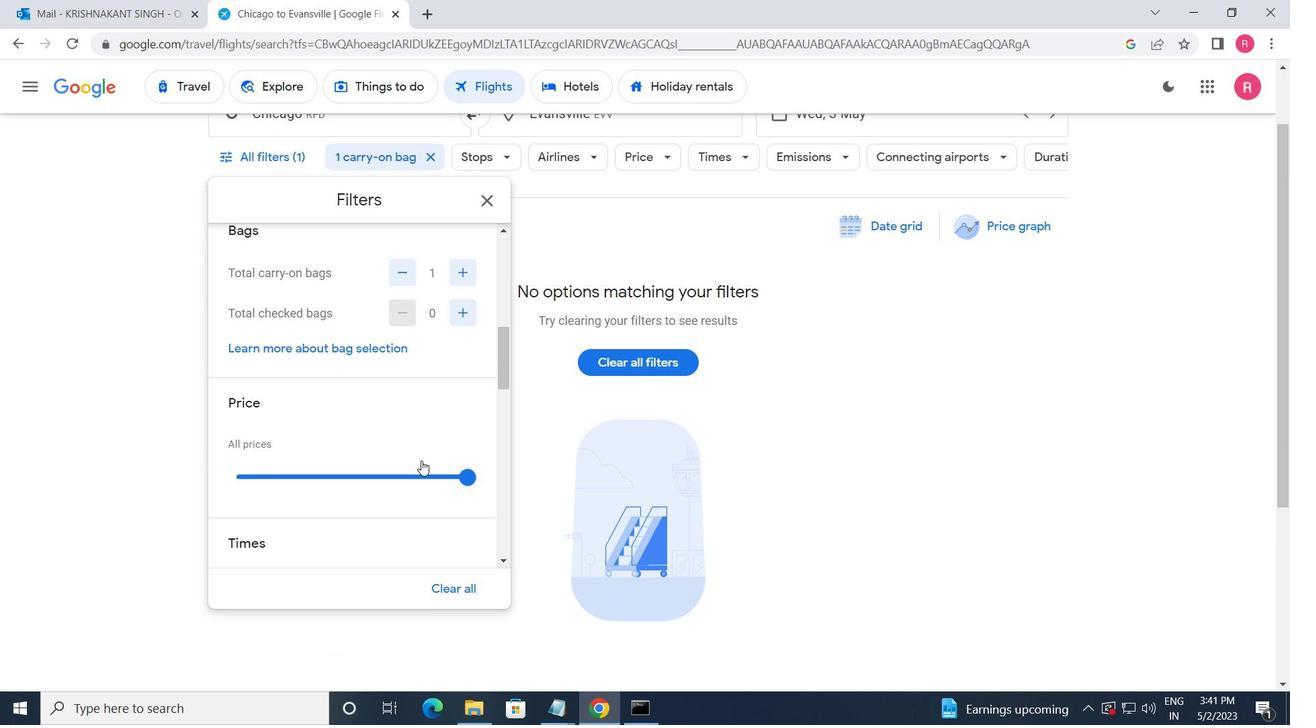 
Action: Mouse scrolled (422, 459) with delta (0, 0)
Screenshot: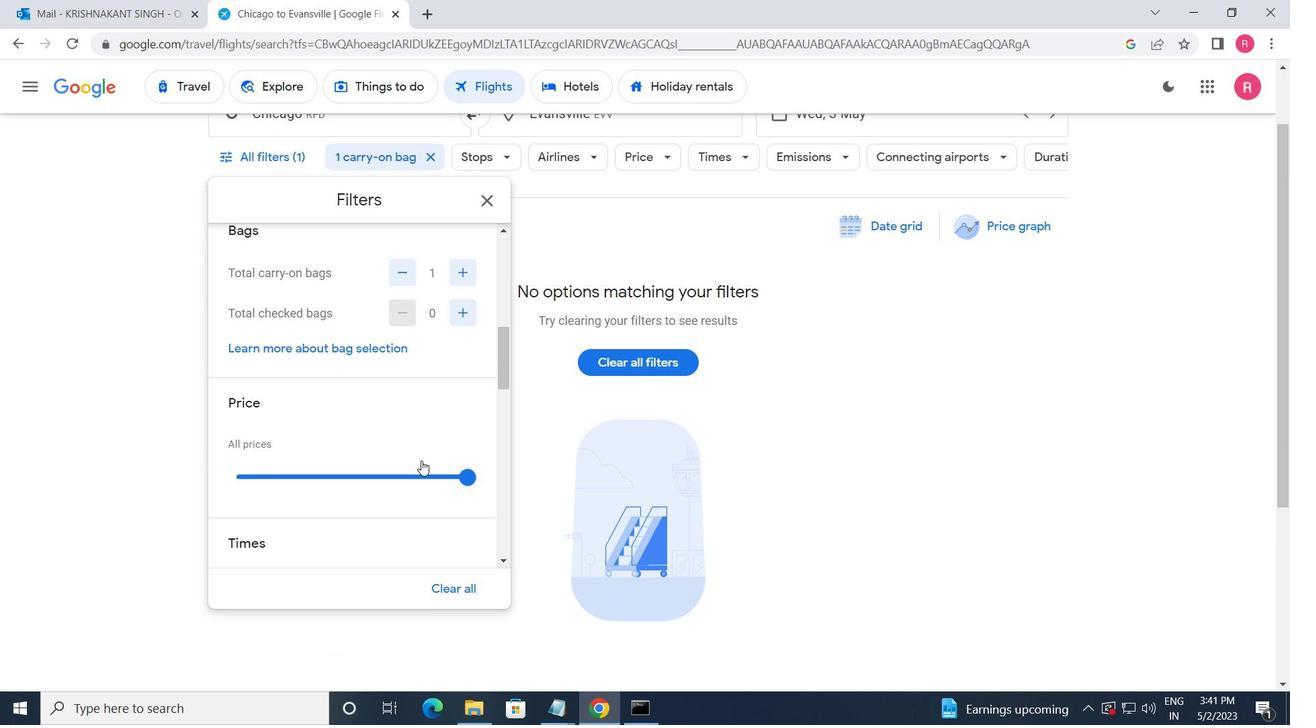 
Action: Mouse moved to (421, 459)
Screenshot: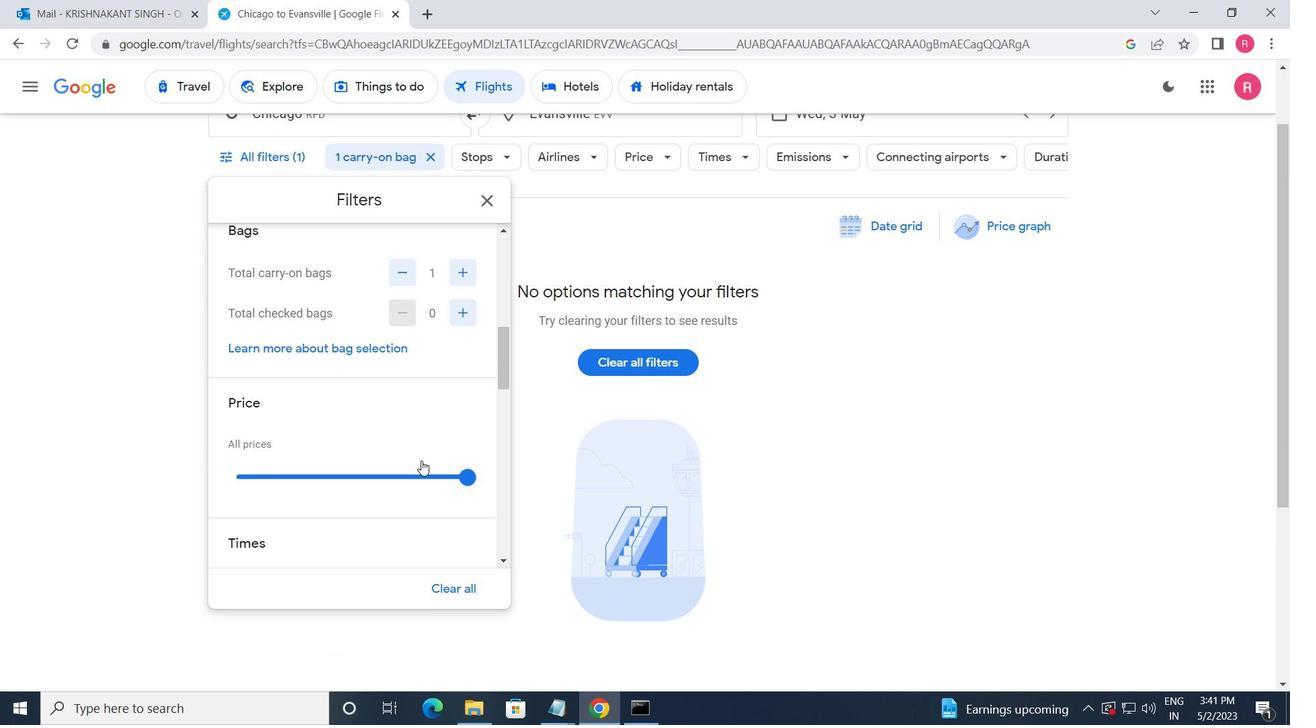 
Action: Mouse scrolled (421, 458) with delta (0, 0)
Screenshot: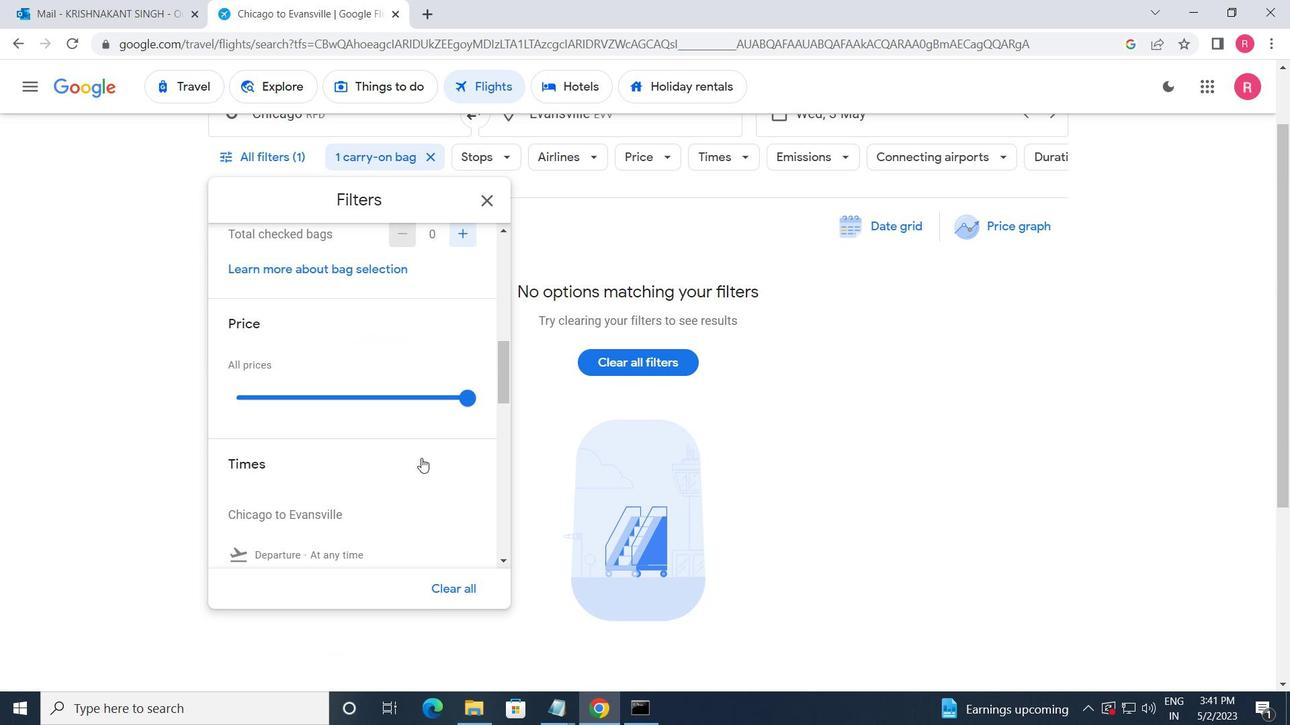 
Action: Mouse moved to (419, 455)
Screenshot: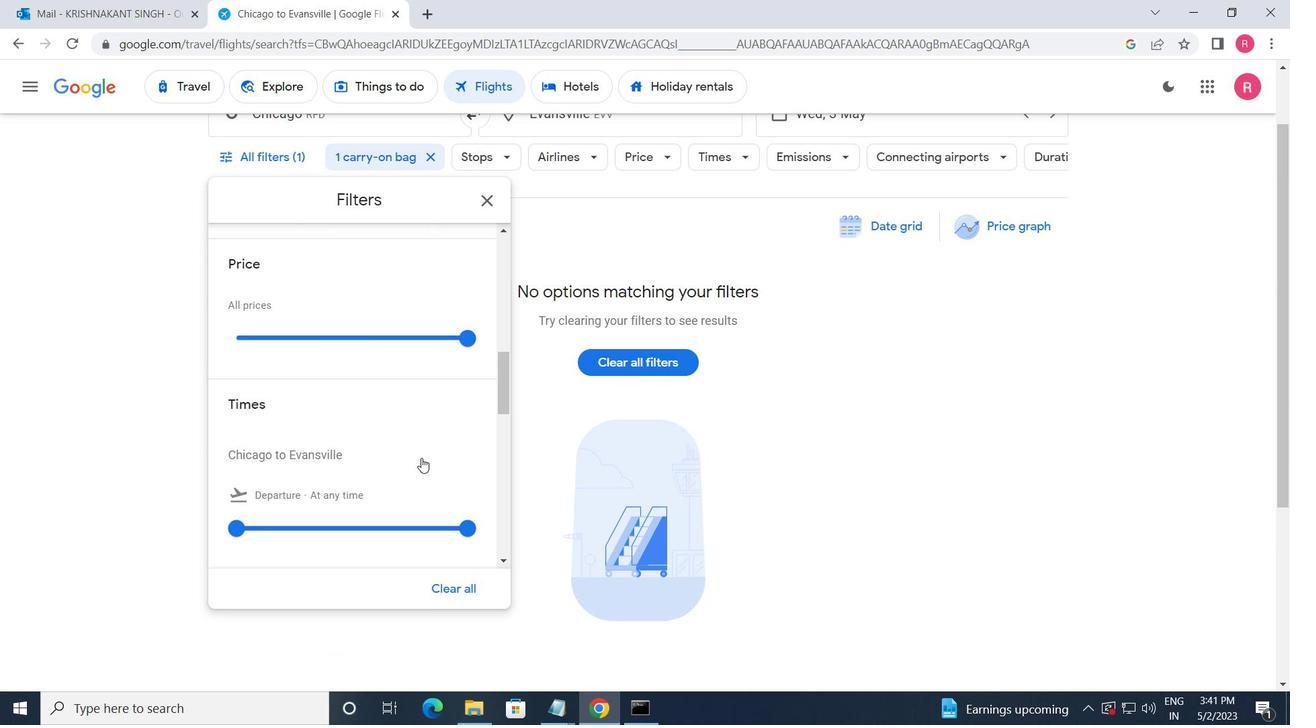 
Action: Mouse scrolled (419, 454) with delta (0, 0)
Screenshot: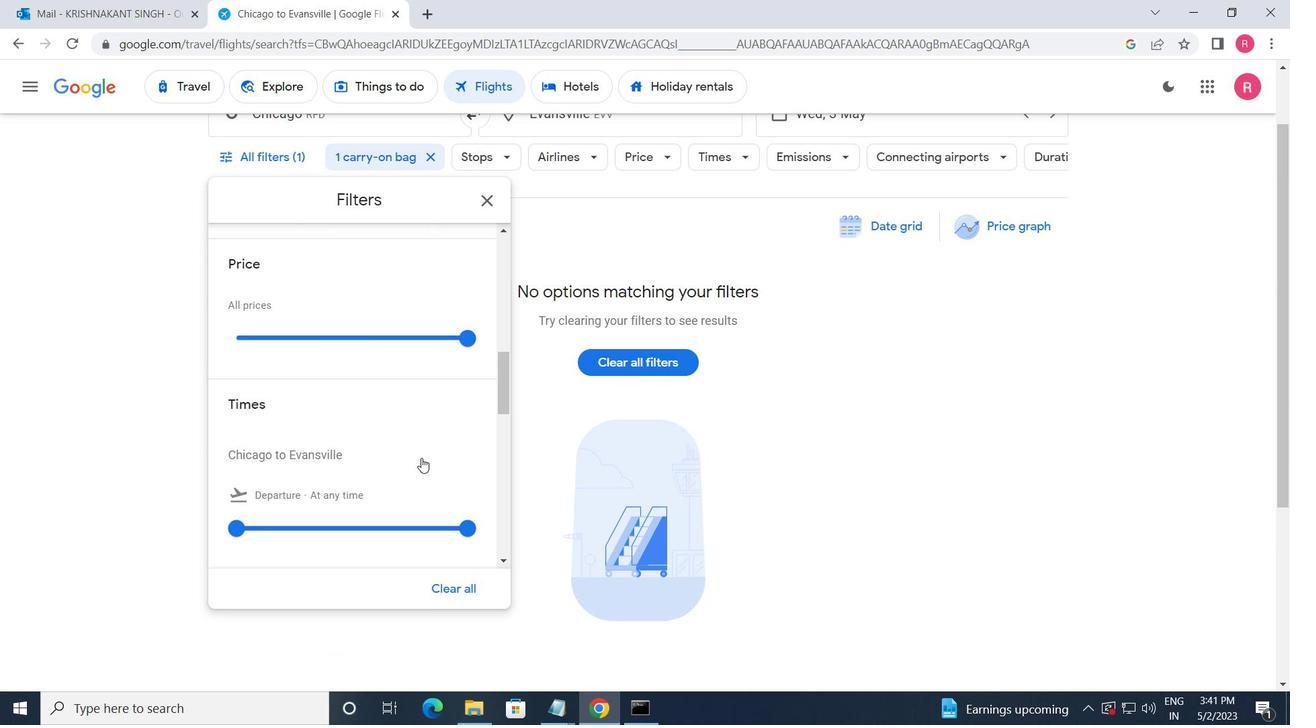 
Action: Mouse moved to (243, 418)
Screenshot: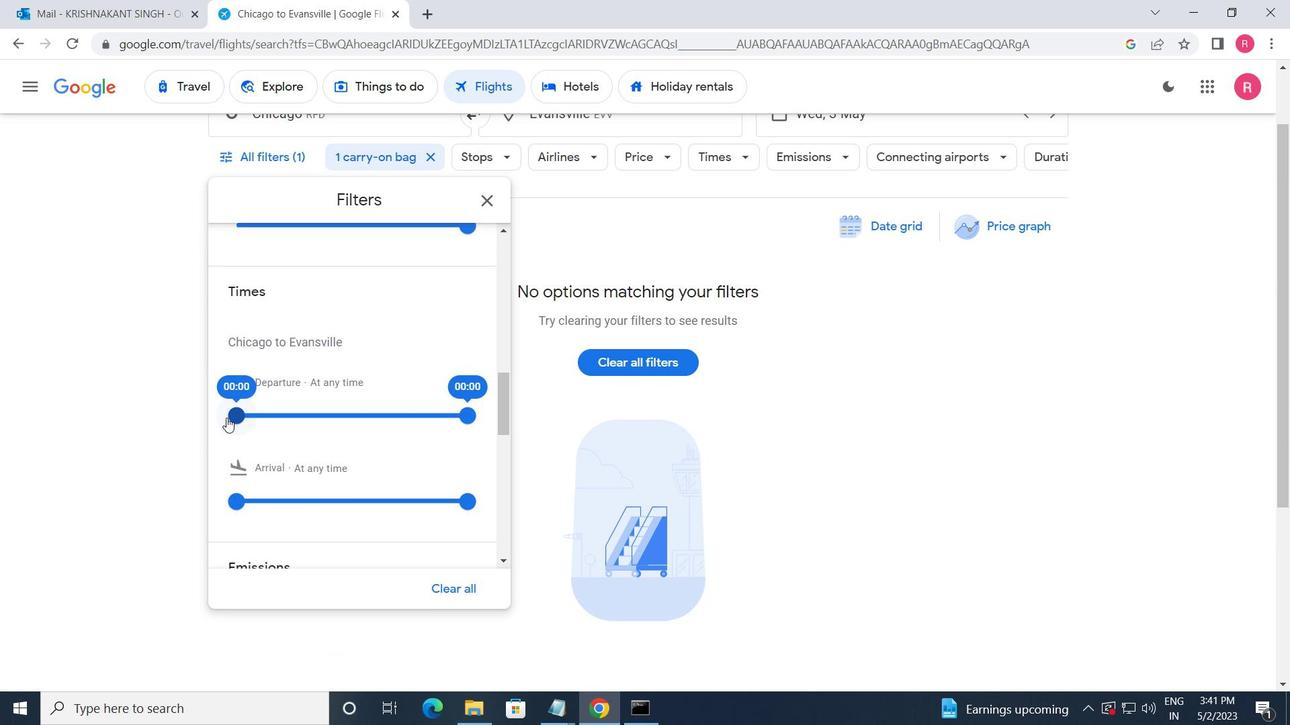 
Action: Mouse pressed left at (243, 418)
Screenshot: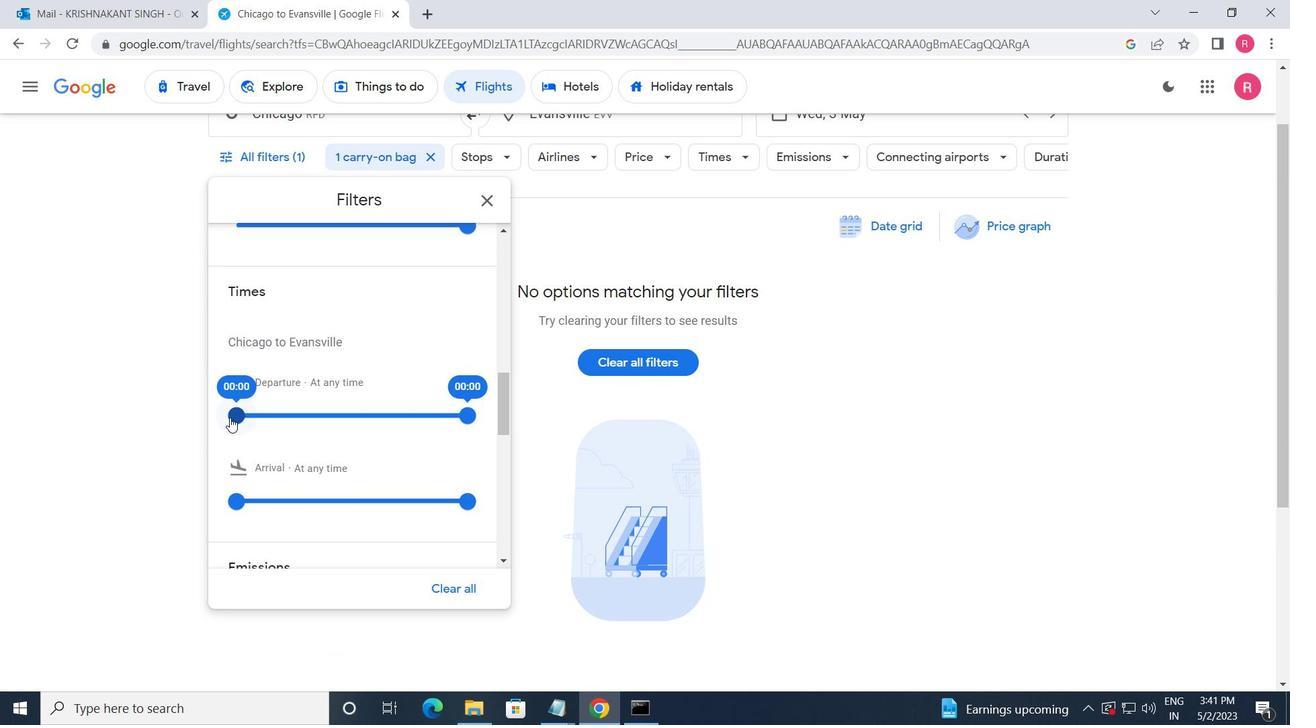 
Action: Mouse moved to (482, 215)
Screenshot: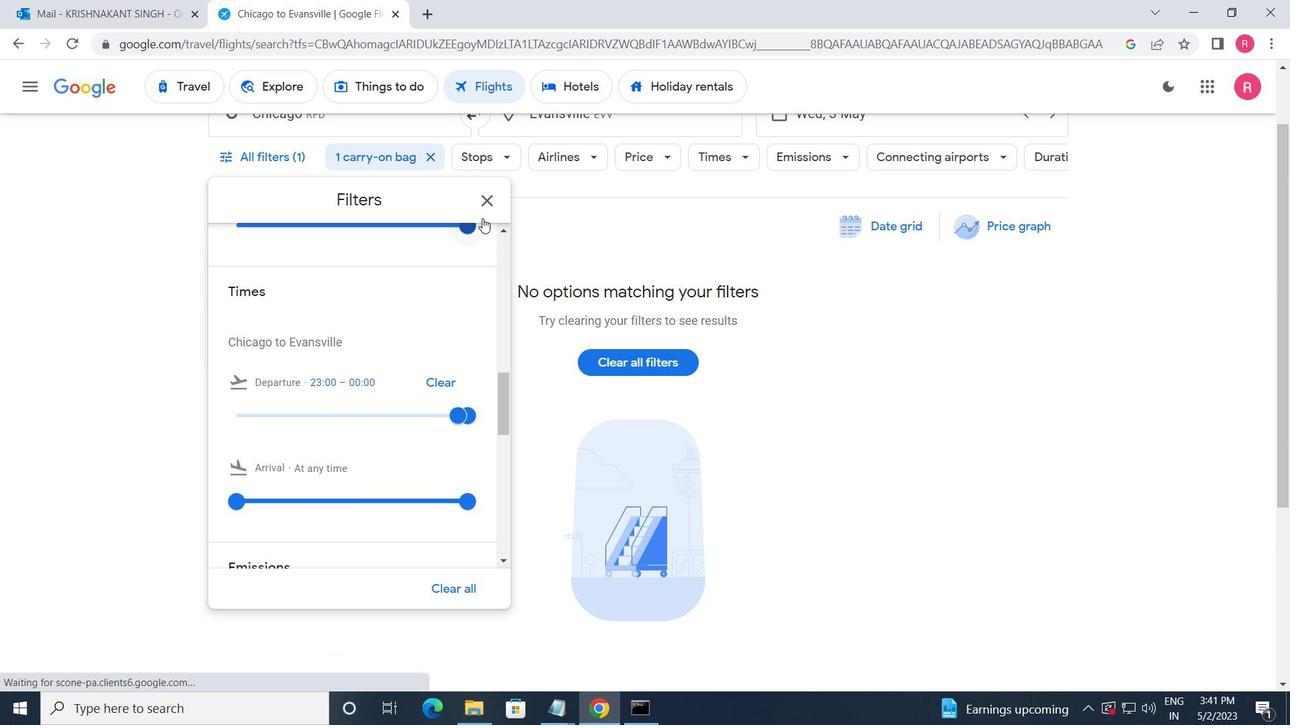 
Action: Mouse pressed left at (482, 215)
Screenshot: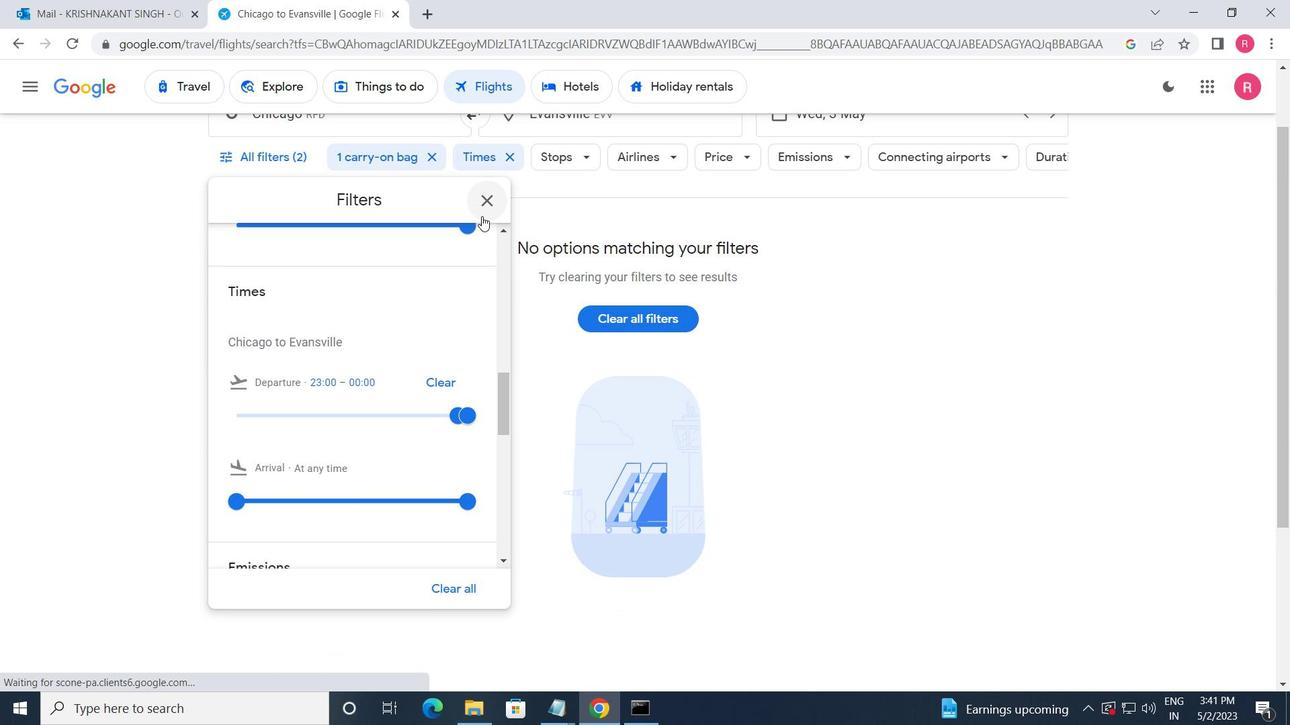 
Action: Mouse moved to (489, 326)
Screenshot: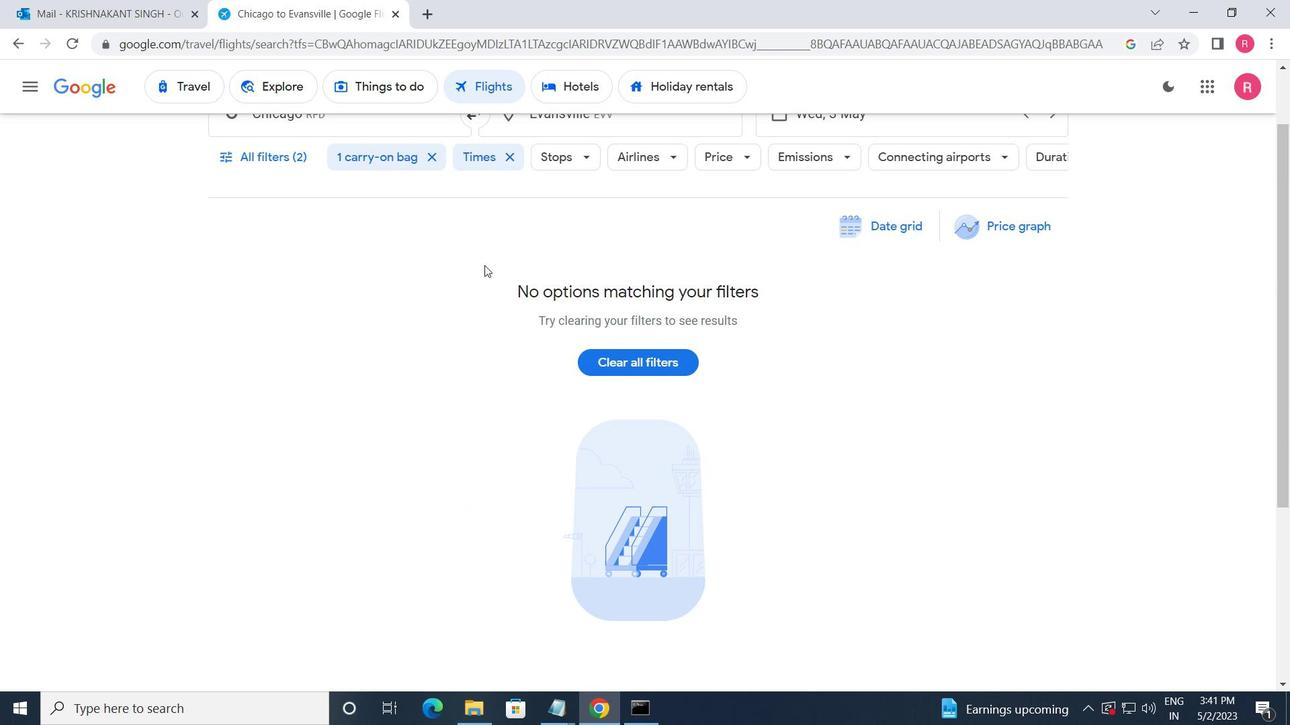 
